 Task: Look for space in Blankenberge, Belgium from 9th June, 2023 to 16th June, 2023 for 2 adults in price range Rs.8000 to Rs.16000. Place can be entire place with 2 bedrooms having 2 beds and 1 bathroom. Property type can be flat. Amenities needed are: heating, . Booking option can be shelf check-in. Required host language is English.
Action: Mouse moved to (493, 133)
Screenshot: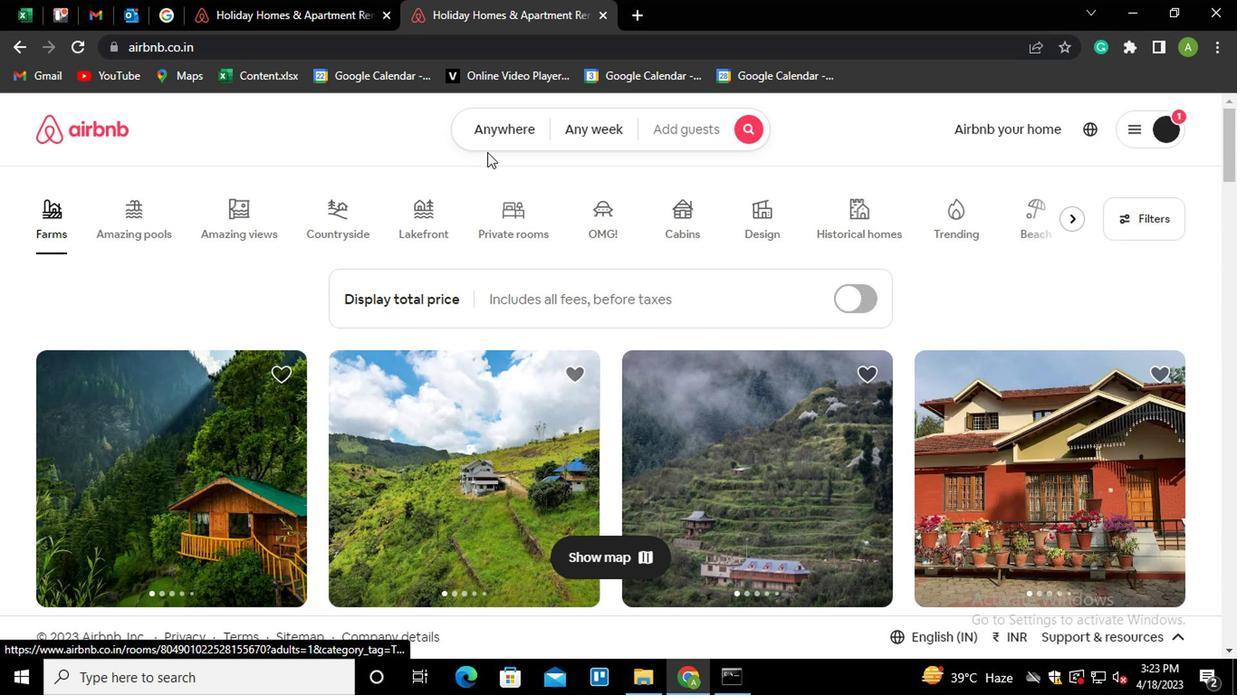 
Action: Mouse pressed left at (493, 133)
Screenshot: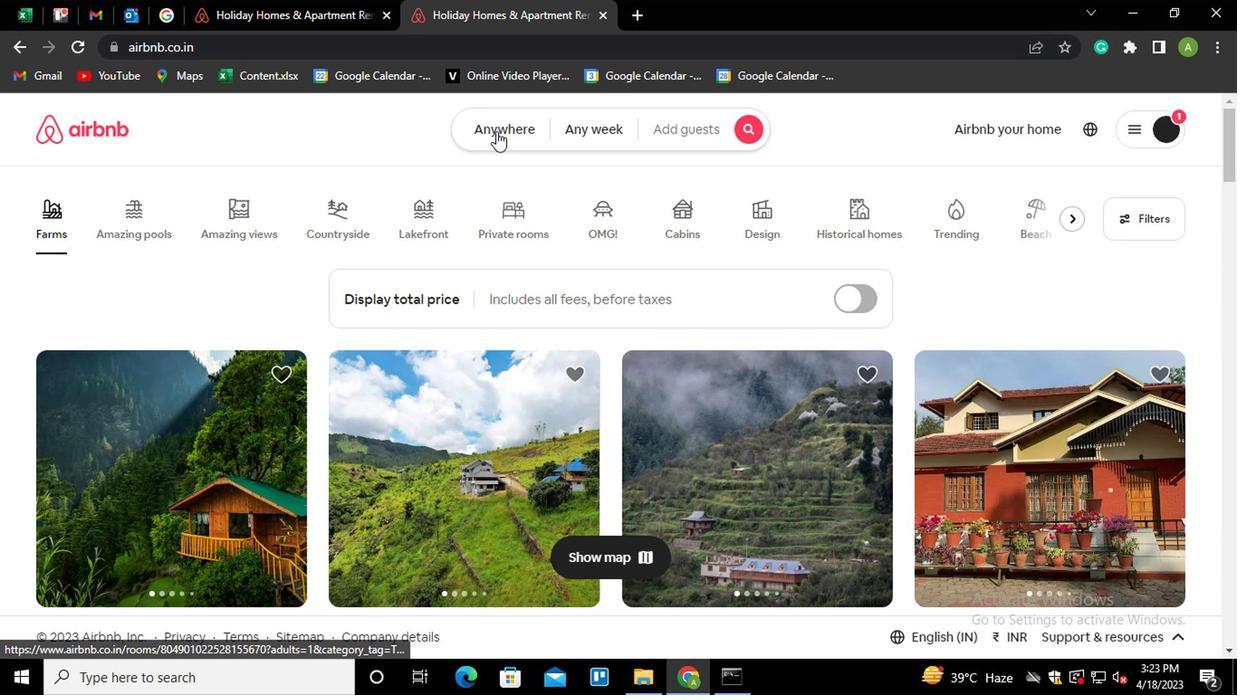
Action: Mouse moved to (335, 204)
Screenshot: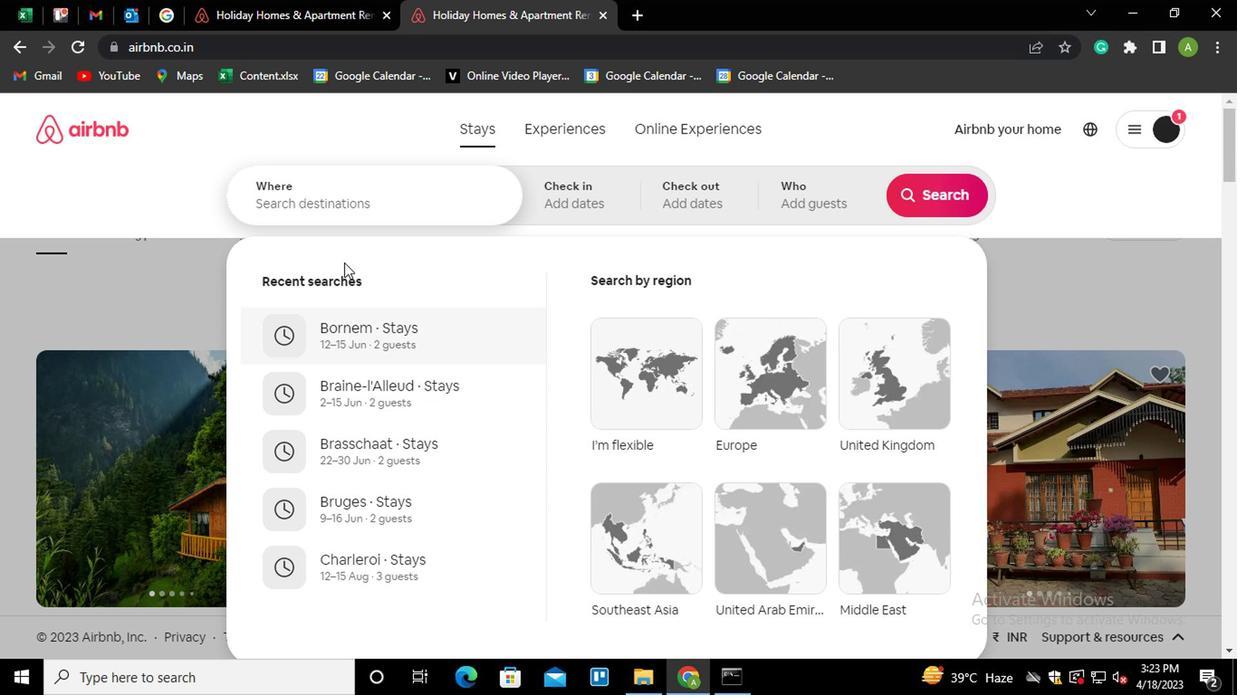 
Action: Mouse pressed left at (335, 204)
Screenshot: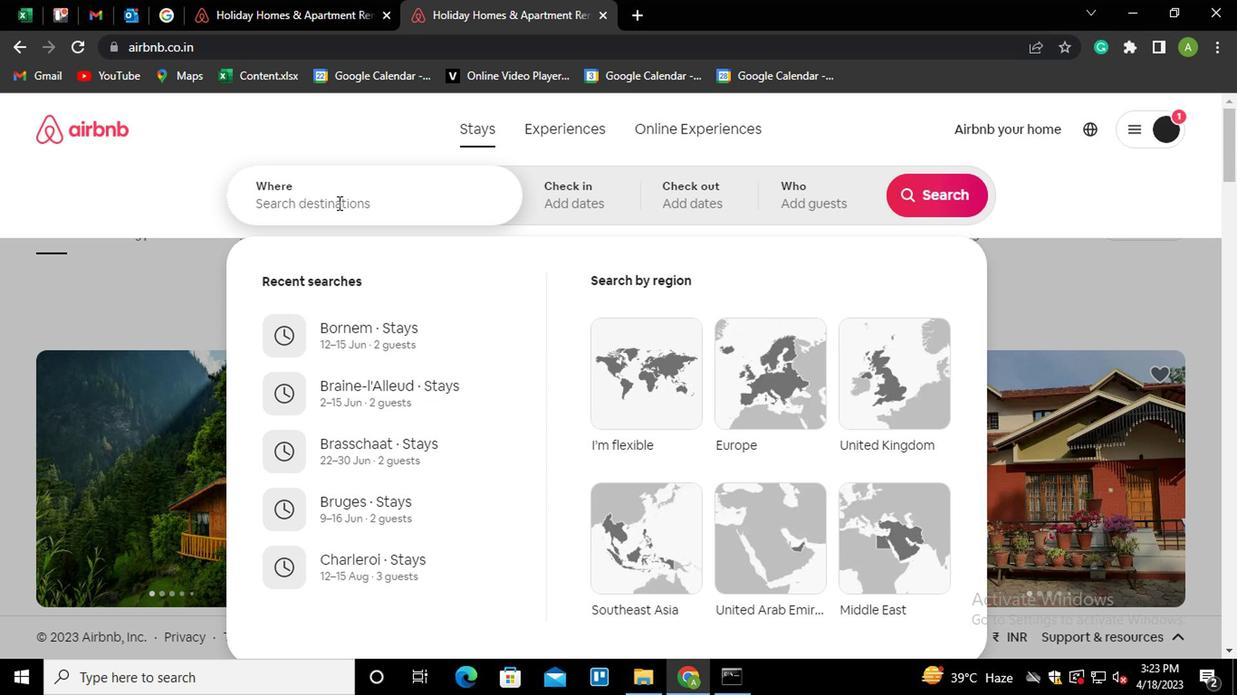 
Action: Key pressed <Key.shift_r>Blankenberge,<Key.space><Key.shift_r>Belgiu<Key.down><Key.enter>
Screenshot: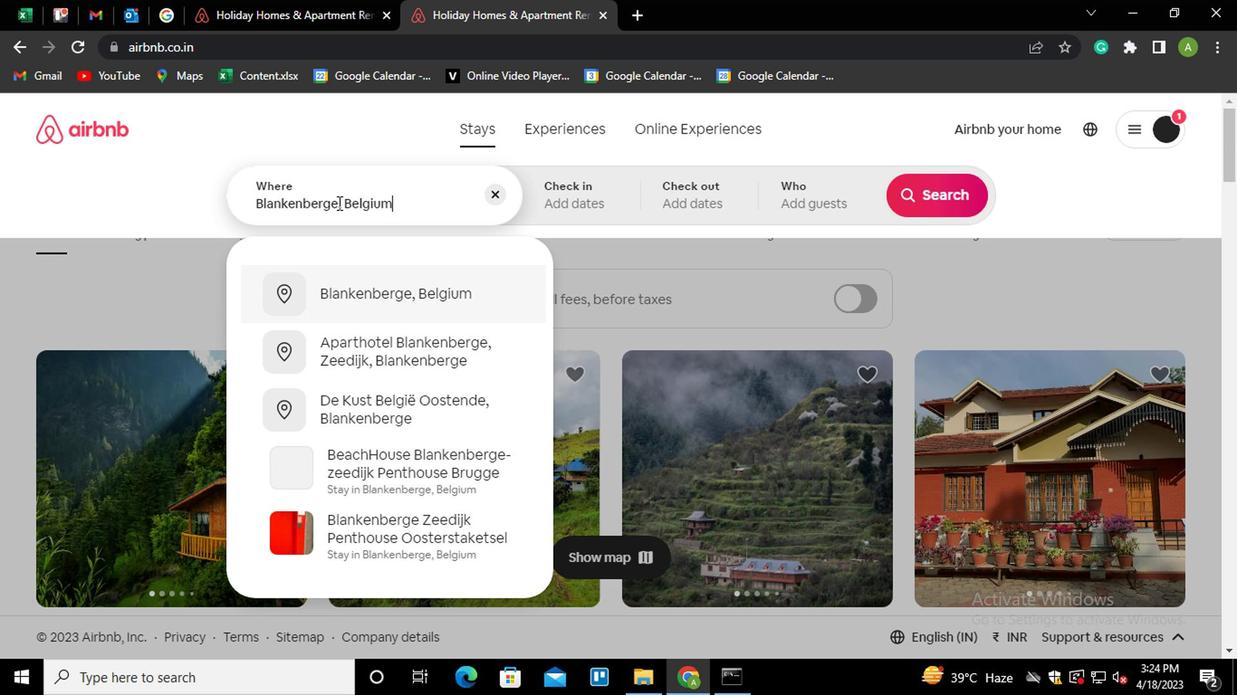 
Action: Mouse moved to (924, 340)
Screenshot: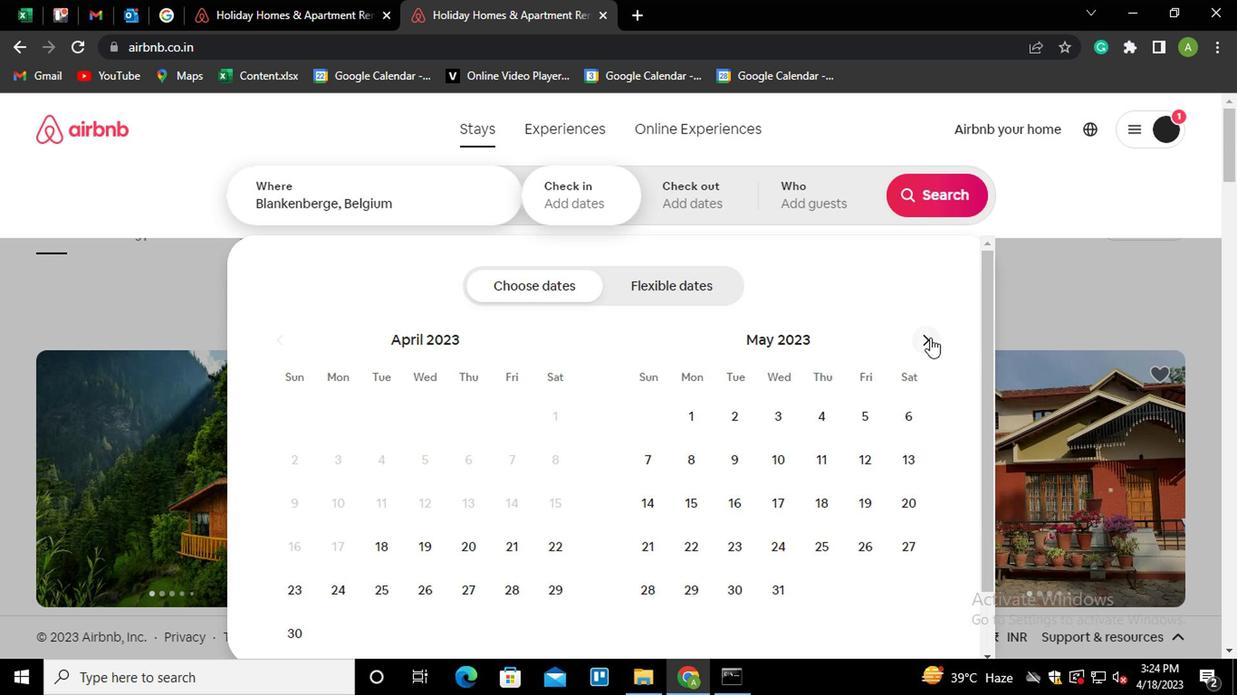 
Action: Mouse pressed left at (924, 340)
Screenshot: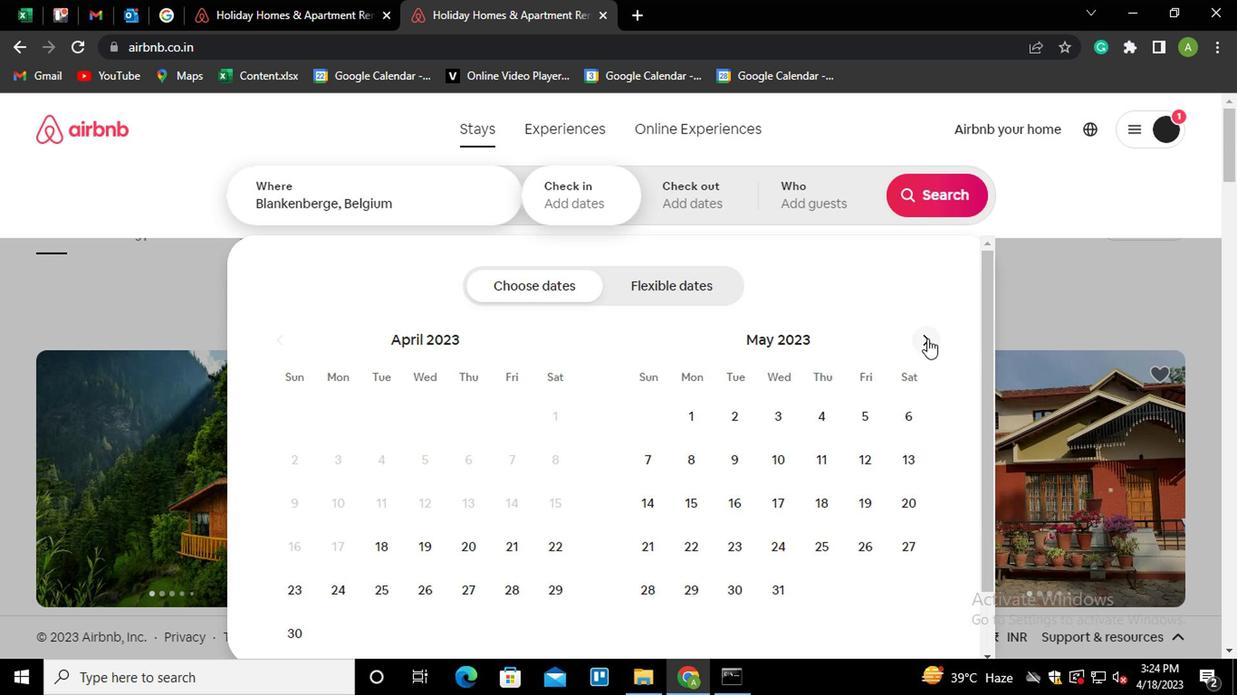 
Action: Mouse pressed left at (924, 340)
Screenshot: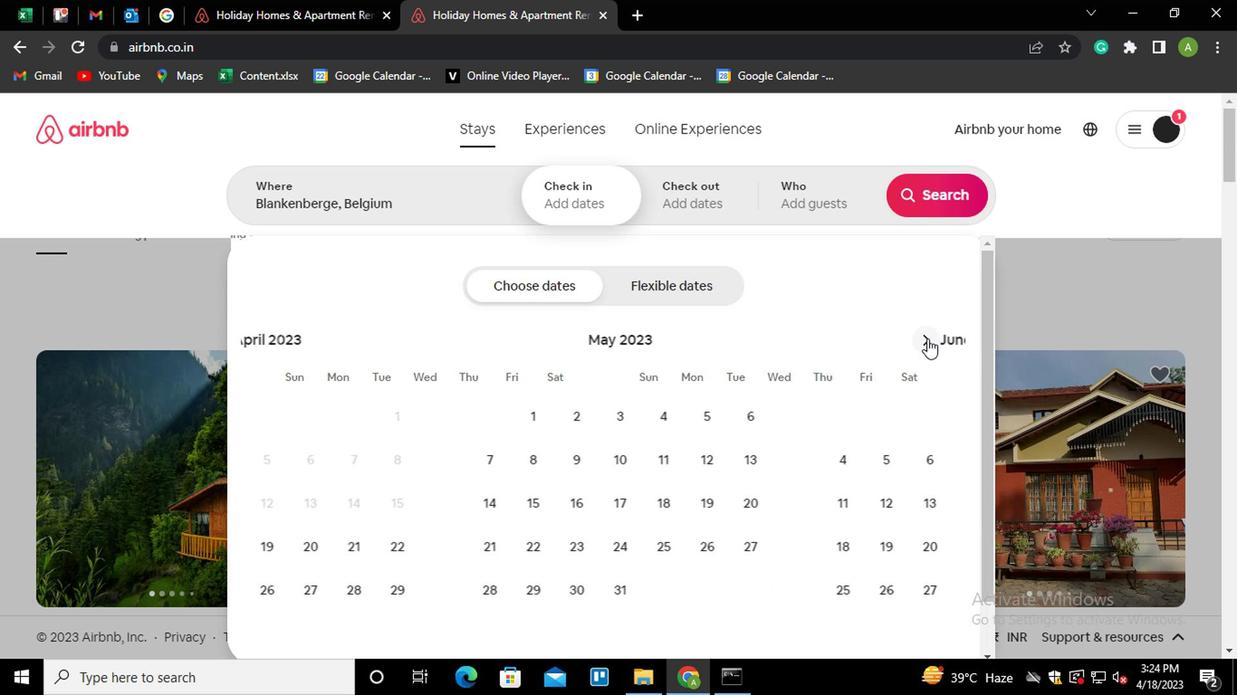 
Action: Mouse moved to (505, 460)
Screenshot: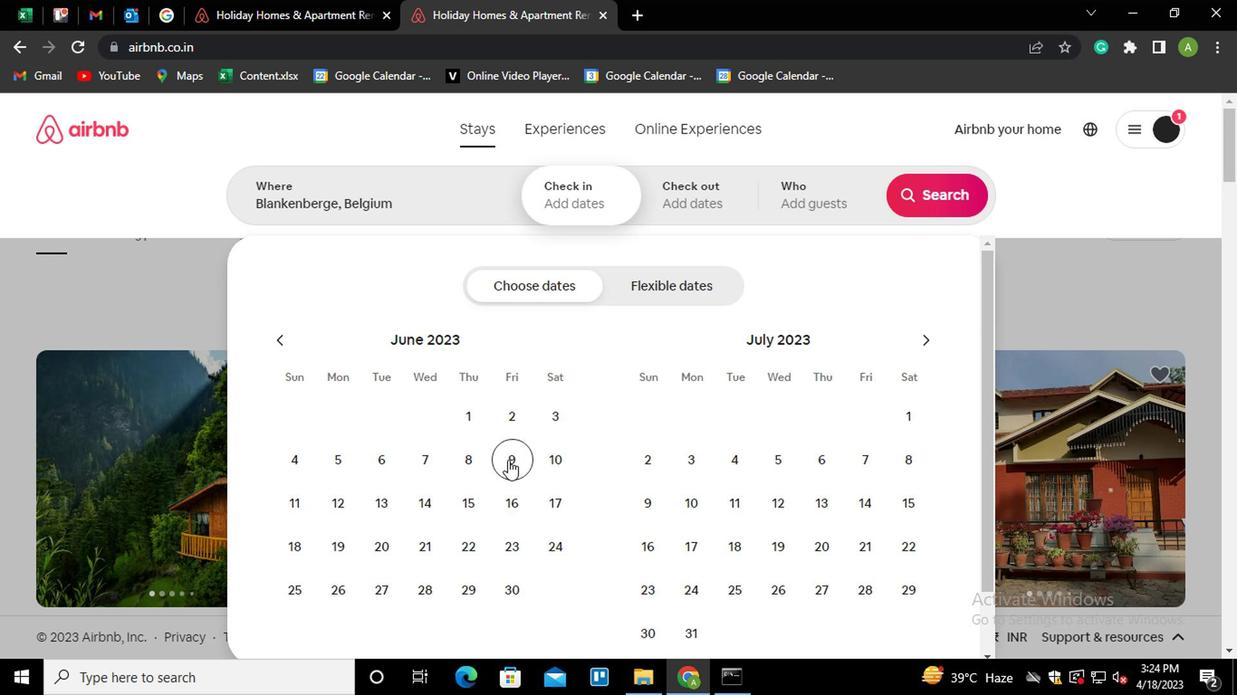 
Action: Mouse pressed left at (505, 460)
Screenshot: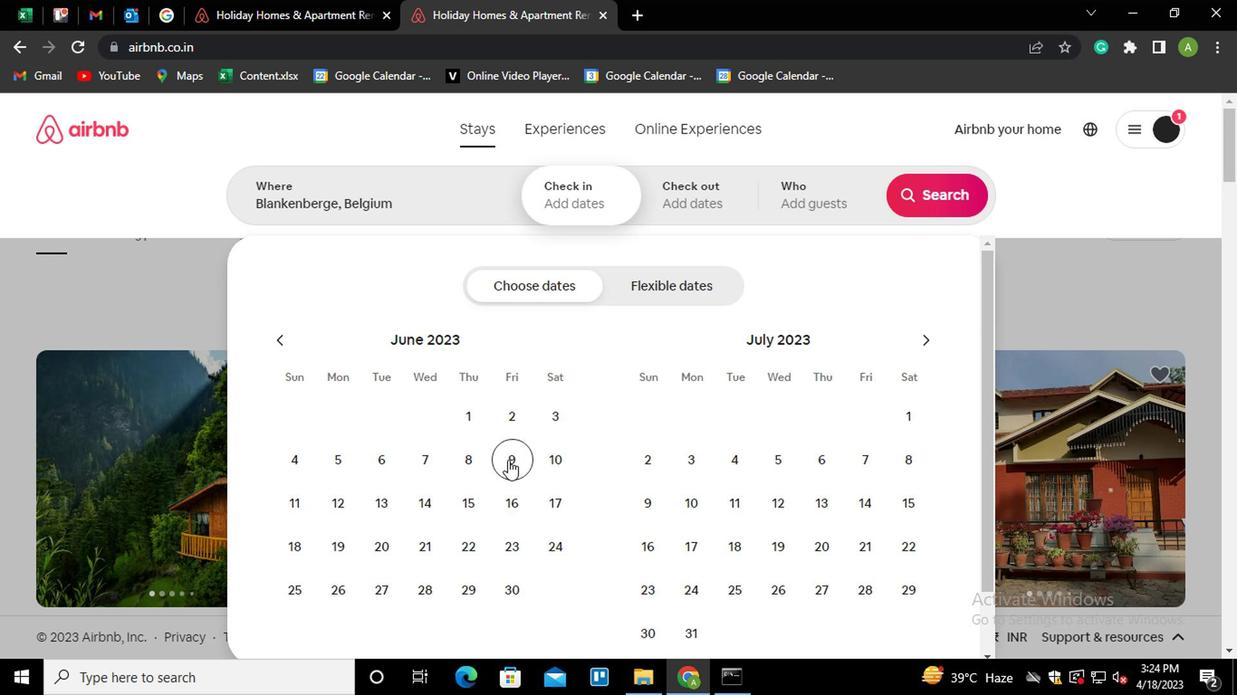 
Action: Mouse moved to (506, 502)
Screenshot: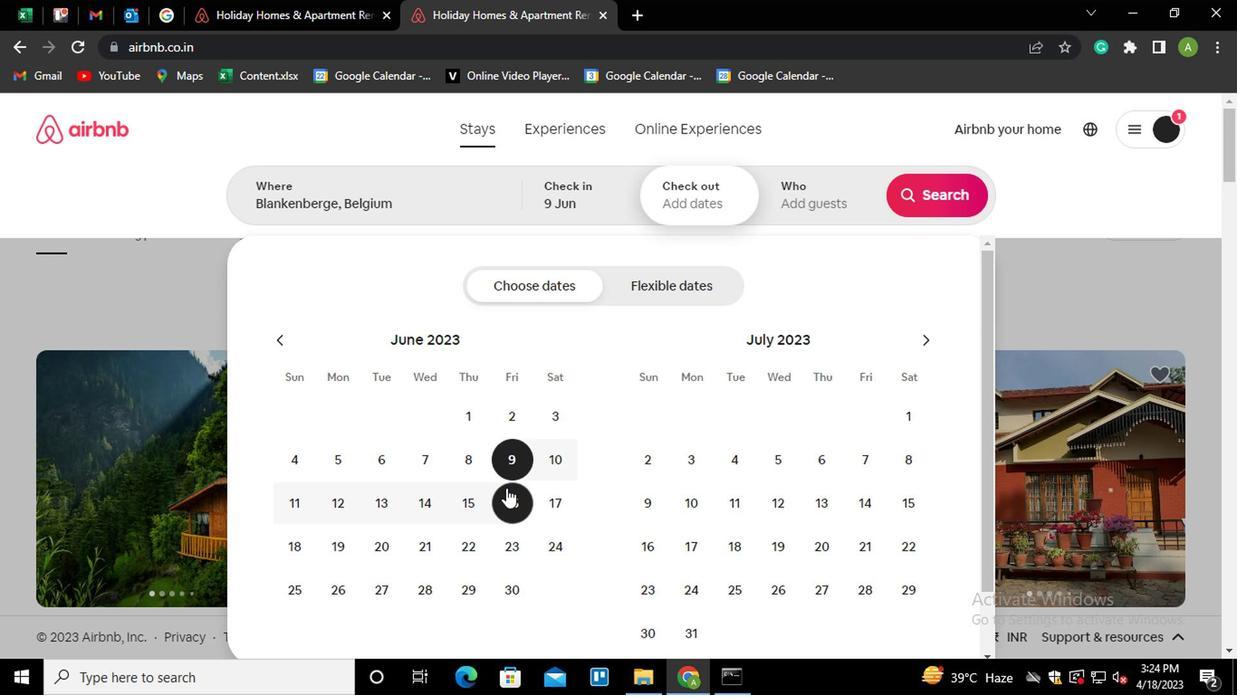 
Action: Mouse pressed left at (506, 502)
Screenshot: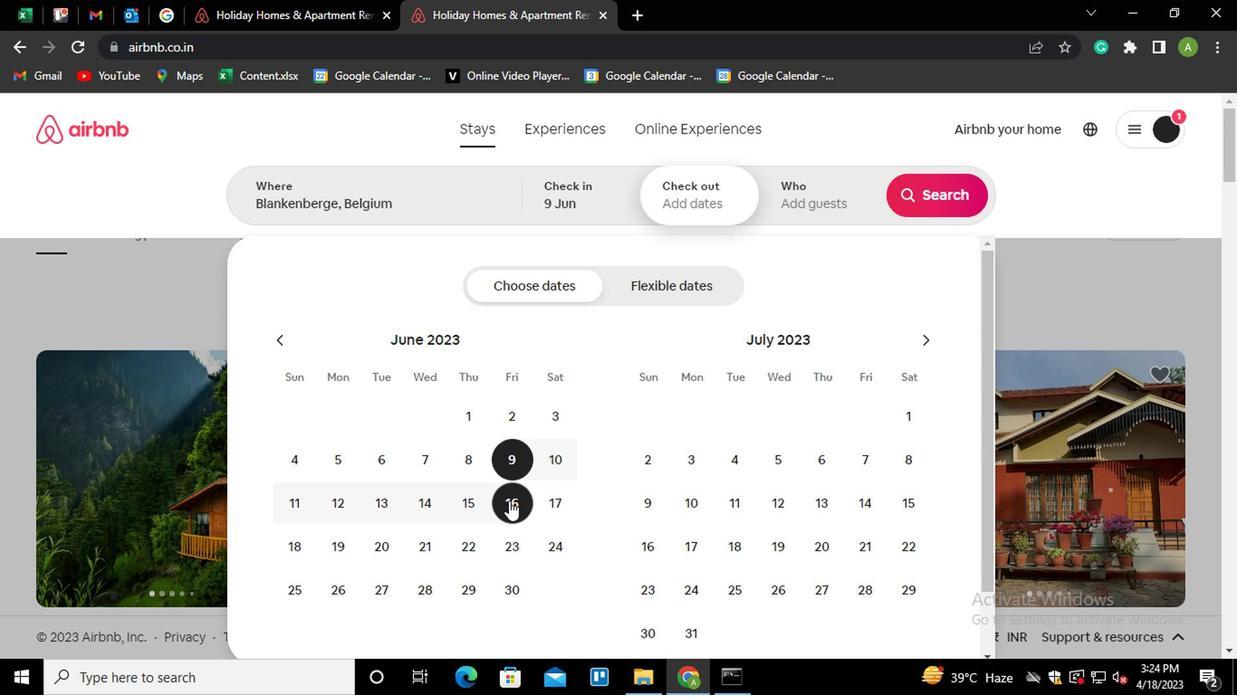 
Action: Mouse moved to (816, 206)
Screenshot: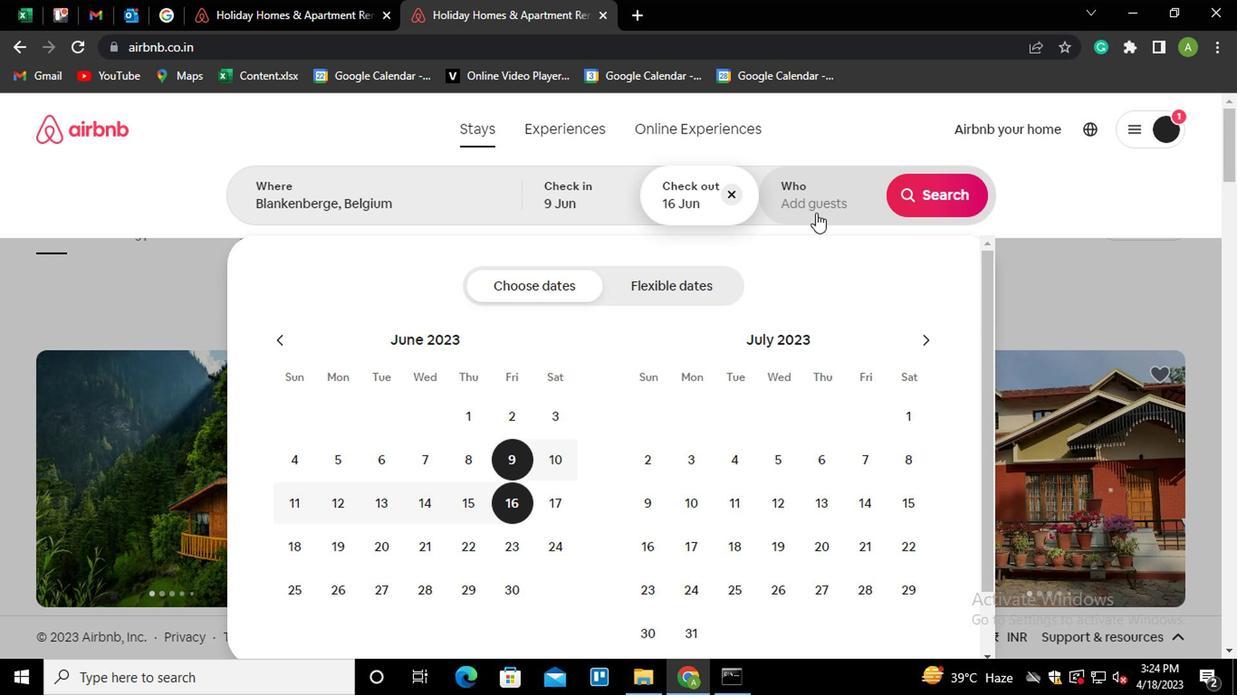 
Action: Mouse pressed left at (816, 206)
Screenshot: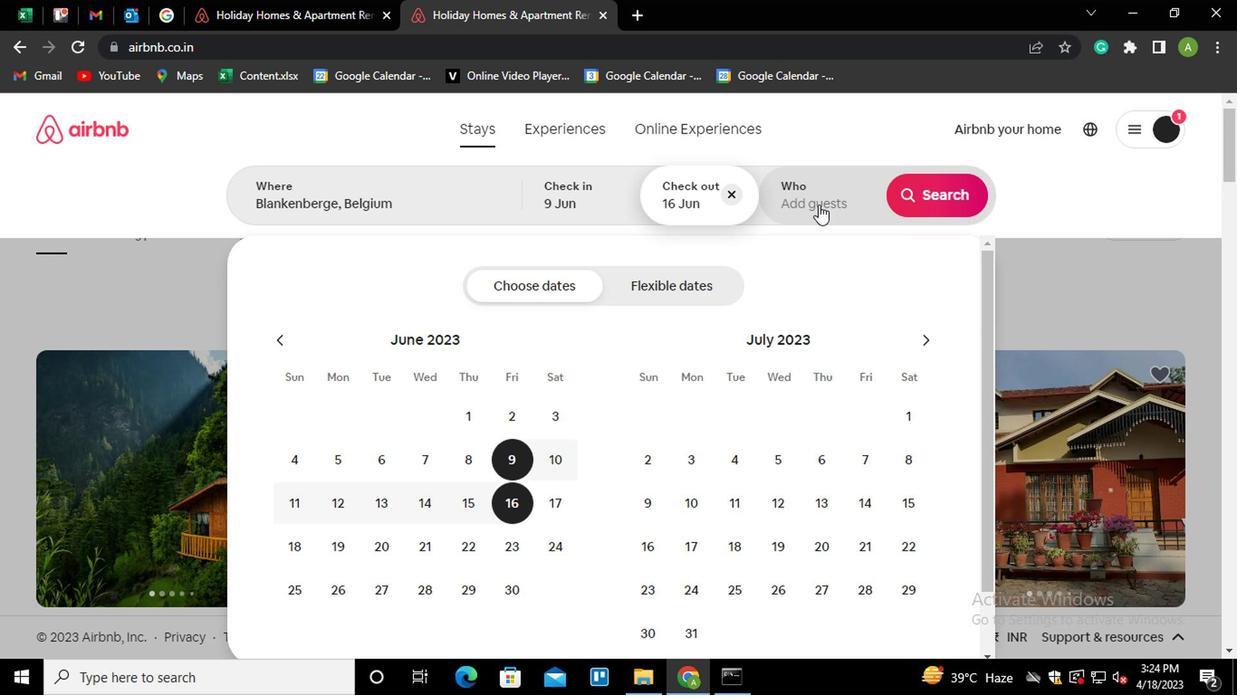
Action: Mouse moved to (937, 288)
Screenshot: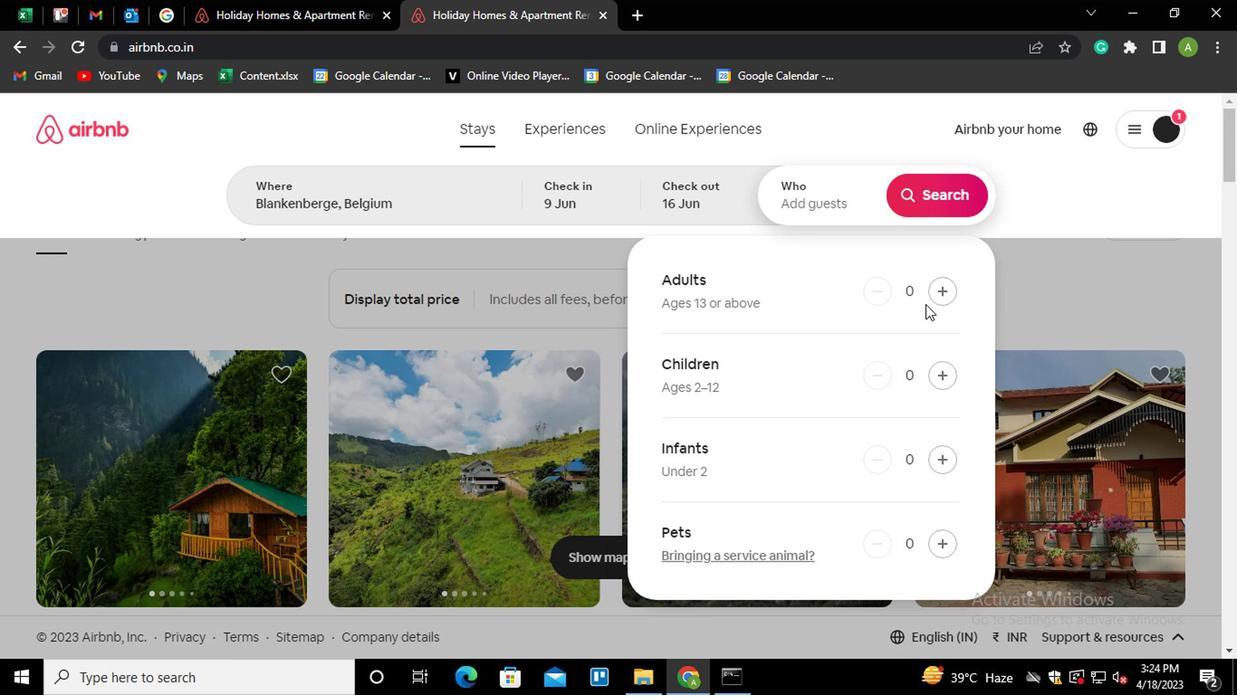 
Action: Mouse pressed left at (937, 288)
Screenshot: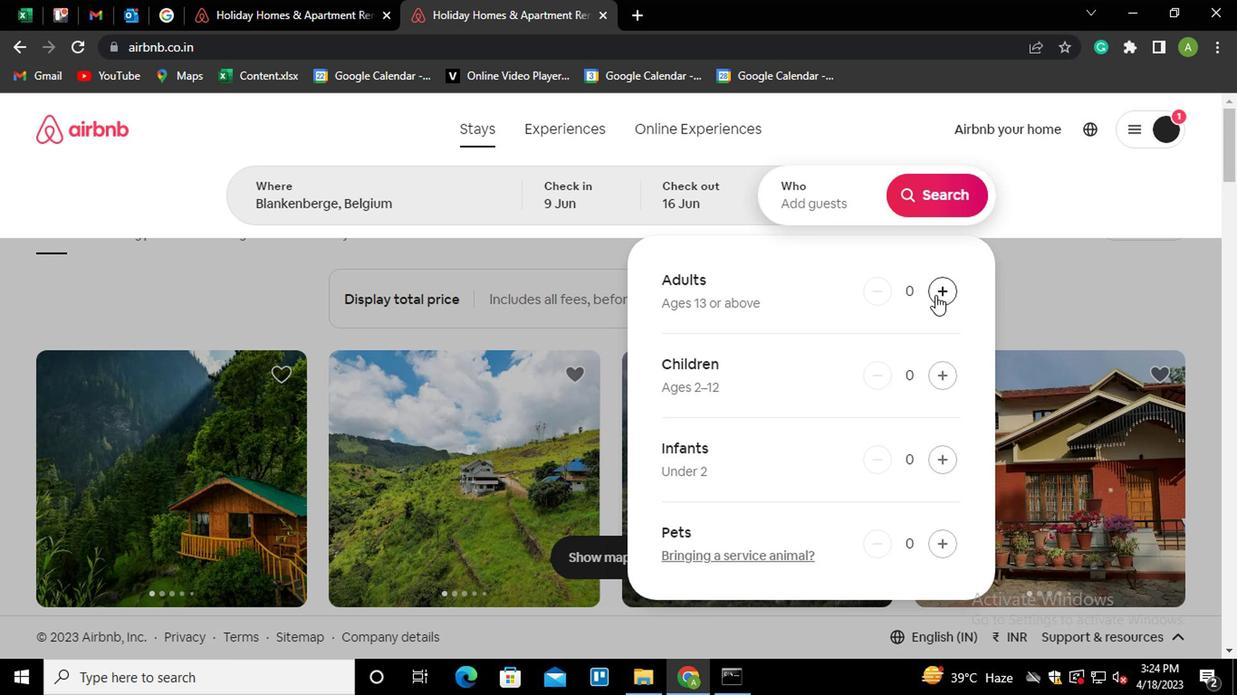 
Action: Mouse pressed left at (937, 288)
Screenshot: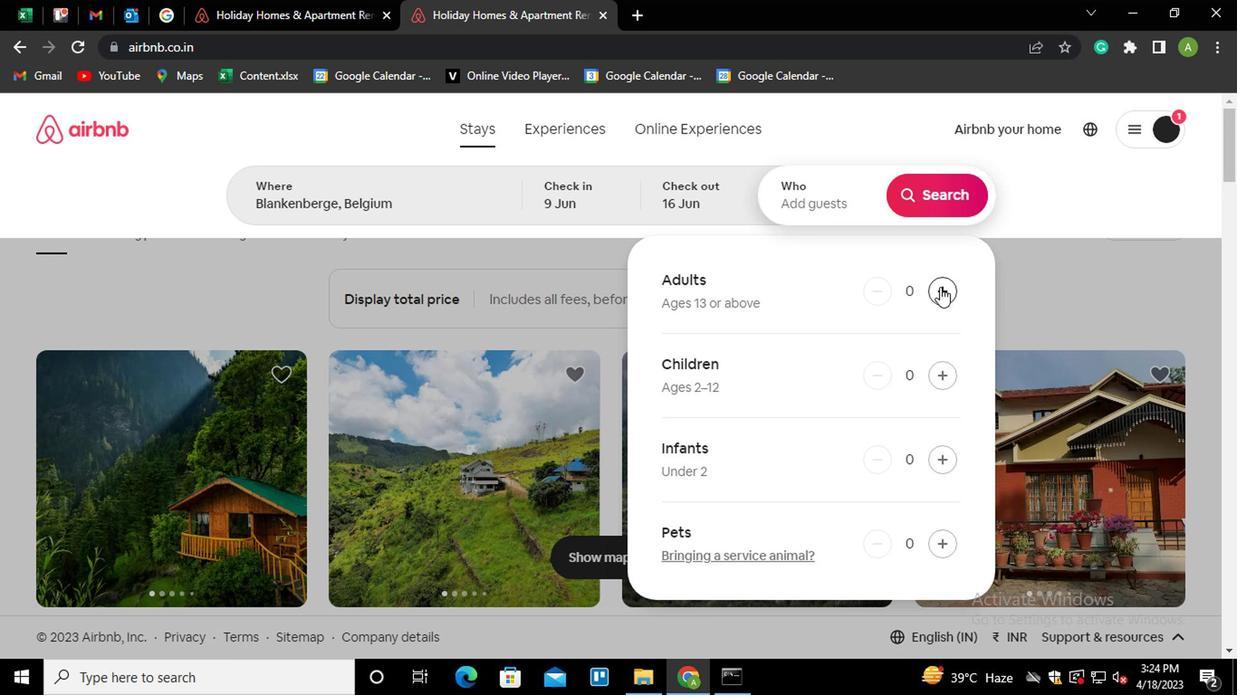 
Action: Mouse moved to (928, 201)
Screenshot: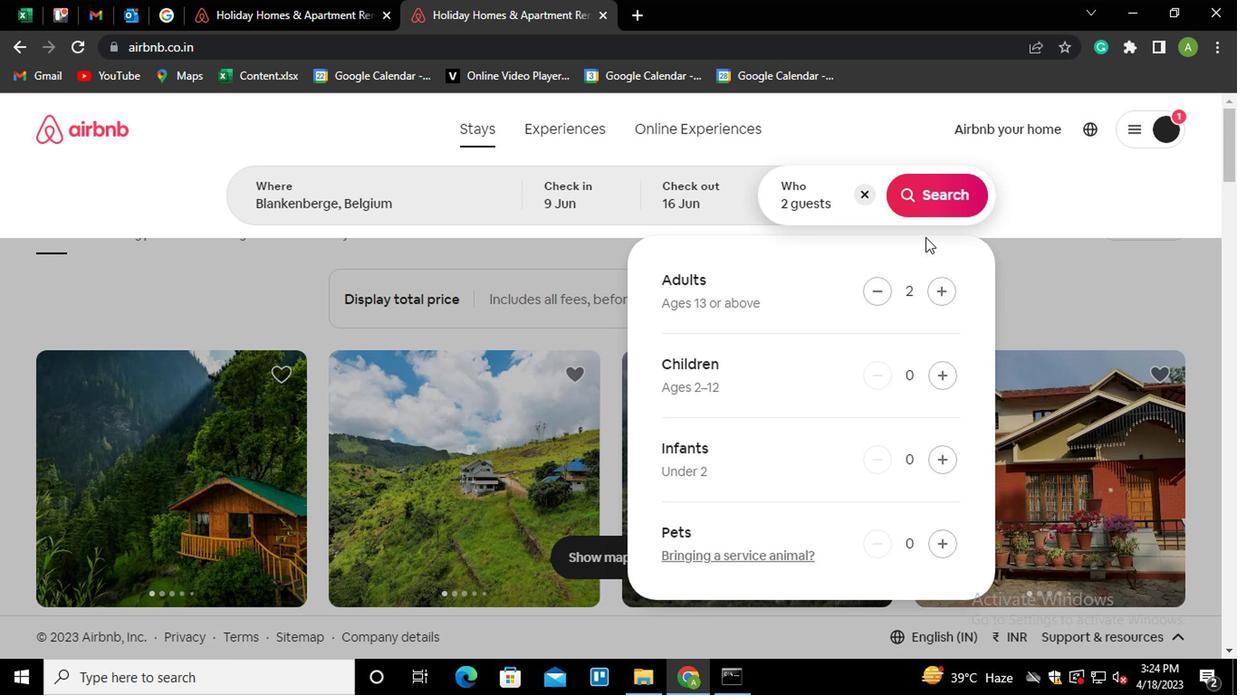 
Action: Mouse pressed left at (928, 201)
Screenshot: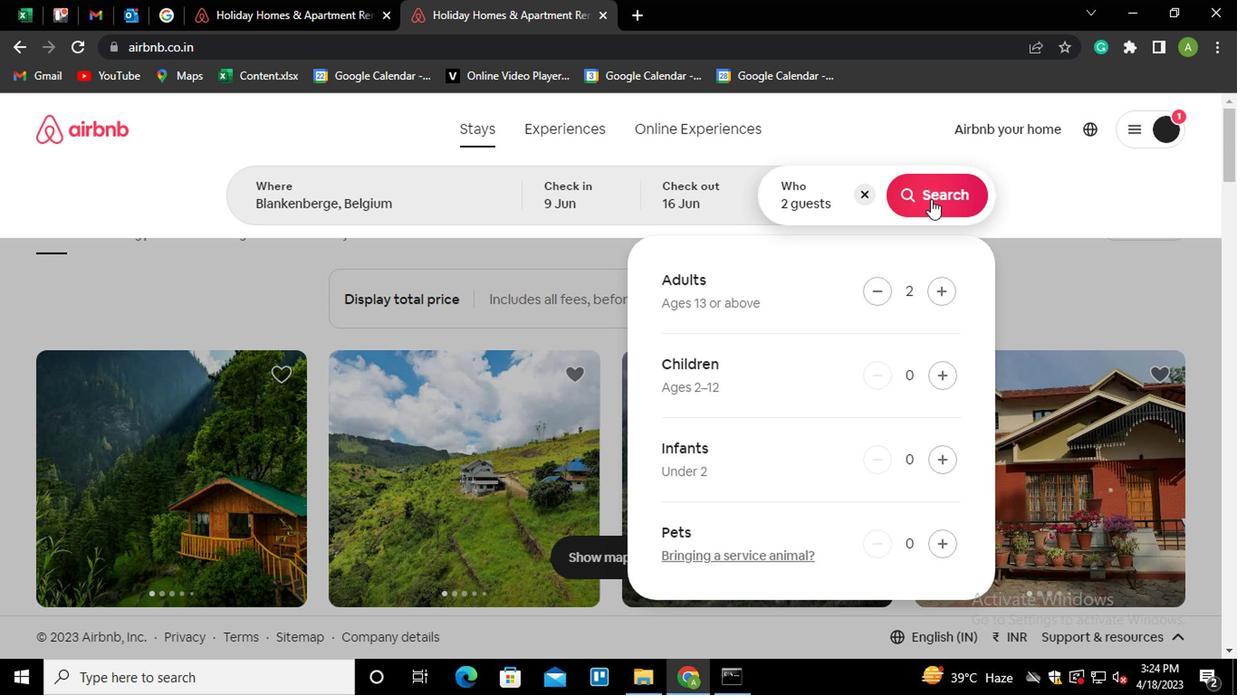 
Action: Mouse moved to (1149, 205)
Screenshot: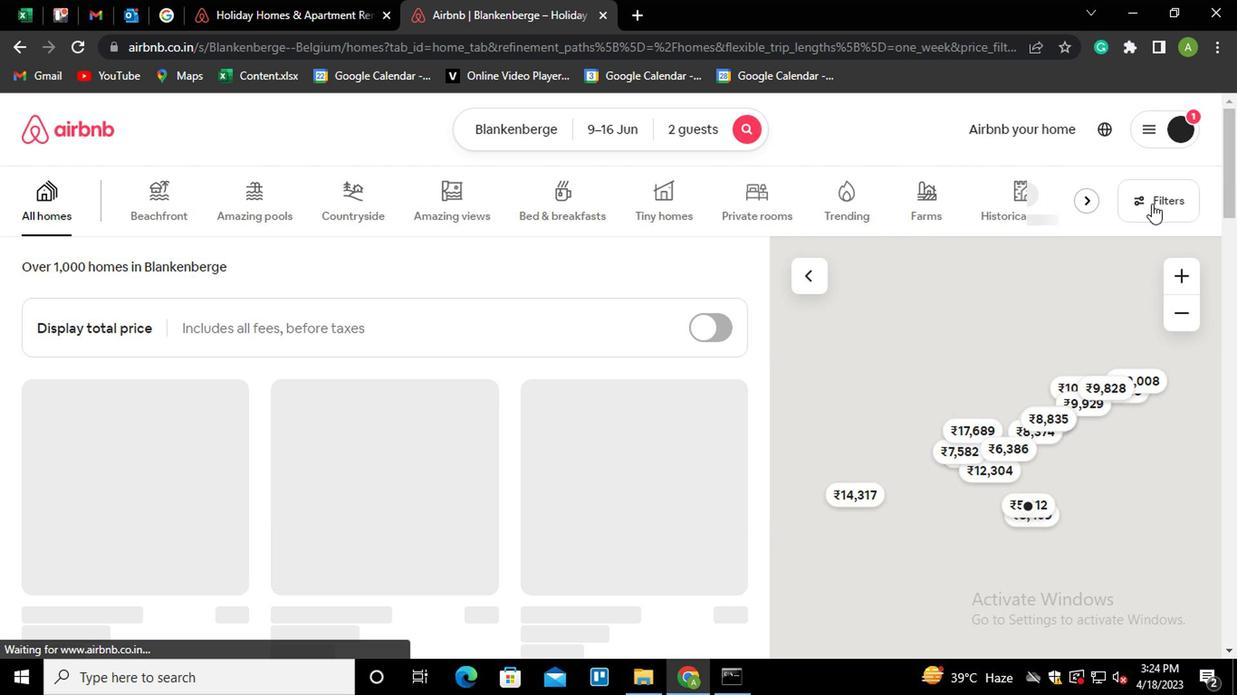 
Action: Mouse pressed left at (1149, 205)
Screenshot: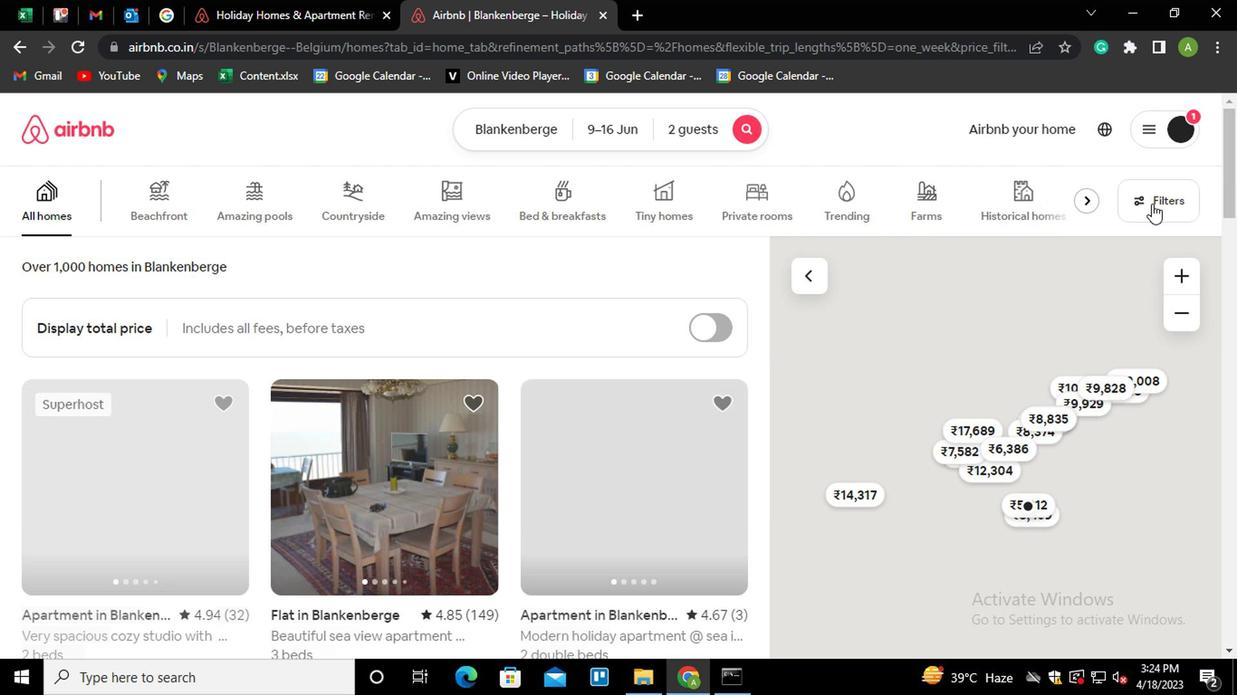 
Action: Mouse moved to (519, 429)
Screenshot: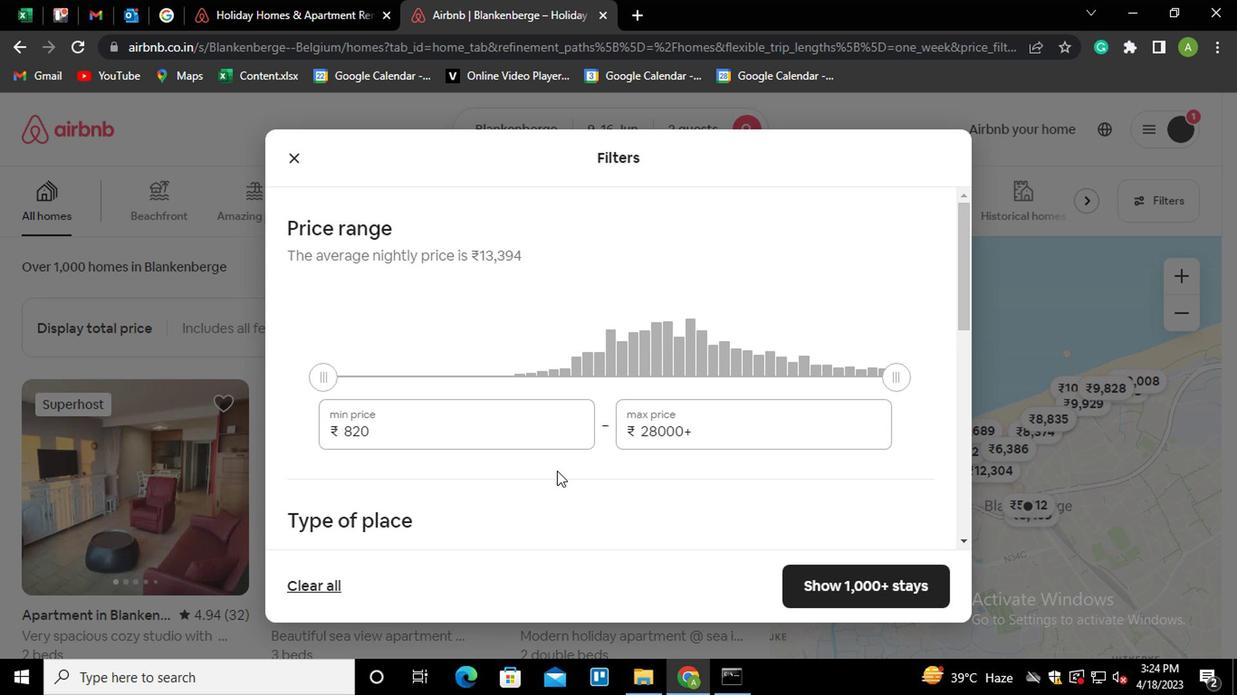 
Action: Mouse pressed left at (519, 429)
Screenshot: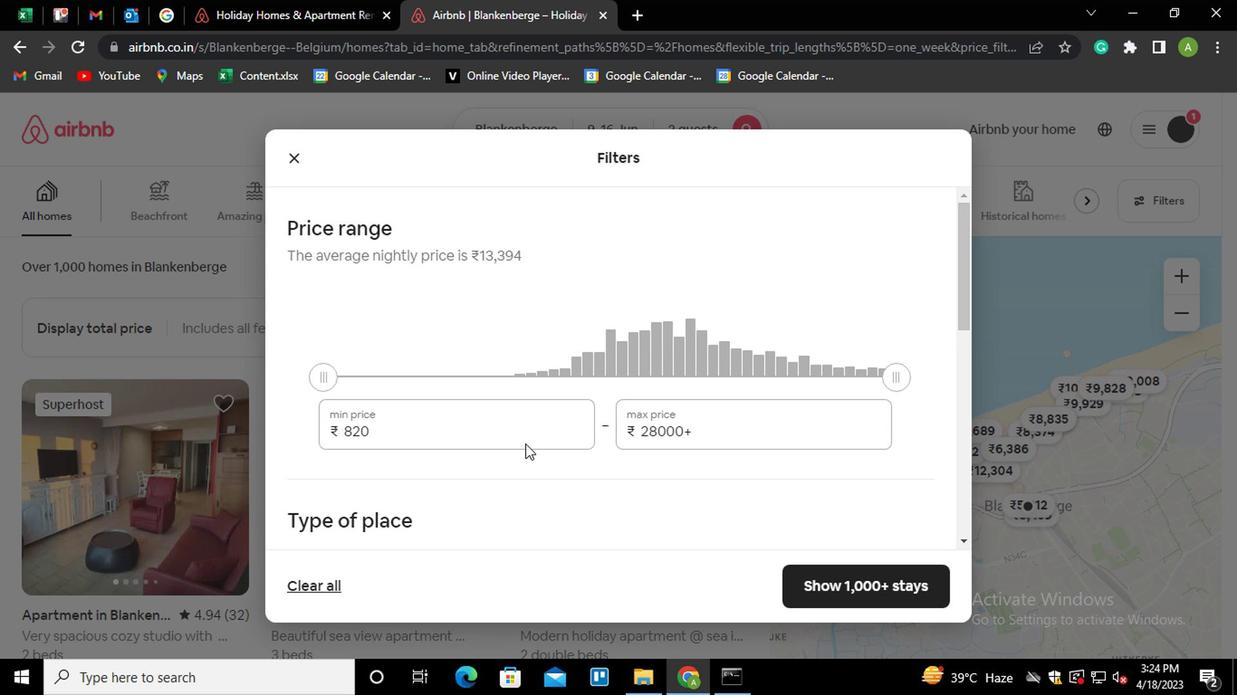 
Action: Key pressed <Key.shift_r><Key.home>8000
Screenshot: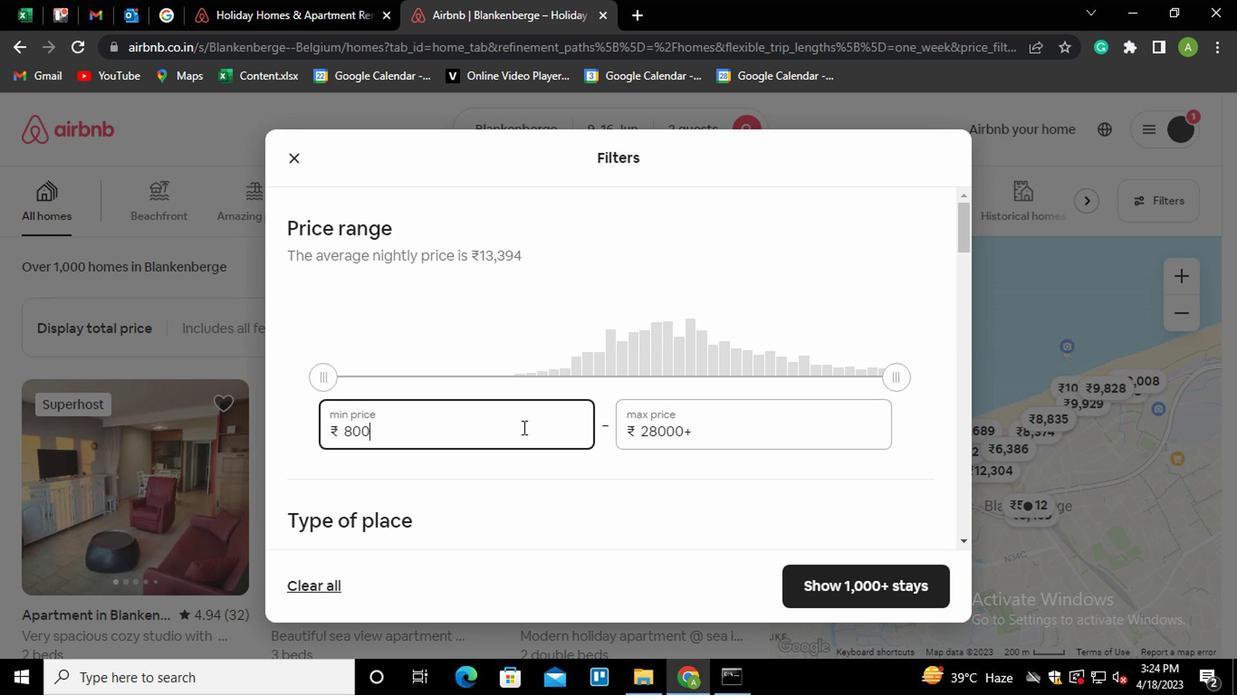 
Action: Mouse moved to (733, 438)
Screenshot: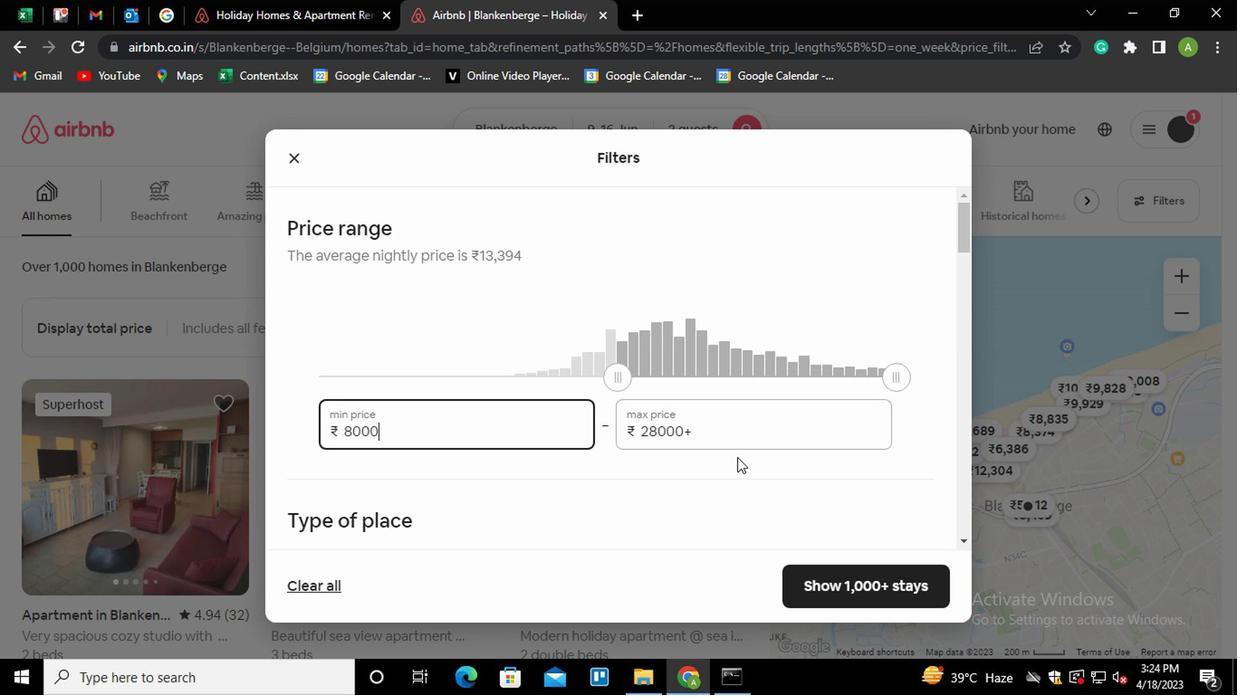 
Action: Mouse pressed left at (733, 438)
Screenshot: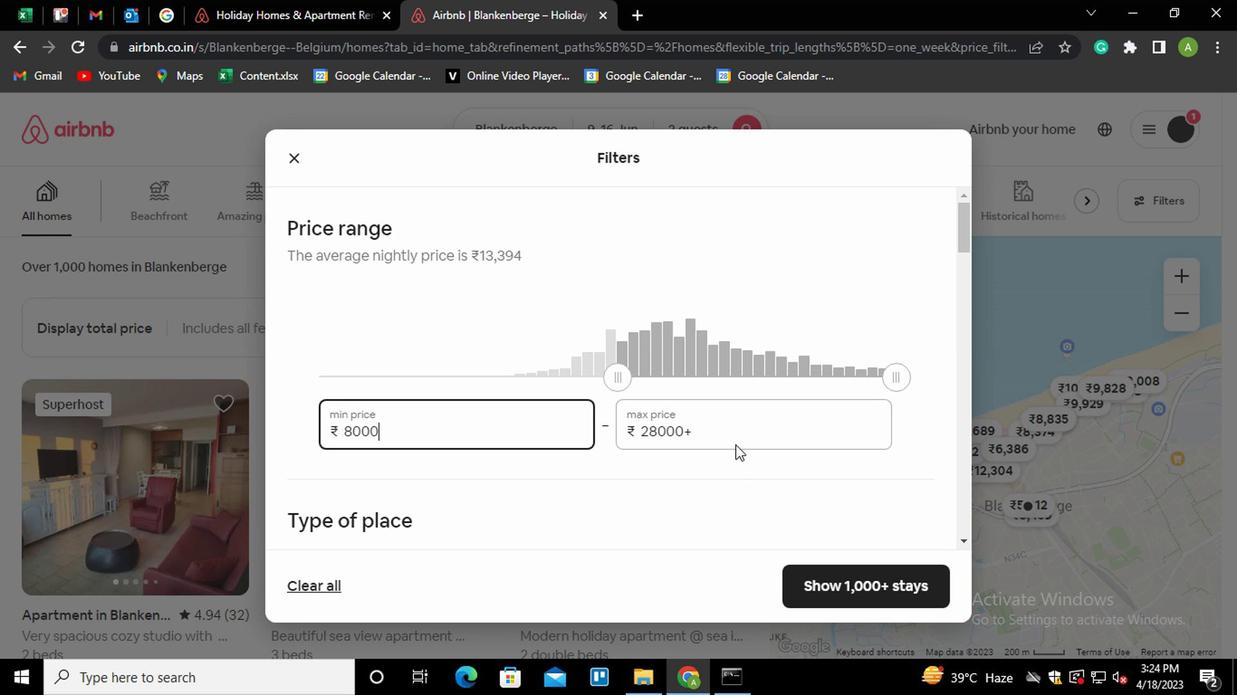 
Action: Key pressed <Key.shift_r><Key.home>16000
Screenshot: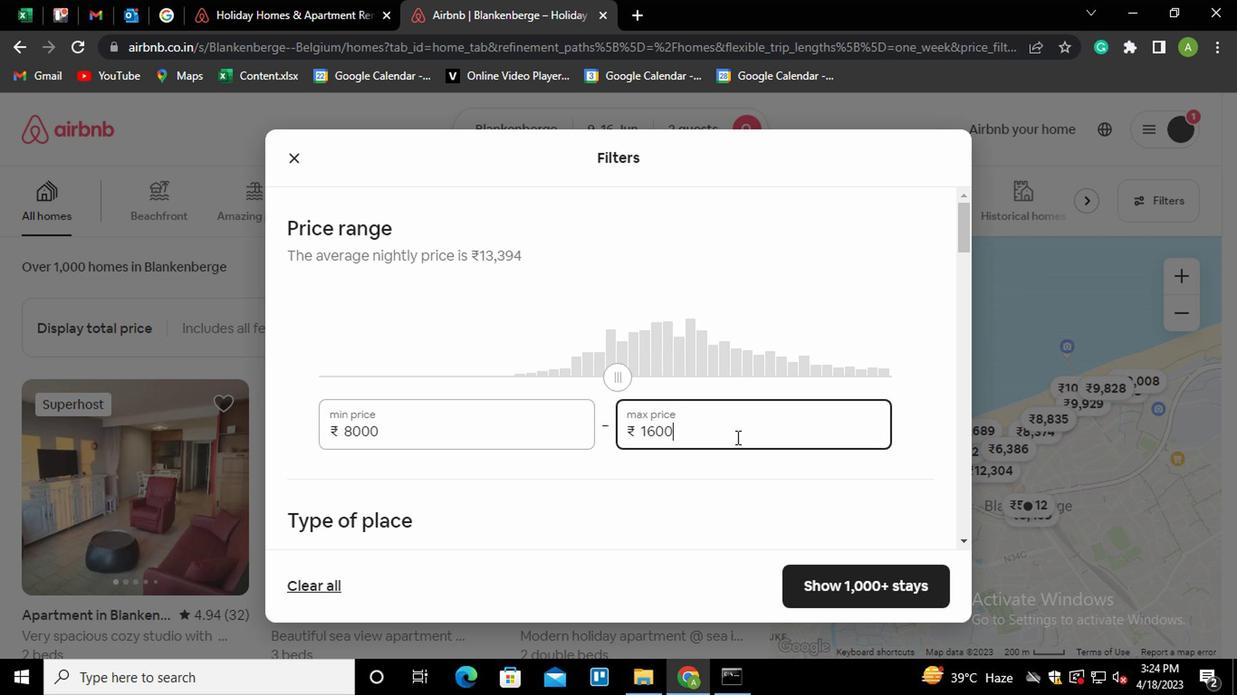 
Action: Mouse moved to (528, 554)
Screenshot: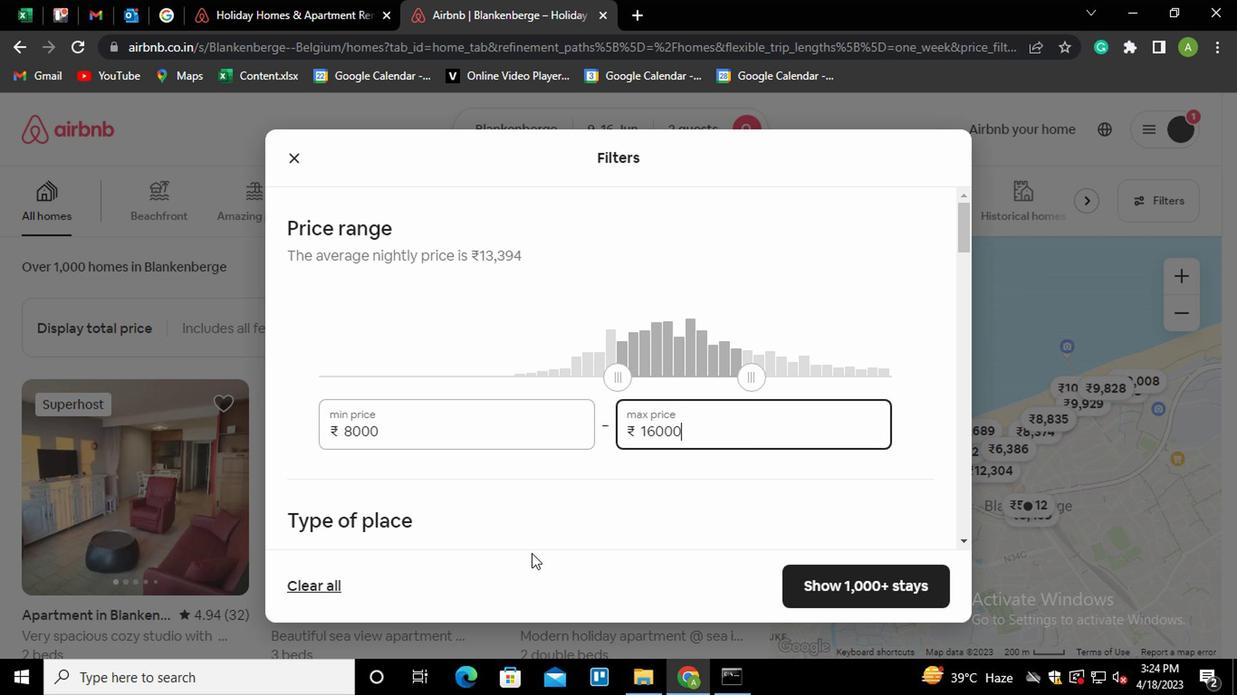 
Action: Mouse scrolled (528, 554) with delta (0, 0)
Screenshot: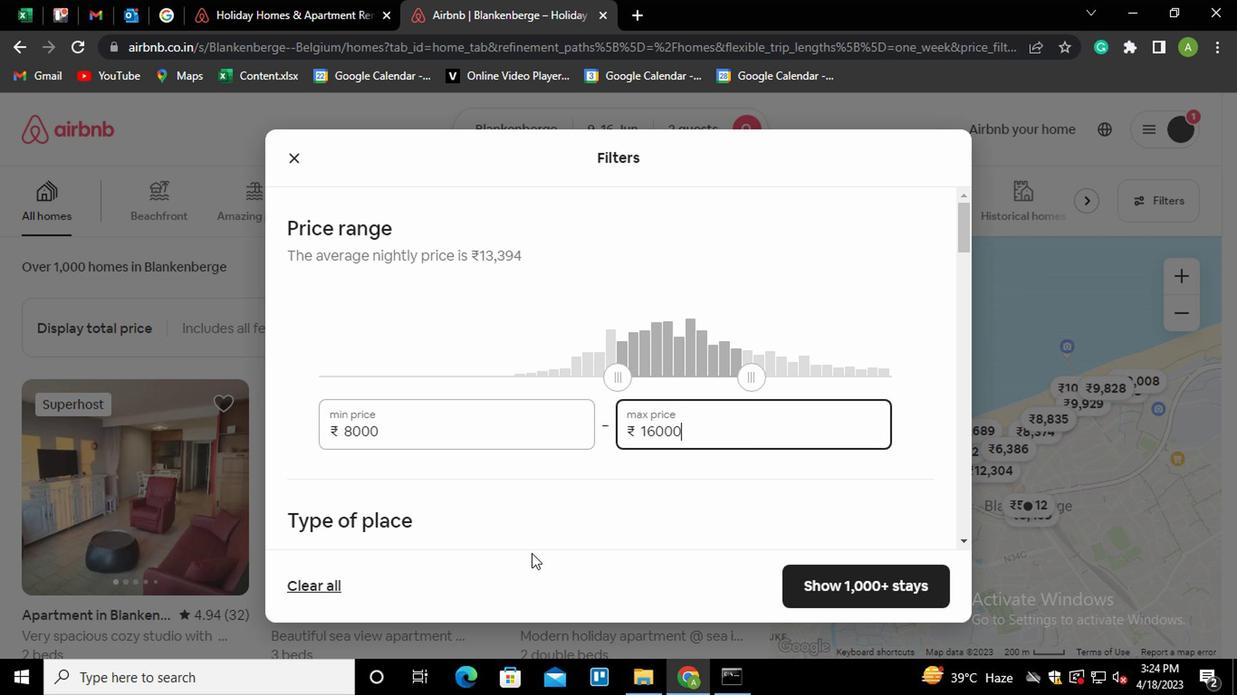 
Action: Mouse moved to (528, 554)
Screenshot: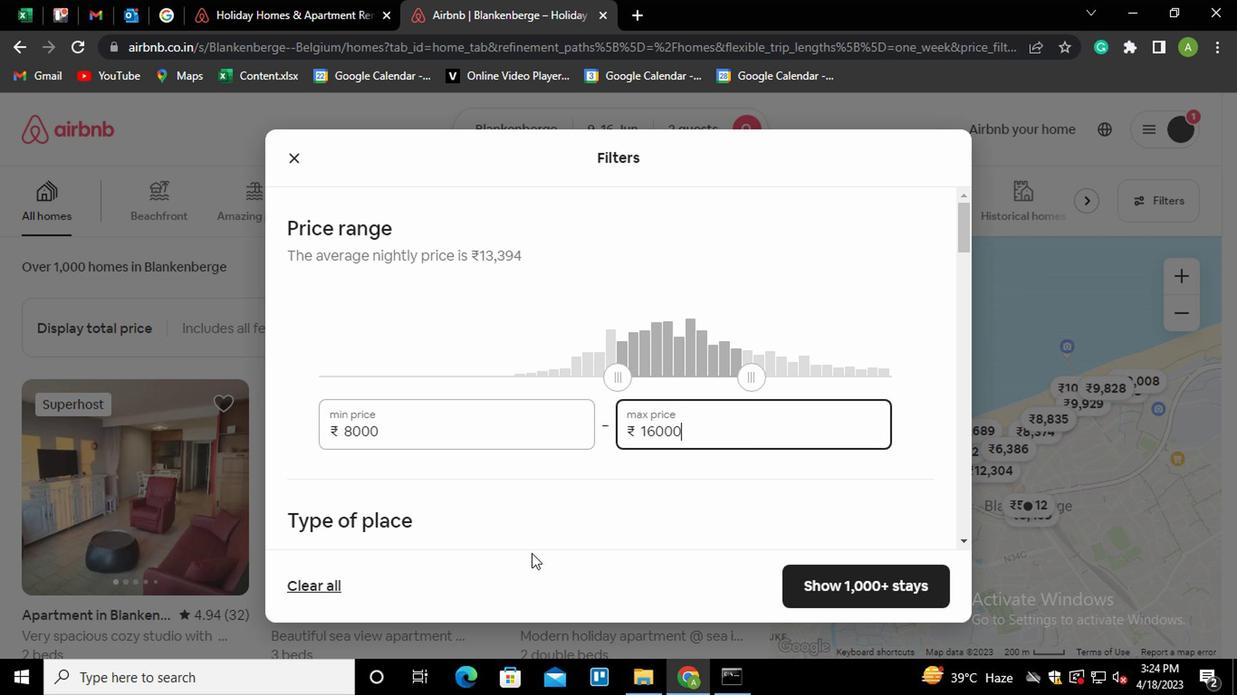
Action: Mouse scrolled (528, 554) with delta (0, 0)
Screenshot: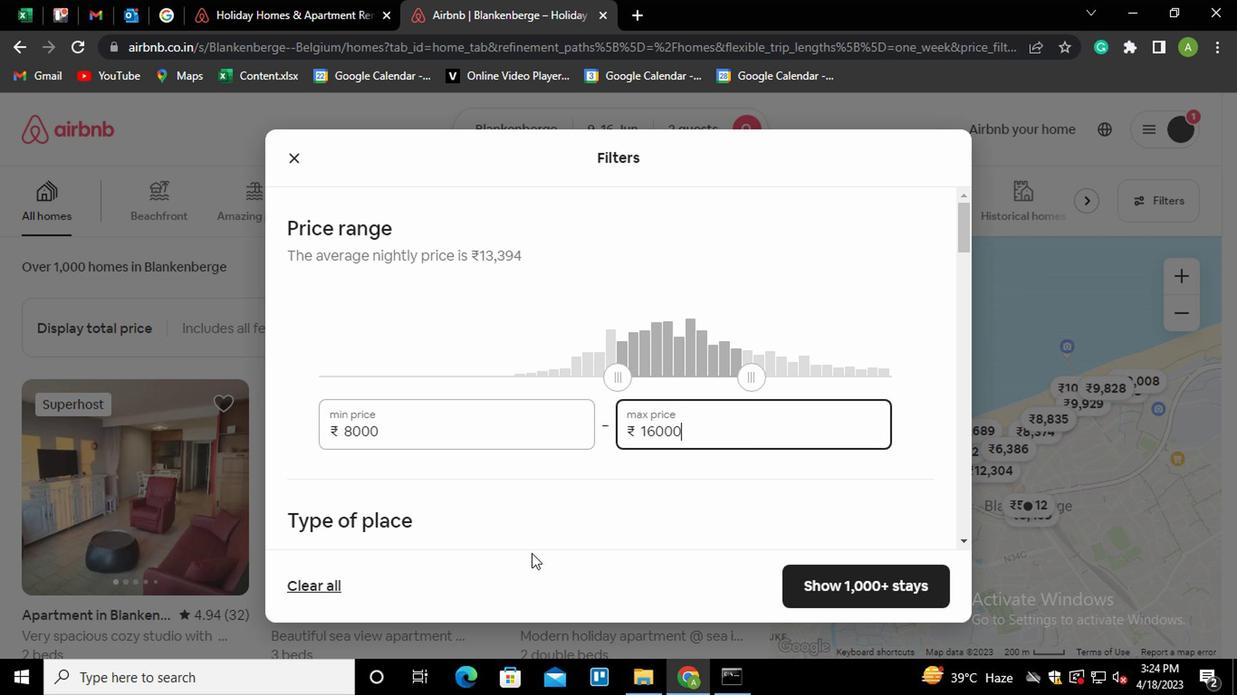
Action: Mouse moved to (530, 554)
Screenshot: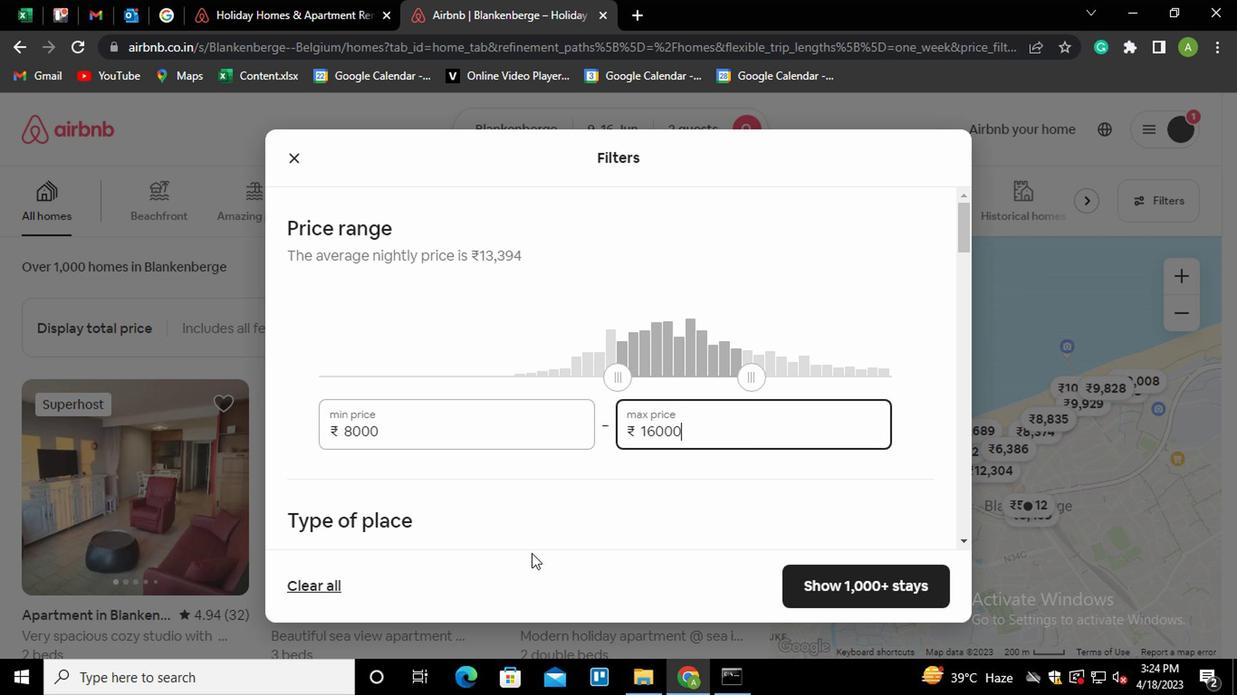 
Action: Mouse scrolled (530, 554) with delta (0, 0)
Screenshot: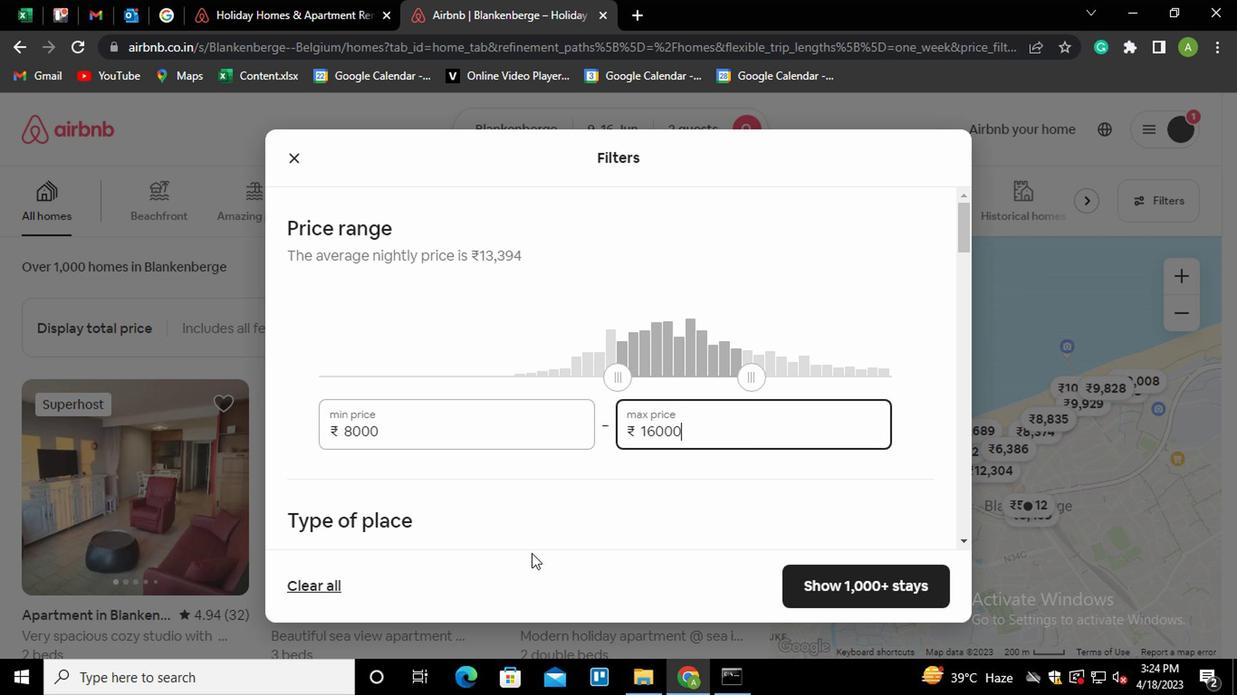 
Action: Mouse scrolled (530, 554) with delta (0, 0)
Screenshot: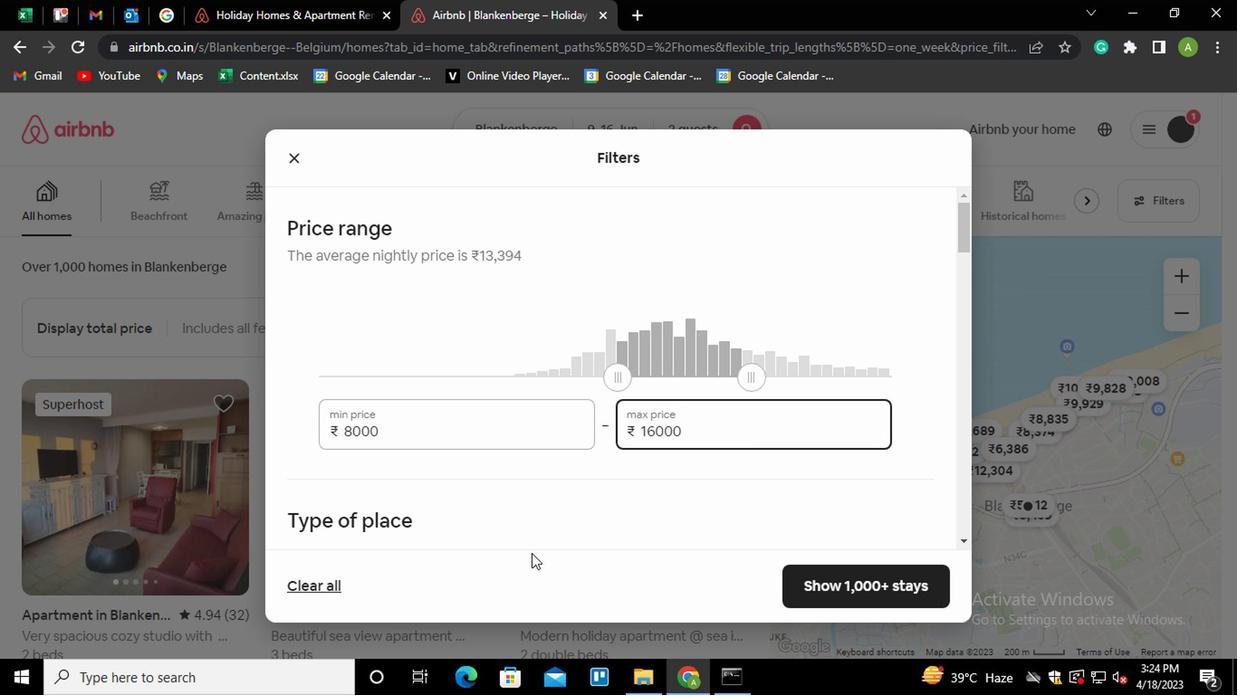 
Action: Mouse moved to (639, 489)
Screenshot: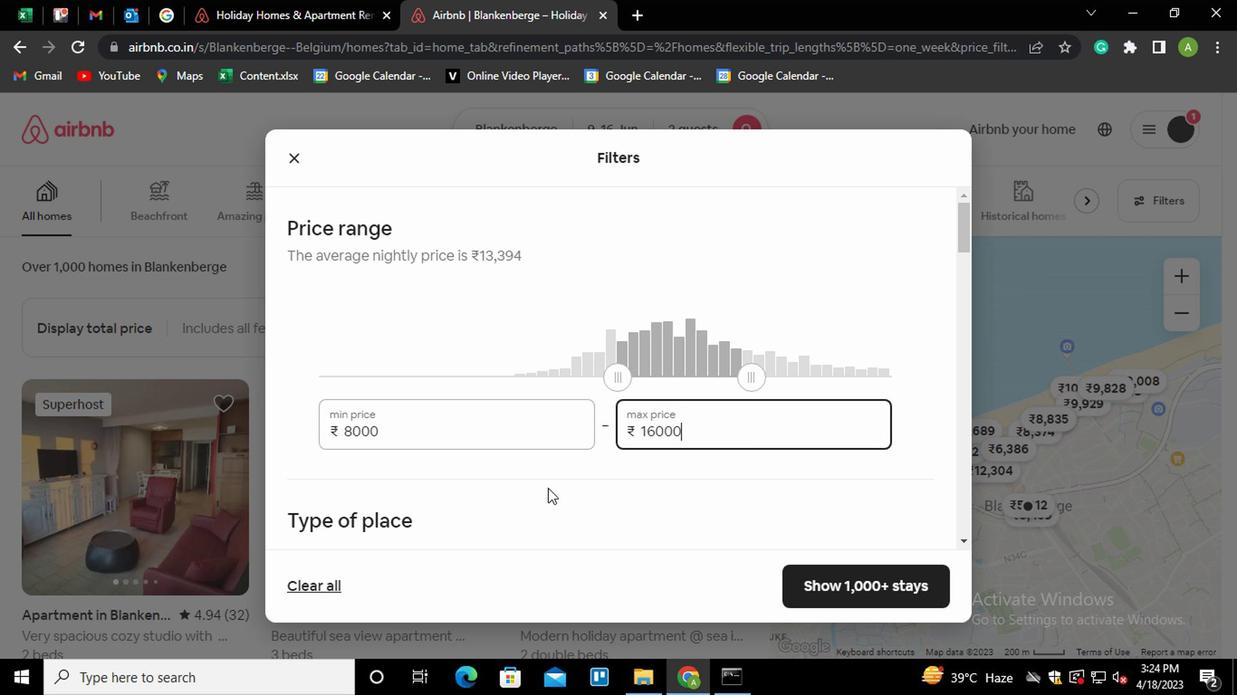 
Action: Mouse pressed left at (639, 489)
Screenshot: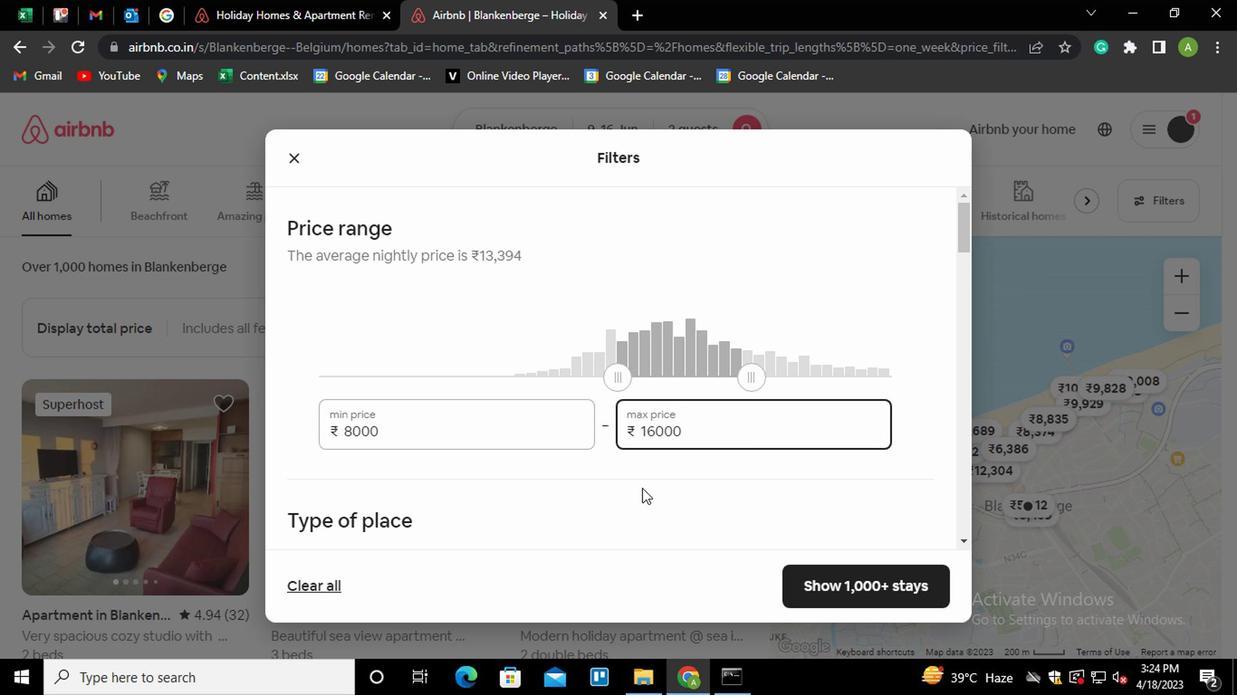
Action: Mouse scrolled (639, 489) with delta (0, 0)
Screenshot: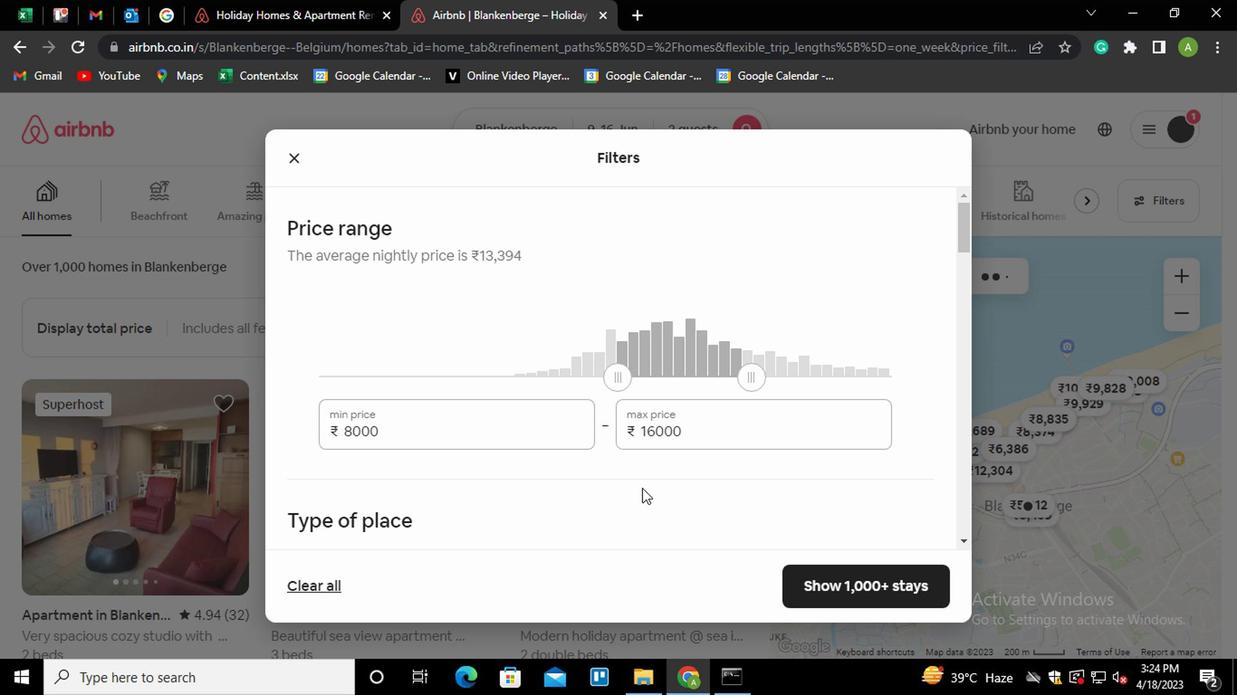 
Action: Mouse scrolled (639, 489) with delta (0, 0)
Screenshot: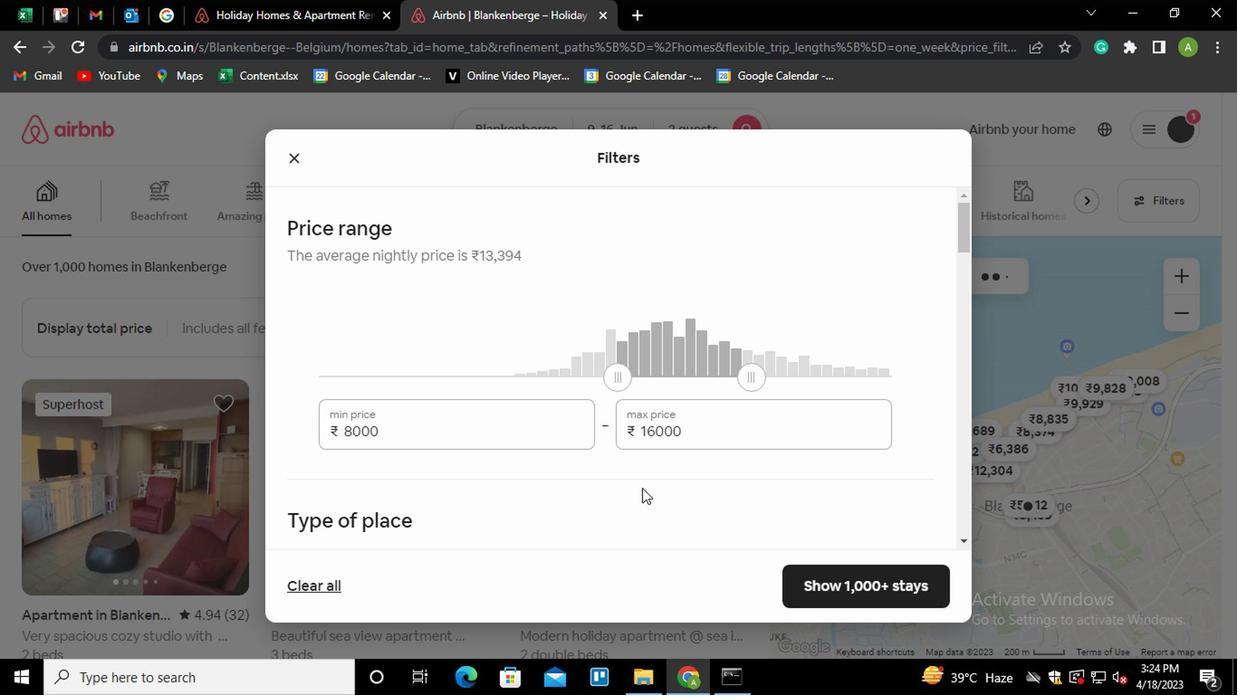 
Action: Mouse moved to (307, 402)
Screenshot: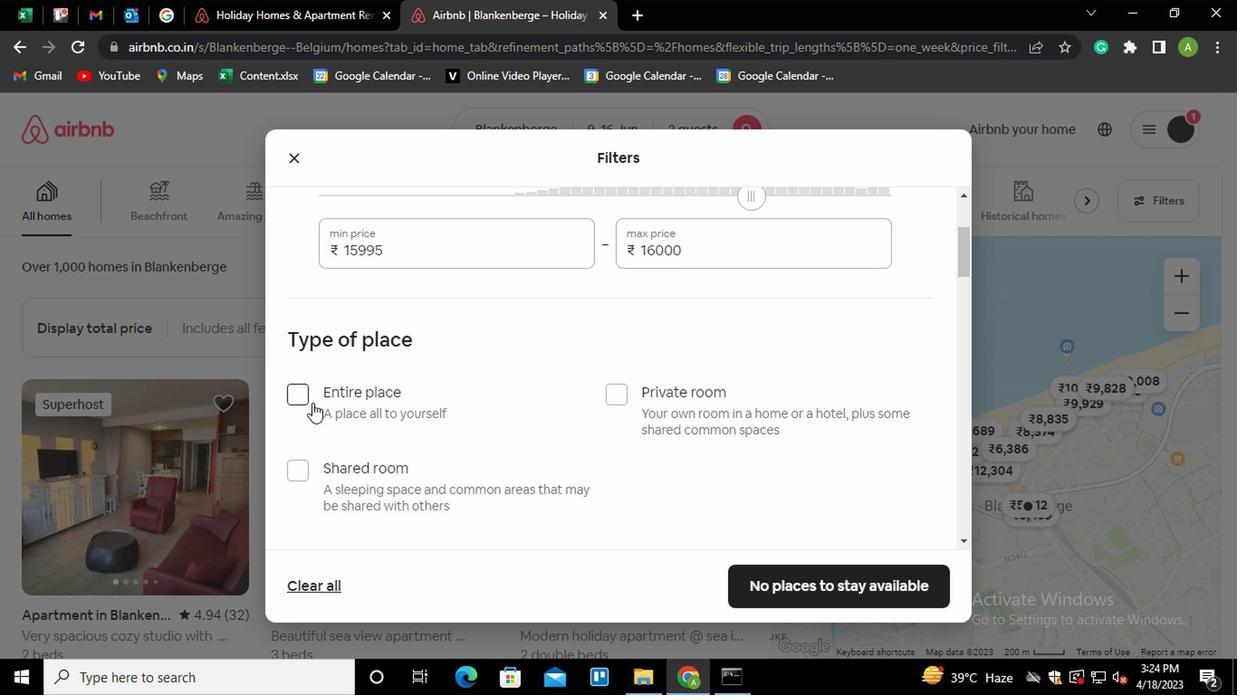 
Action: Mouse pressed left at (307, 402)
Screenshot: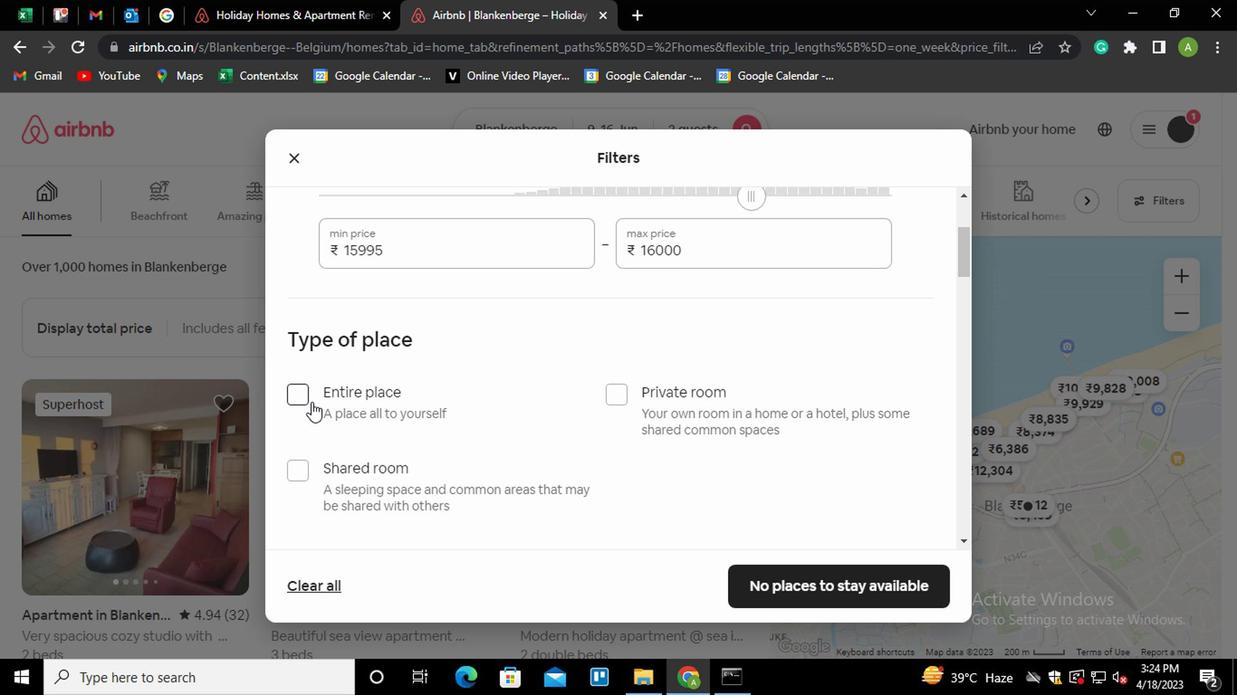 
Action: Mouse moved to (437, 446)
Screenshot: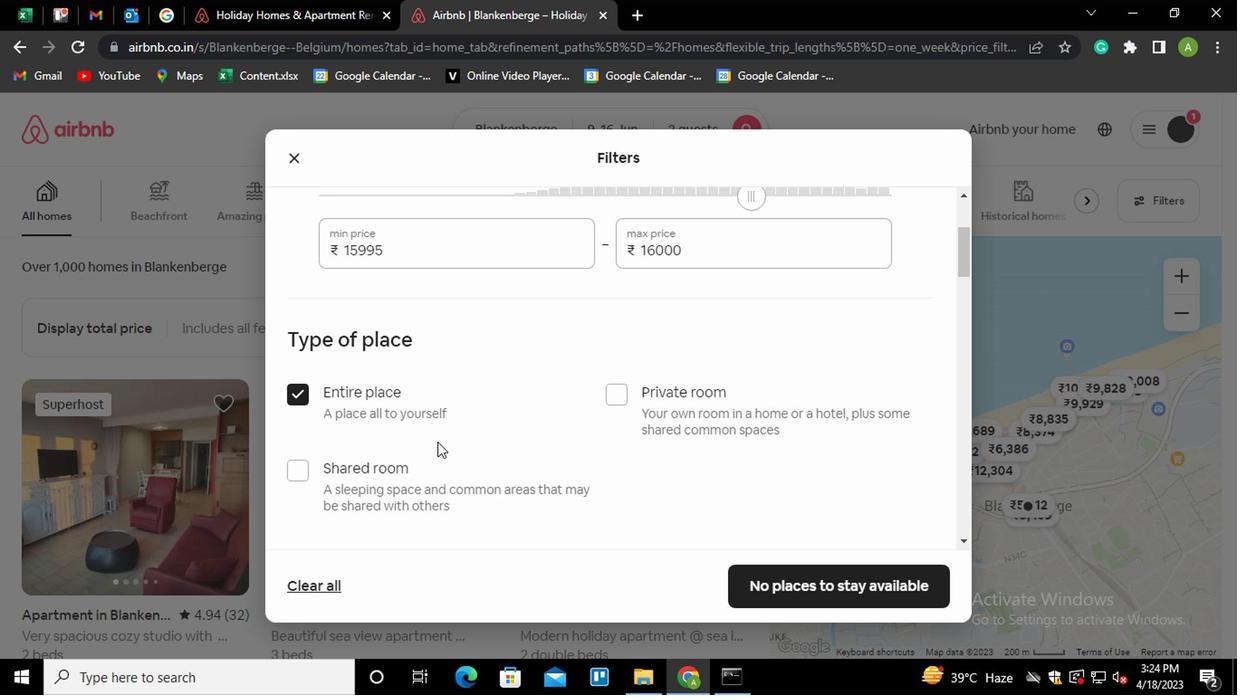 
Action: Mouse scrolled (437, 445) with delta (0, -1)
Screenshot: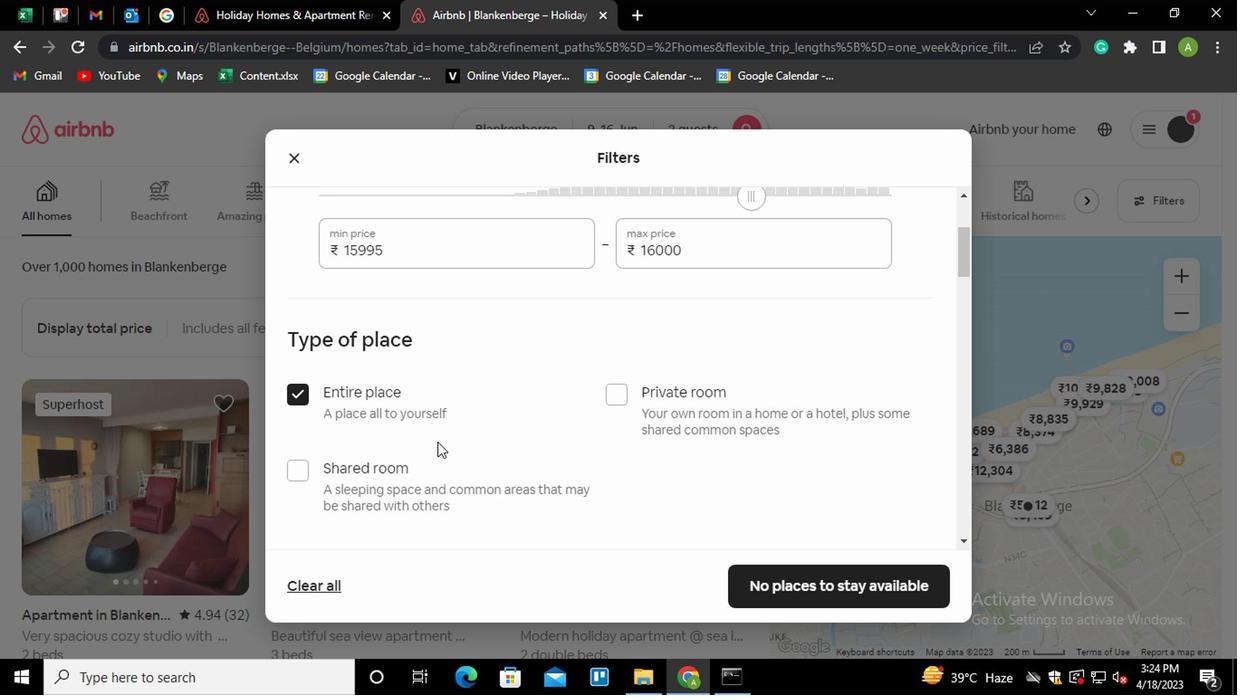 
Action: Mouse moved to (438, 446)
Screenshot: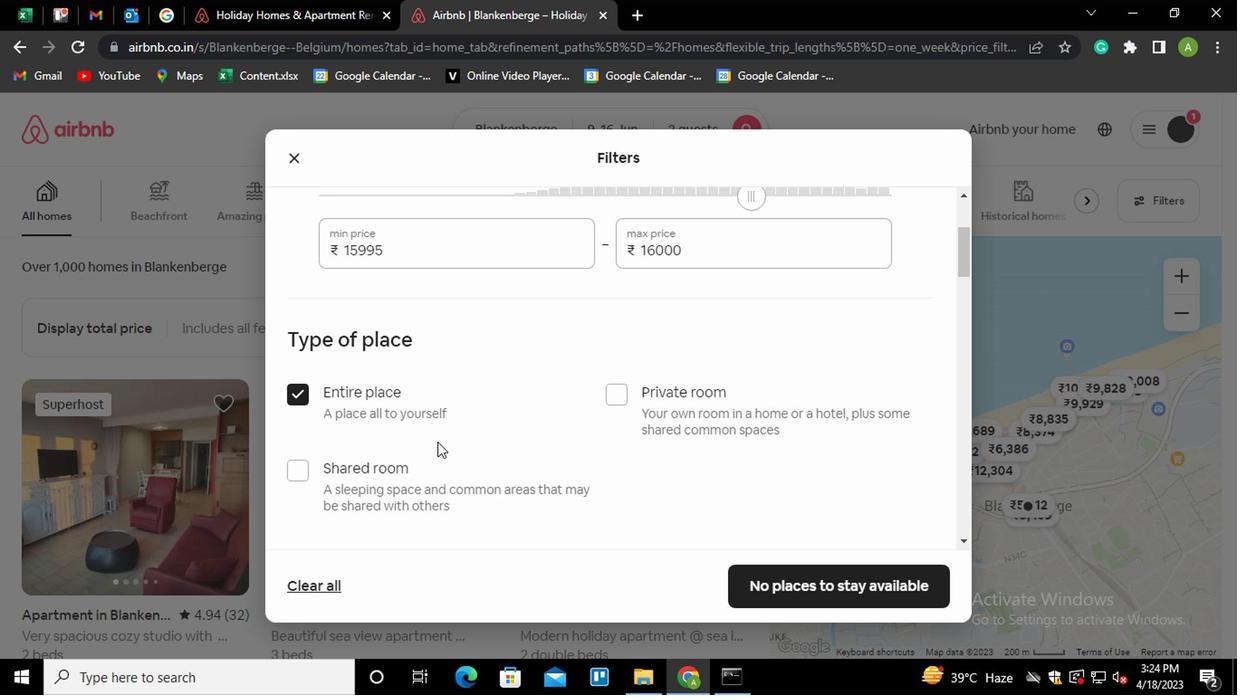 
Action: Mouse scrolled (438, 445) with delta (0, -1)
Screenshot: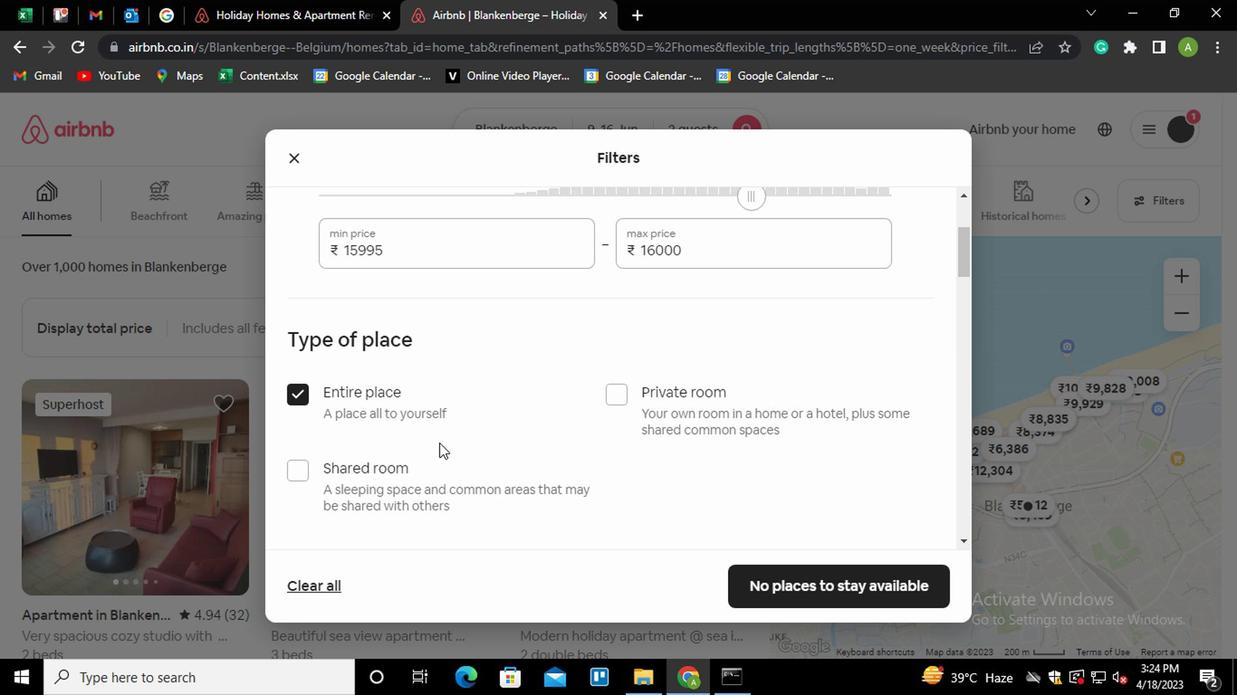 
Action: Mouse scrolled (438, 445) with delta (0, -1)
Screenshot: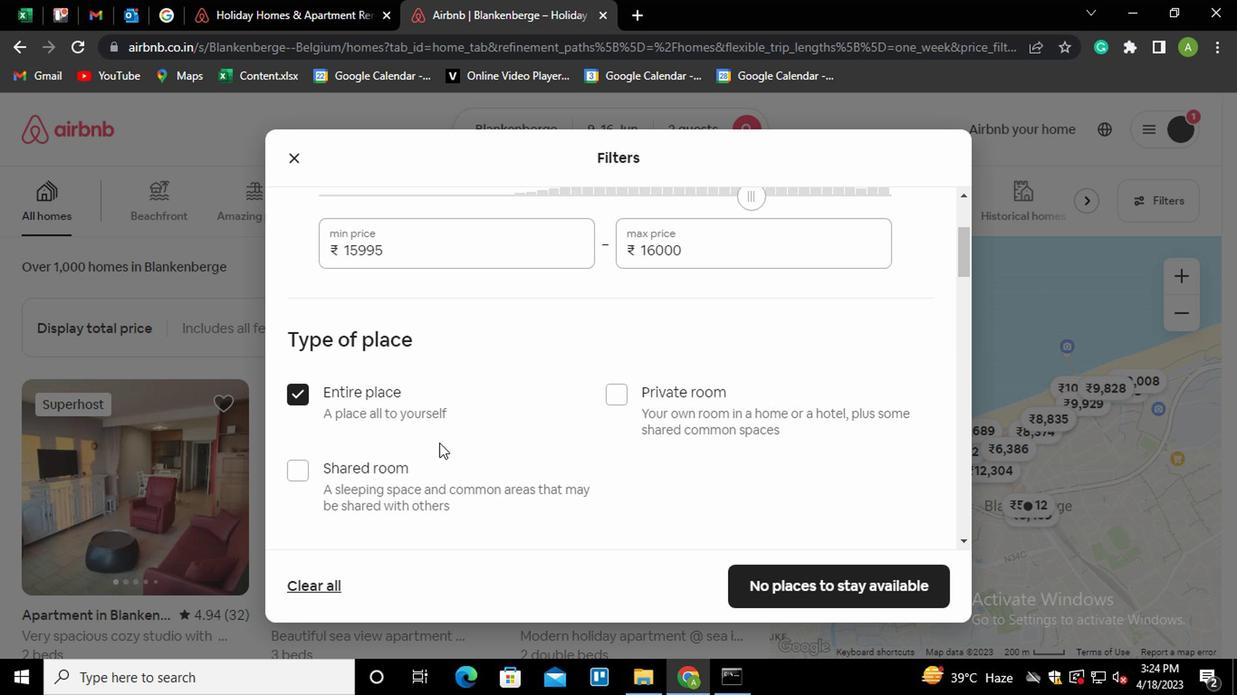 
Action: Mouse moved to (455, 432)
Screenshot: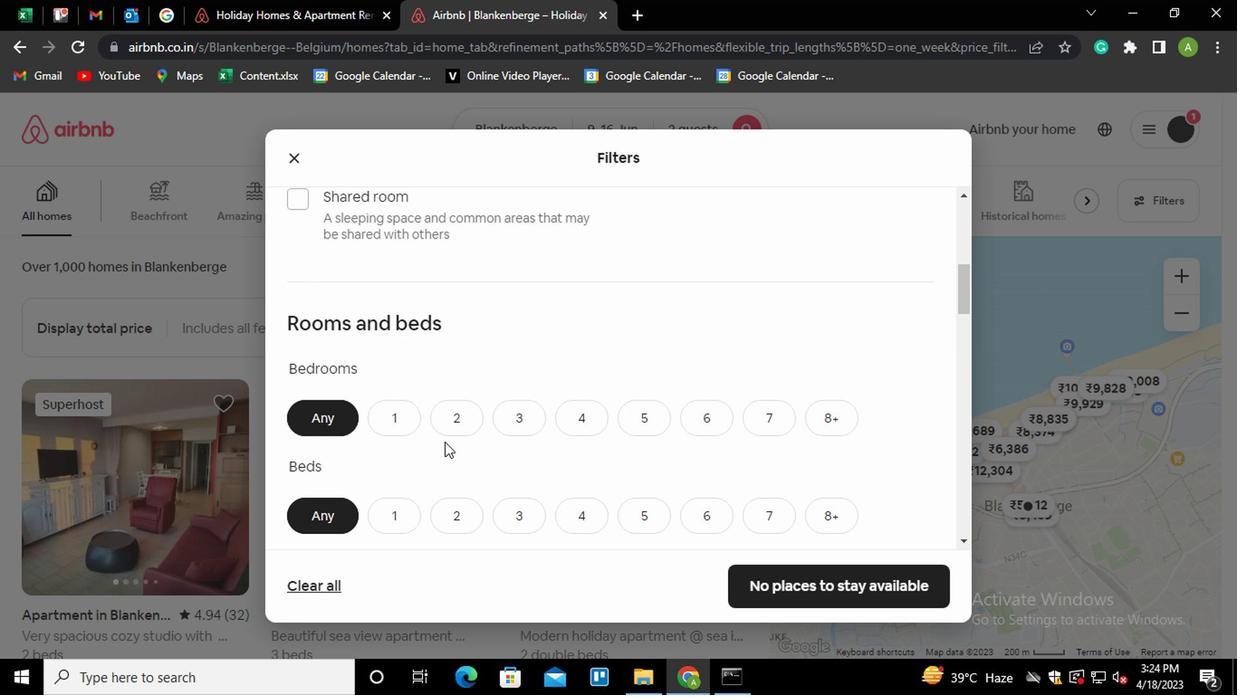 
Action: Mouse pressed left at (455, 432)
Screenshot: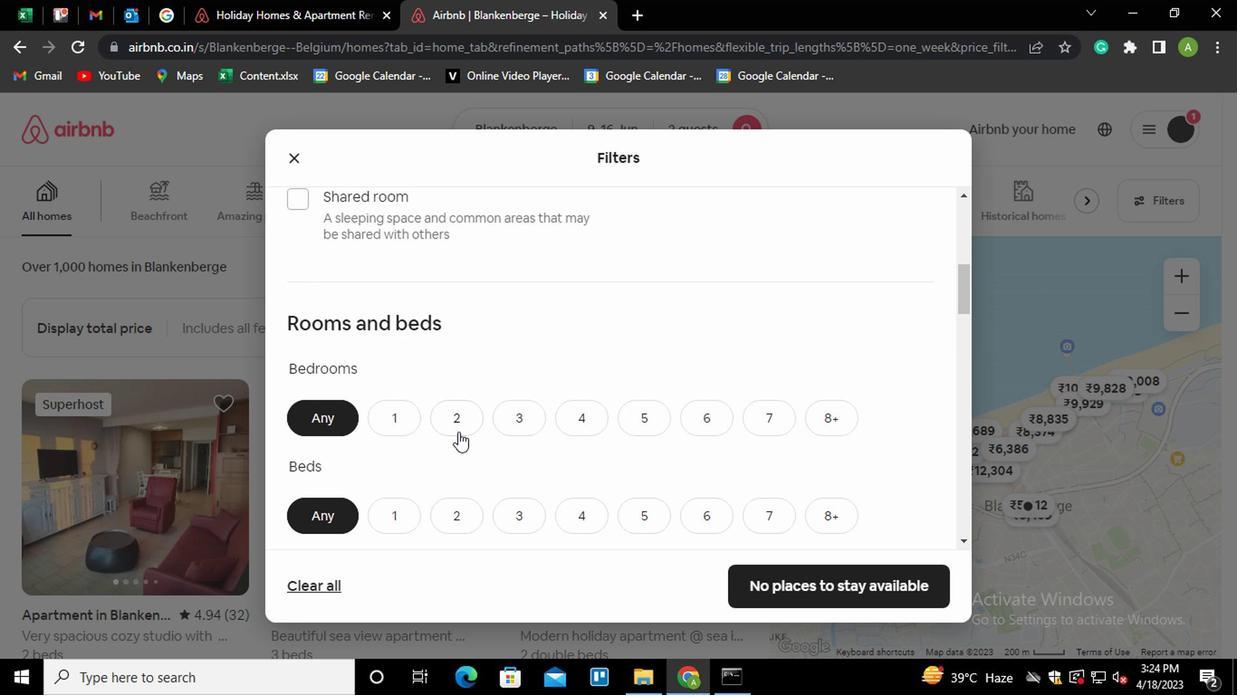 
Action: Mouse moved to (452, 505)
Screenshot: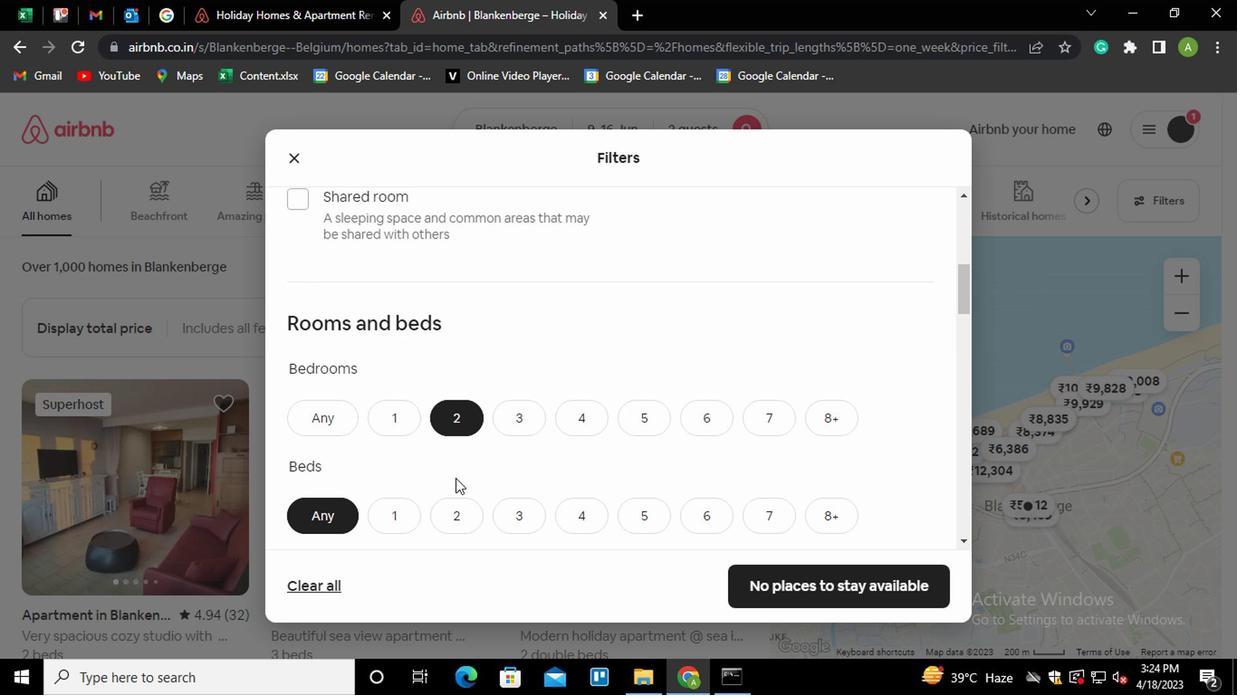 
Action: Mouse pressed left at (452, 505)
Screenshot: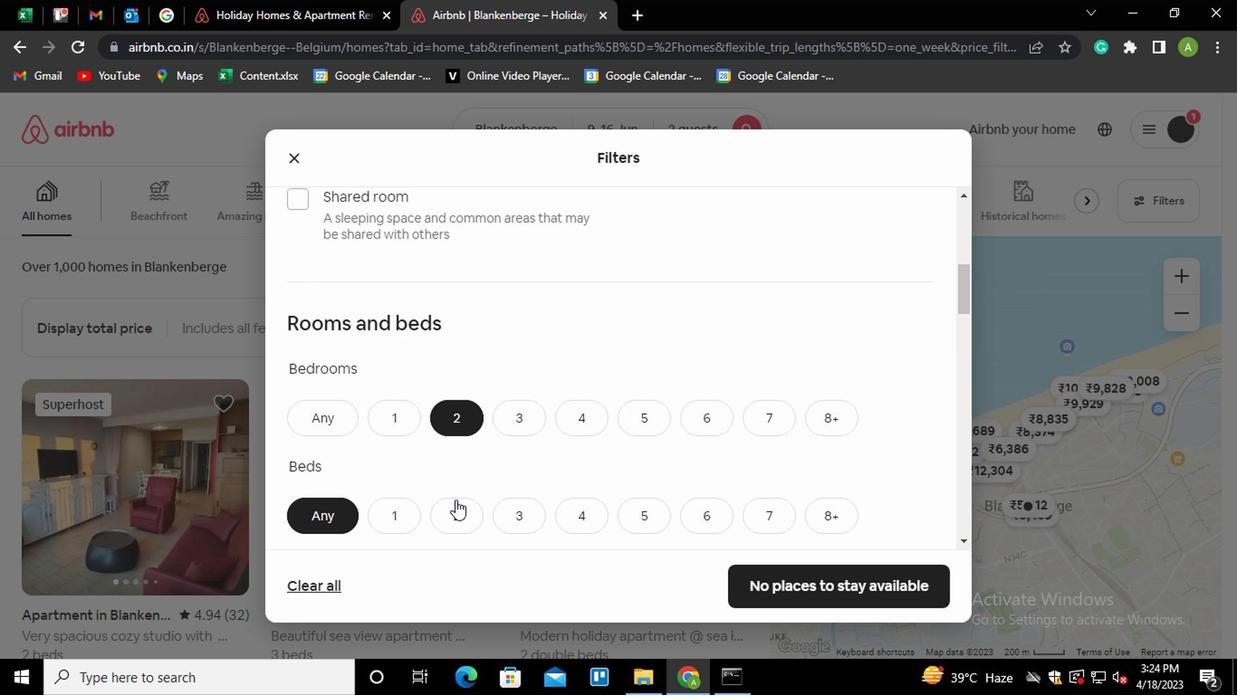 
Action: Mouse moved to (499, 476)
Screenshot: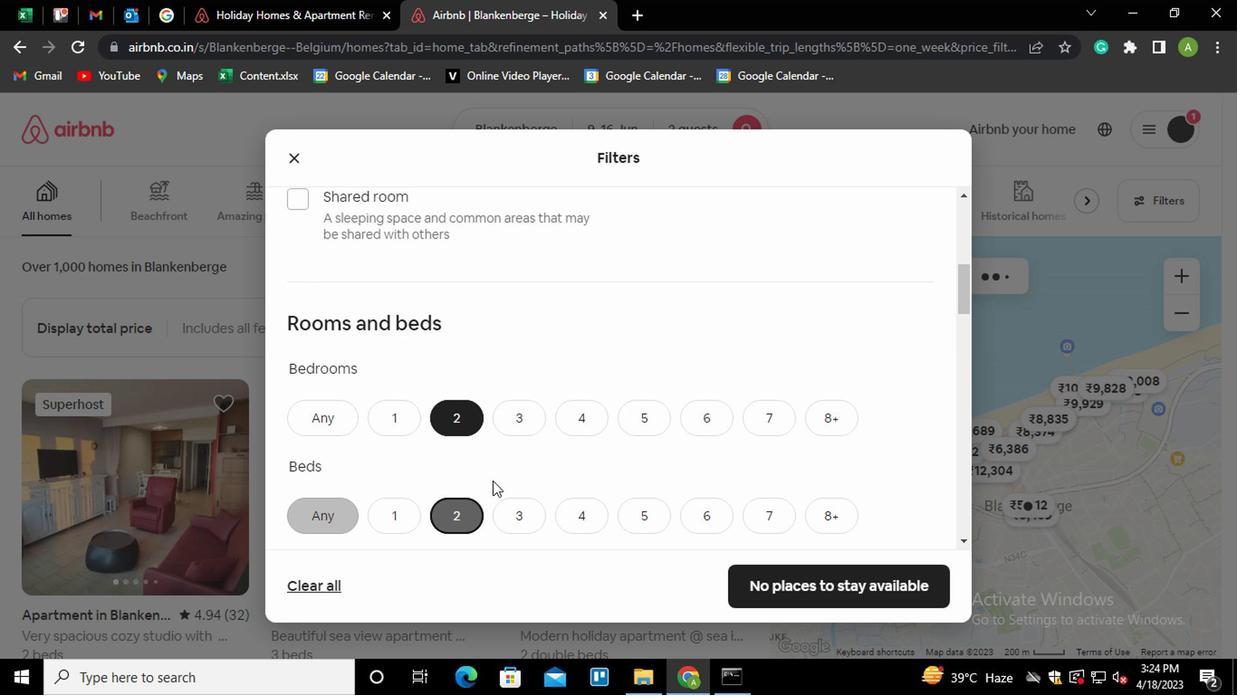 
Action: Mouse scrolled (499, 476) with delta (0, 0)
Screenshot: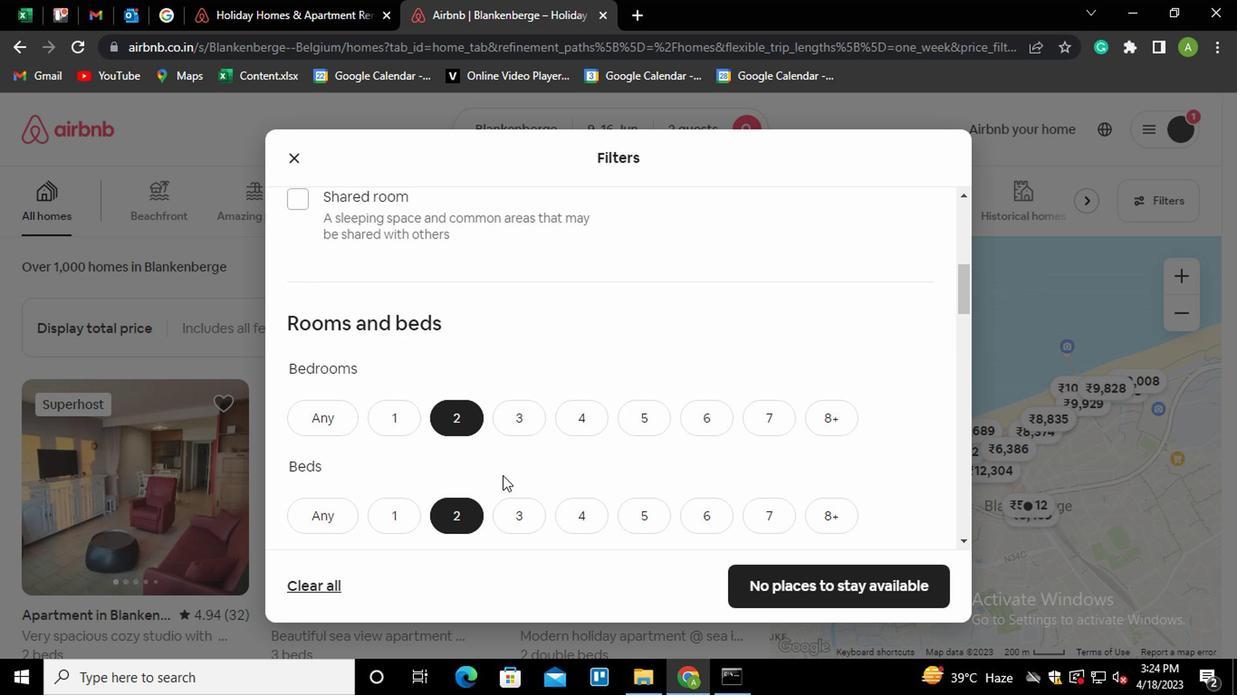 
Action: Mouse moved to (387, 520)
Screenshot: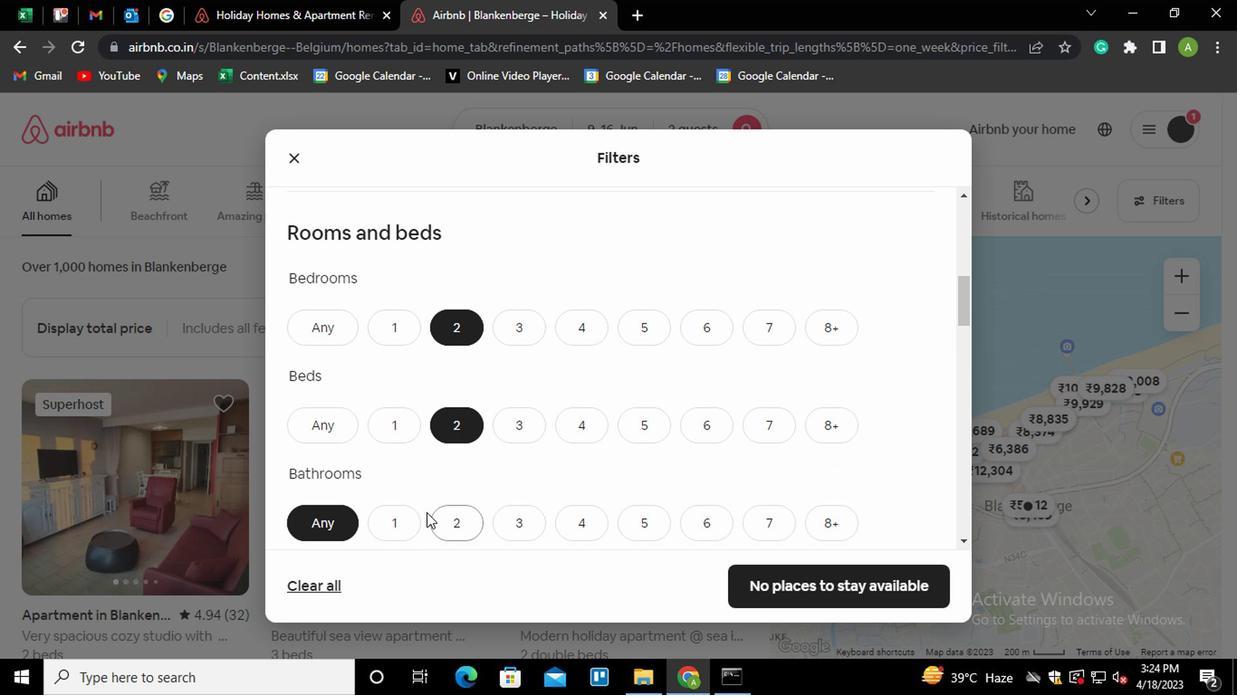 
Action: Mouse pressed left at (387, 520)
Screenshot: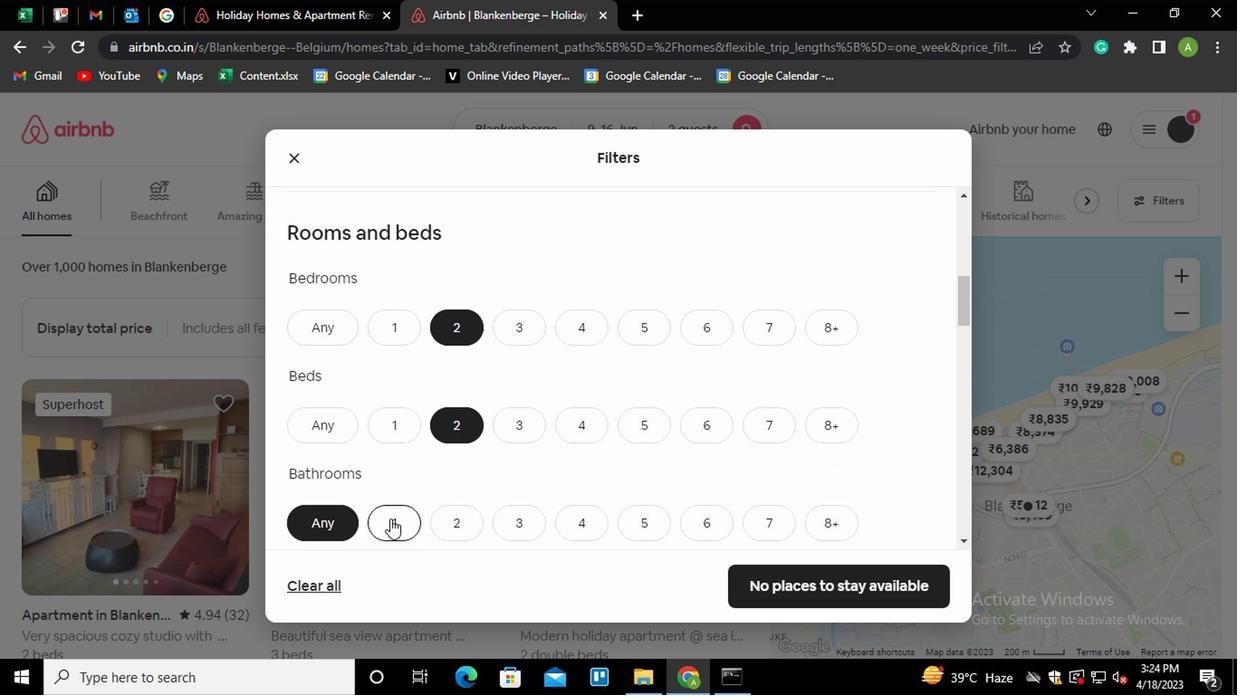 
Action: Mouse moved to (501, 457)
Screenshot: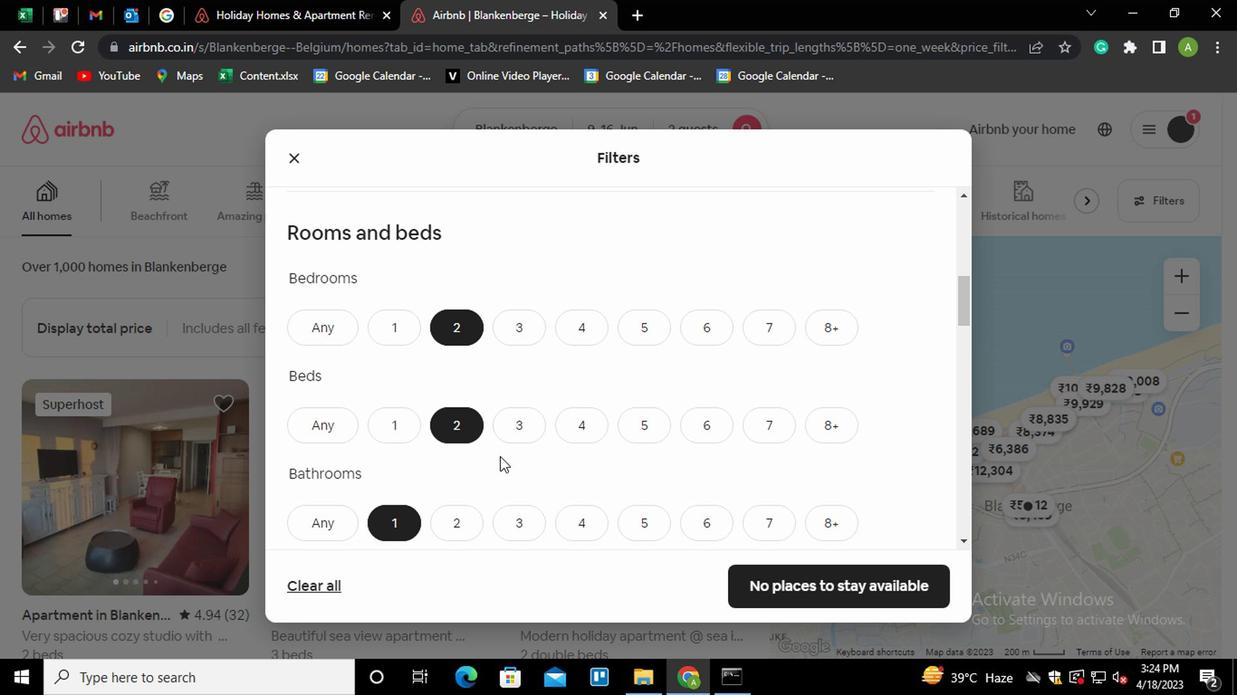 
Action: Mouse scrolled (501, 456) with delta (0, -1)
Screenshot: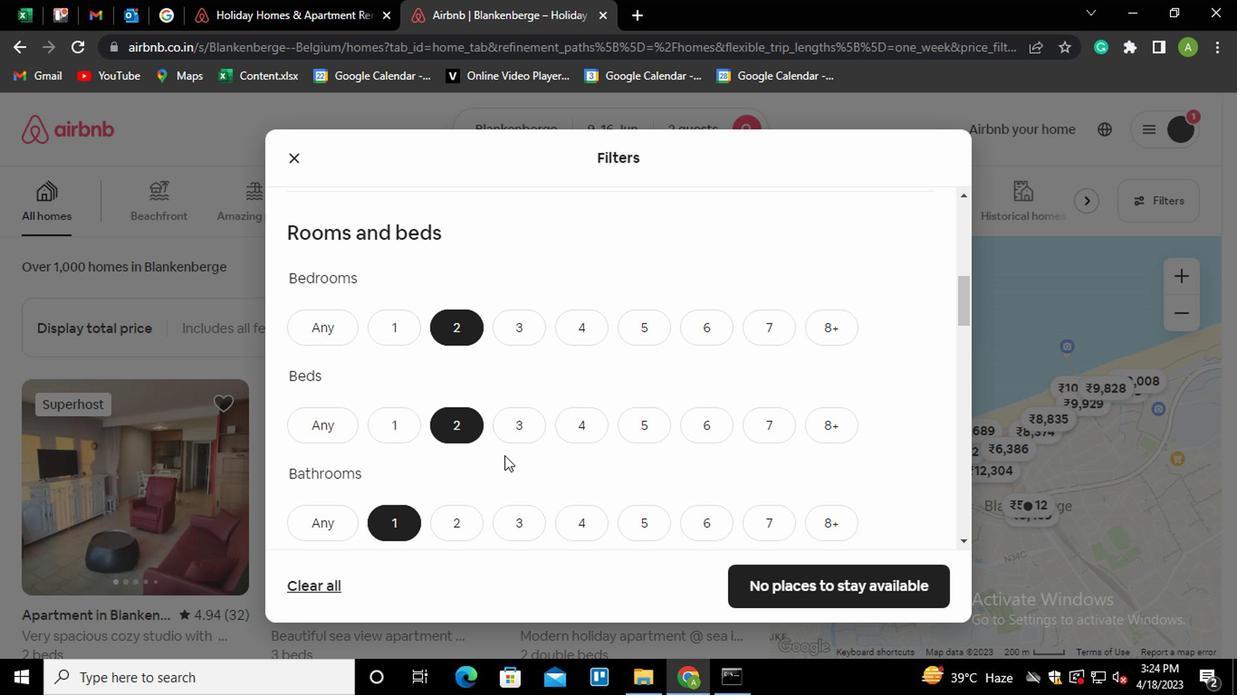 
Action: Mouse scrolled (501, 456) with delta (0, -1)
Screenshot: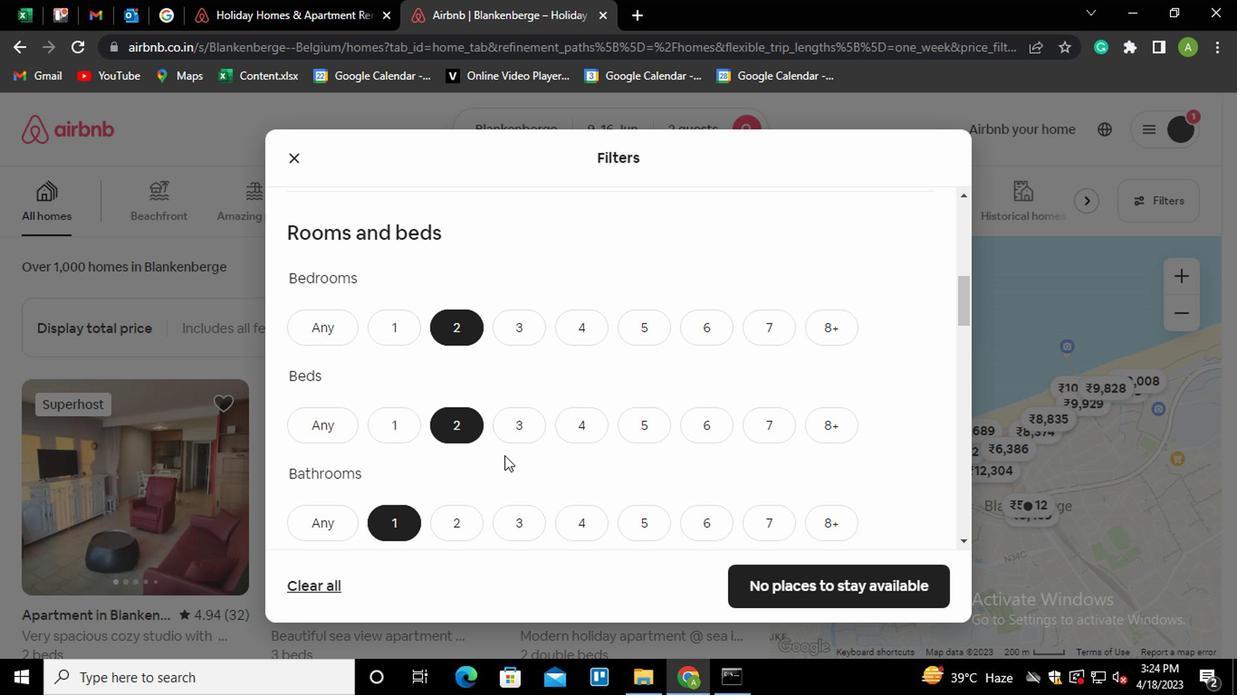 
Action: Mouse scrolled (501, 456) with delta (0, -1)
Screenshot: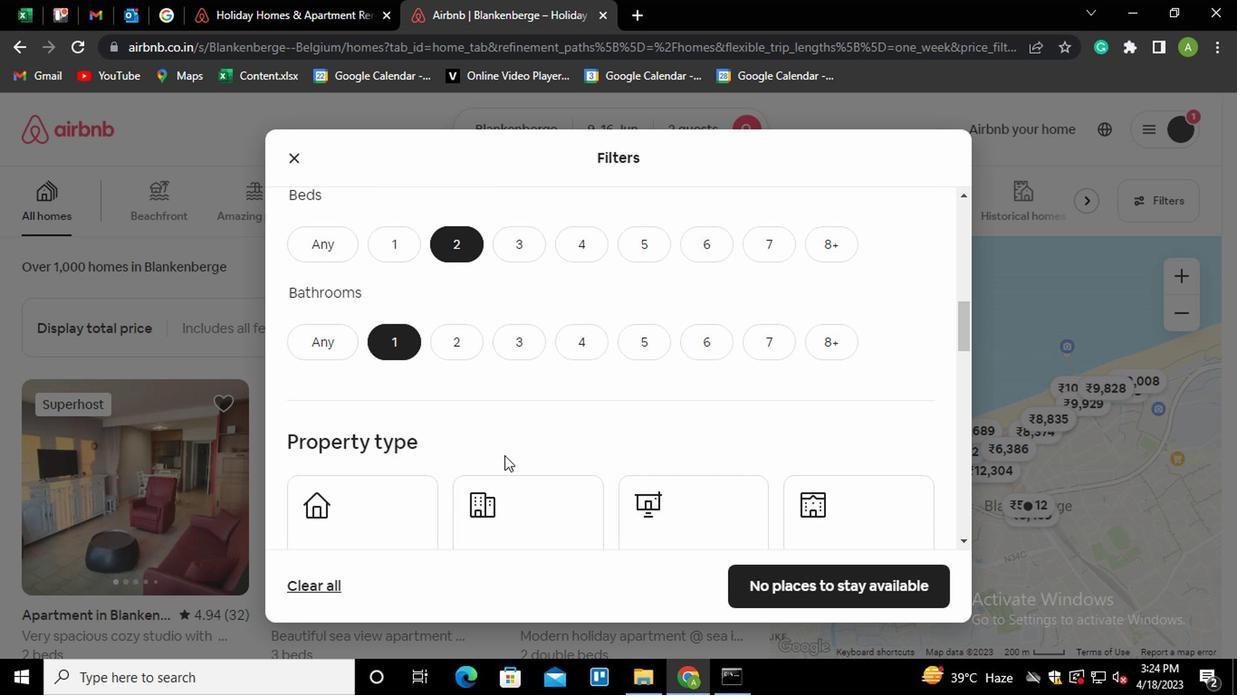 
Action: Mouse scrolled (501, 456) with delta (0, -1)
Screenshot: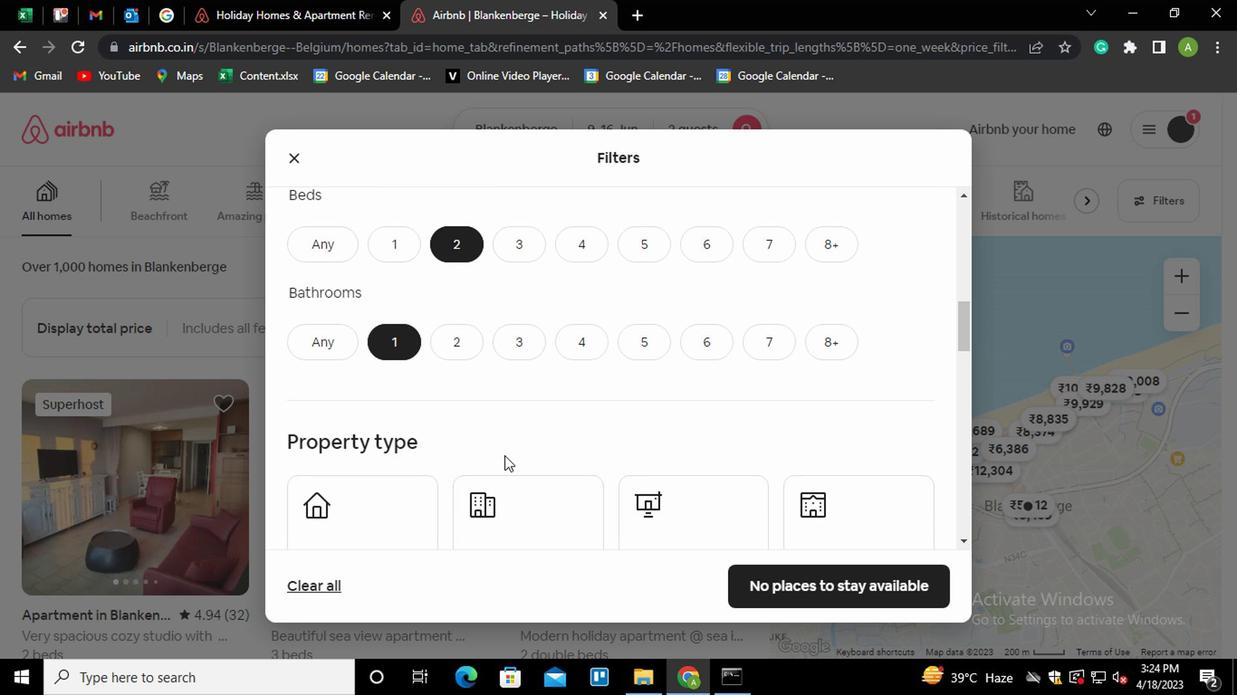 
Action: Mouse moved to (548, 403)
Screenshot: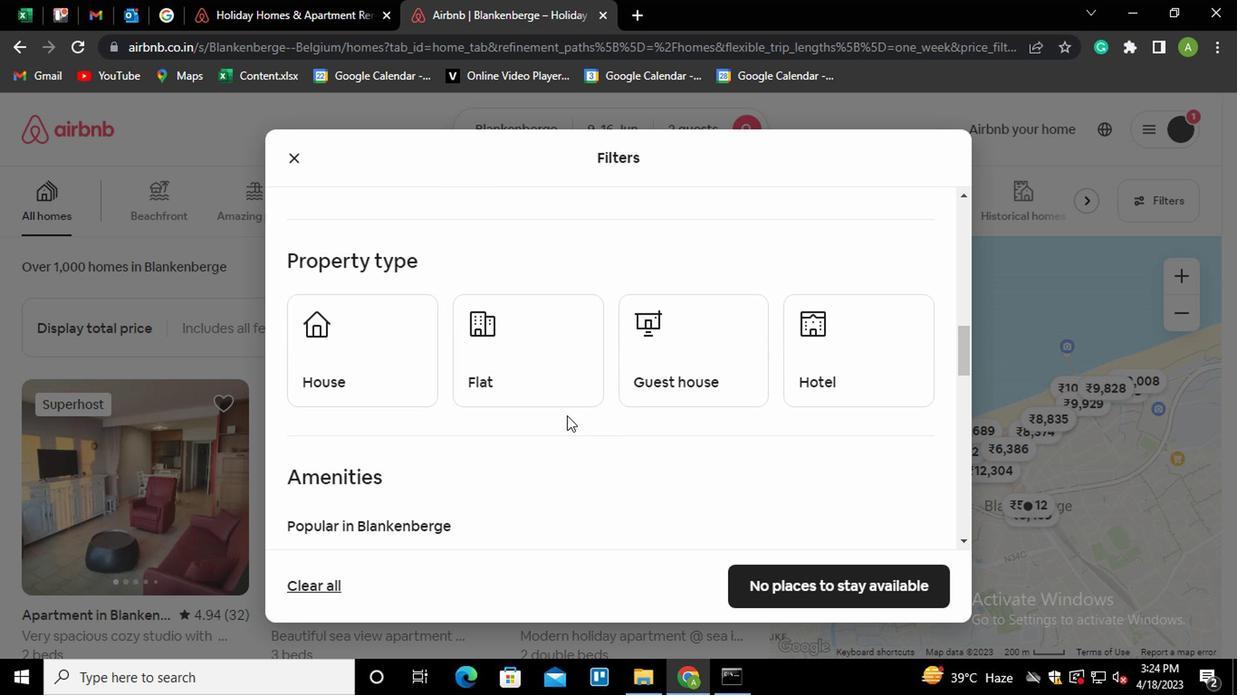 
Action: Mouse pressed left at (548, 403)
Screenshot: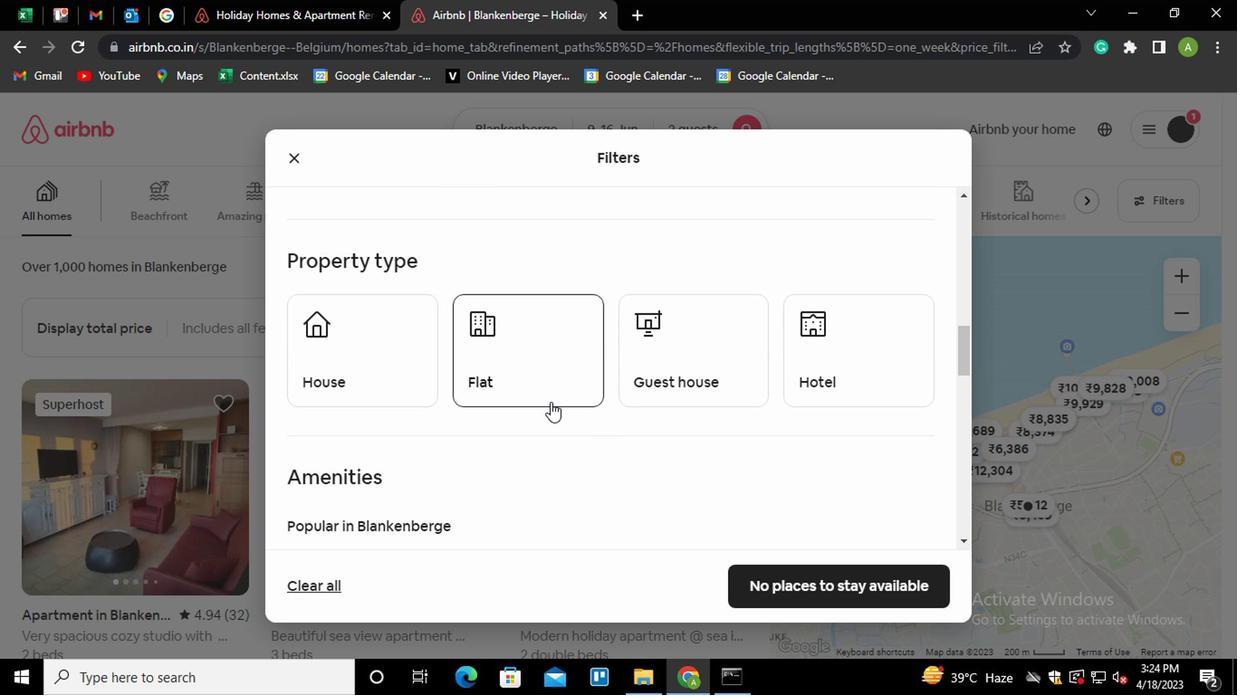 
Action: Mouse moved to (677, 419)
Screenshot: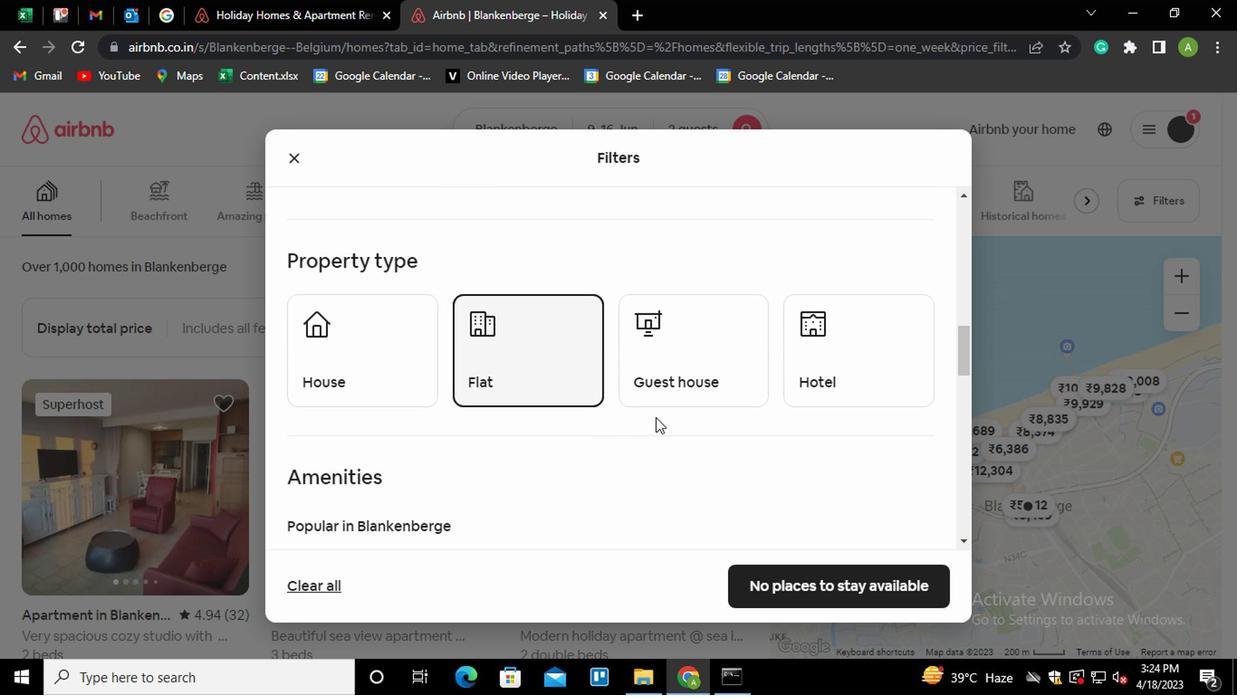 
Action: Mouse scrolled (677, 418) with delta (0, -1)
Screenshot: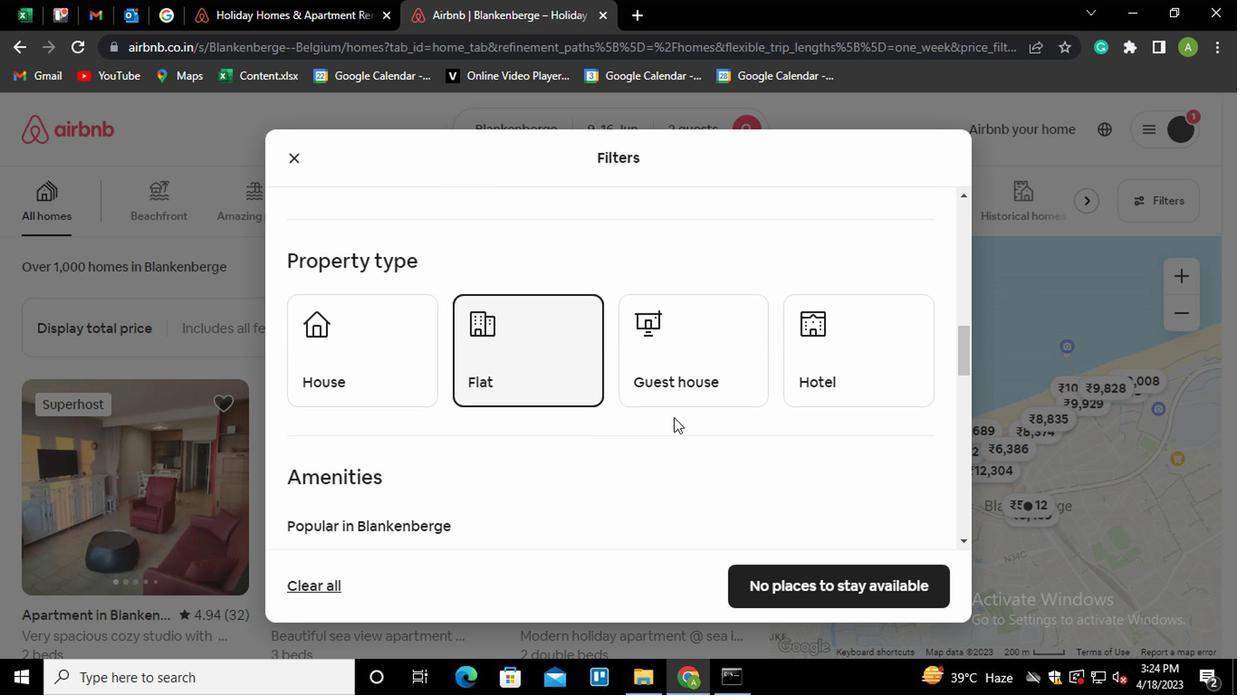 
Action: Mouse scrolled (677, 418) with delta (0, -1)
Screenshot: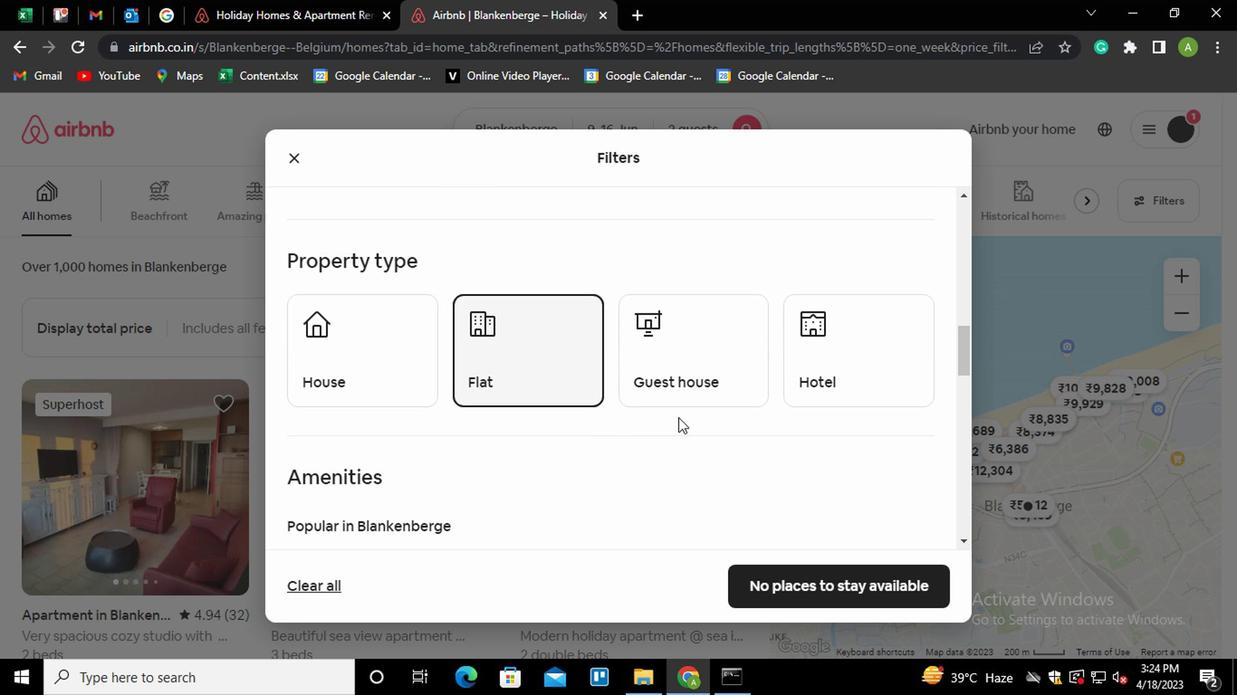 
Action: Mouse scrolled (677, 418) with delta (0, -1)
Screenshot: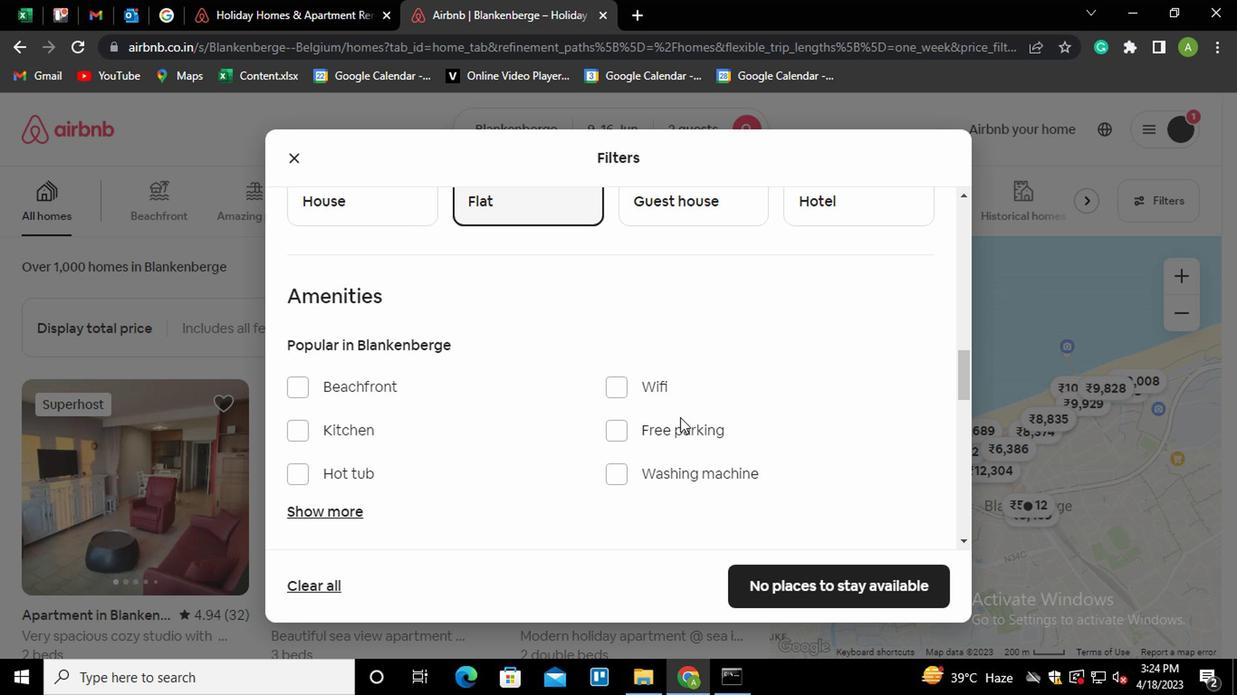 
Action: Mouse scrolled (677, 418) with delta (0, -1)
Screenshot: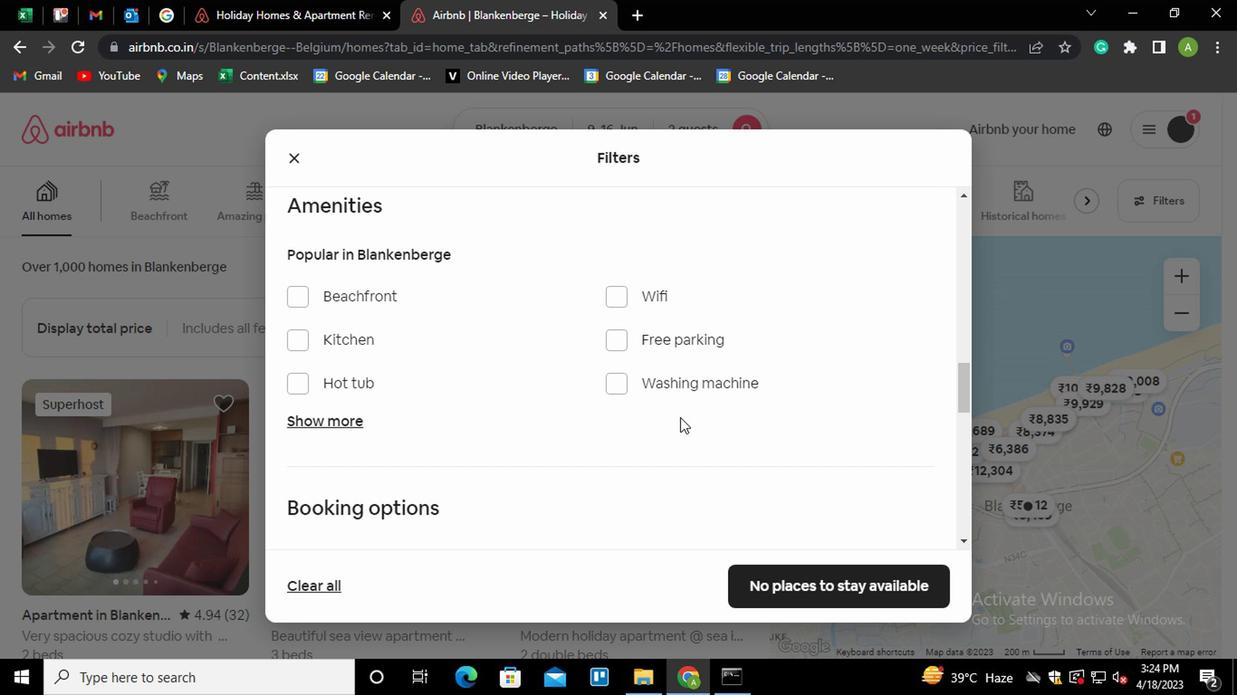 
Action: Mouse moved to (327, 324)
Screenshot: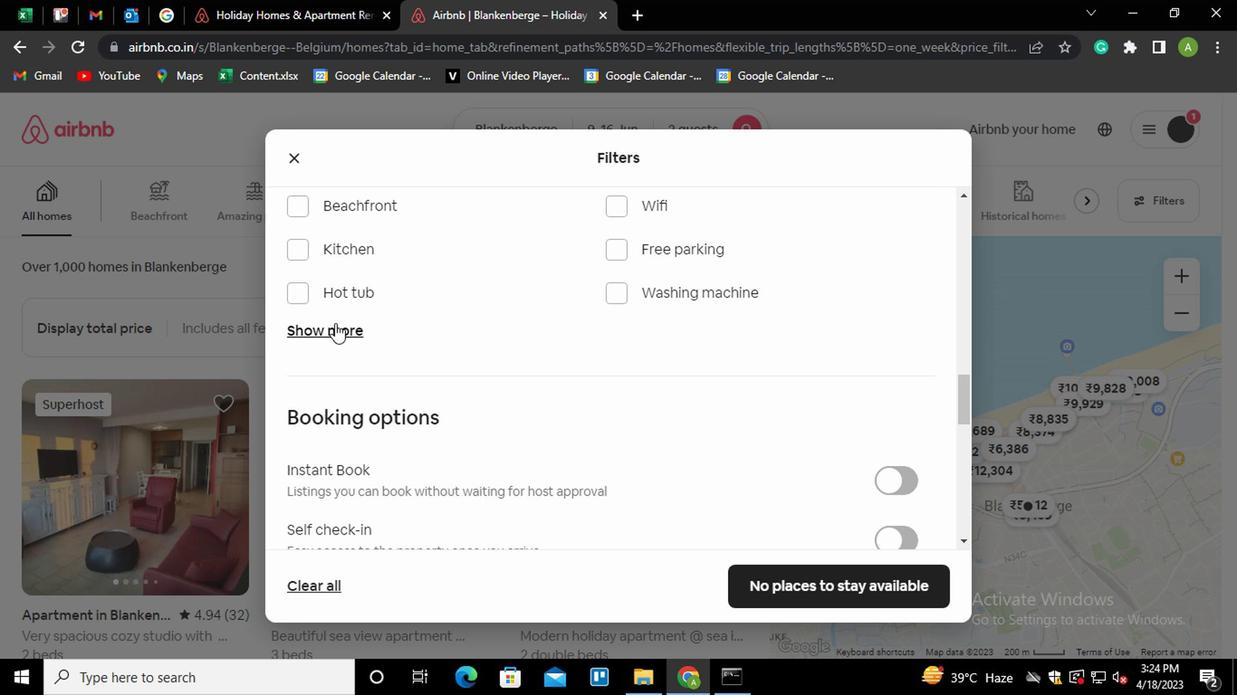 
Action: Mouse pressed left at (327, 324)
Screenshot: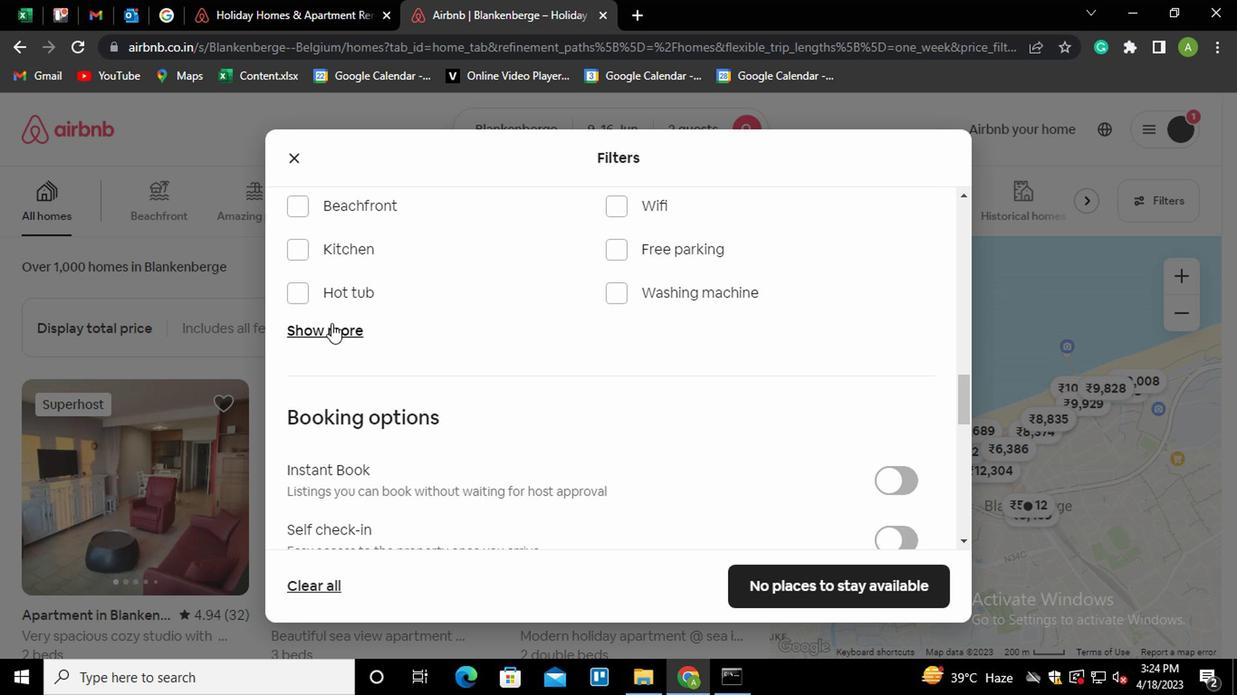 
Action: Mouse moved to (291, 437)
Screenshot: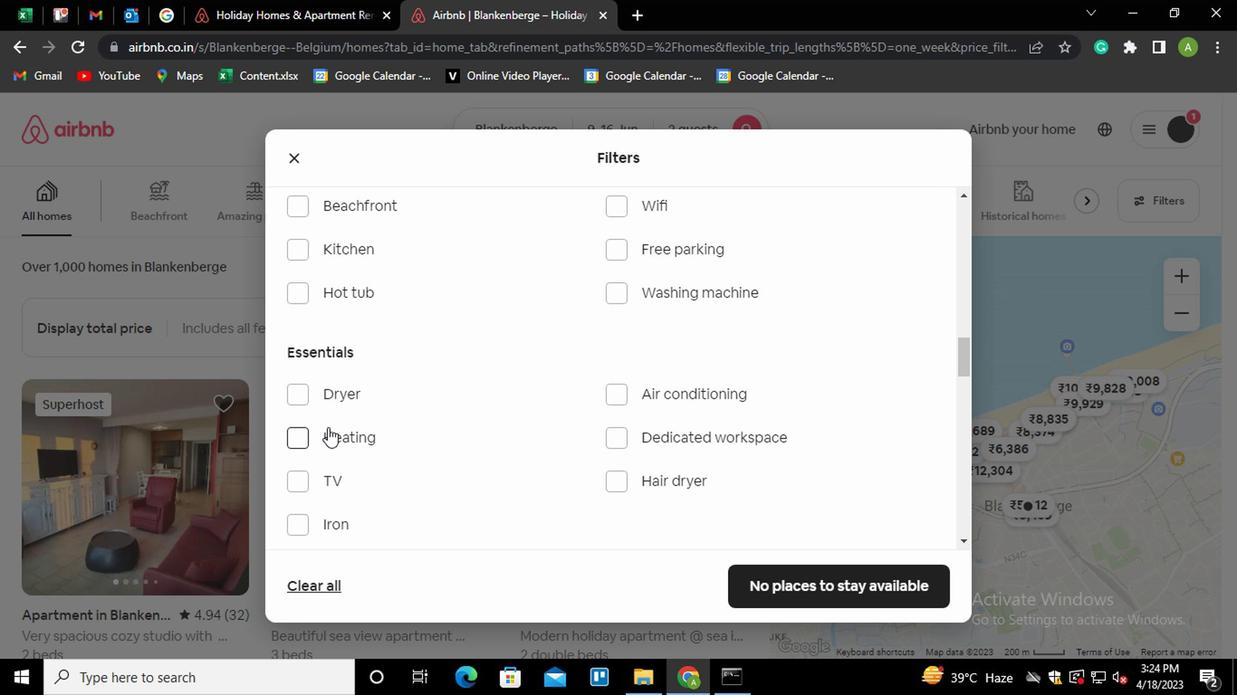 
Action: Mouse pressed left at (291, 437)
Screenshot: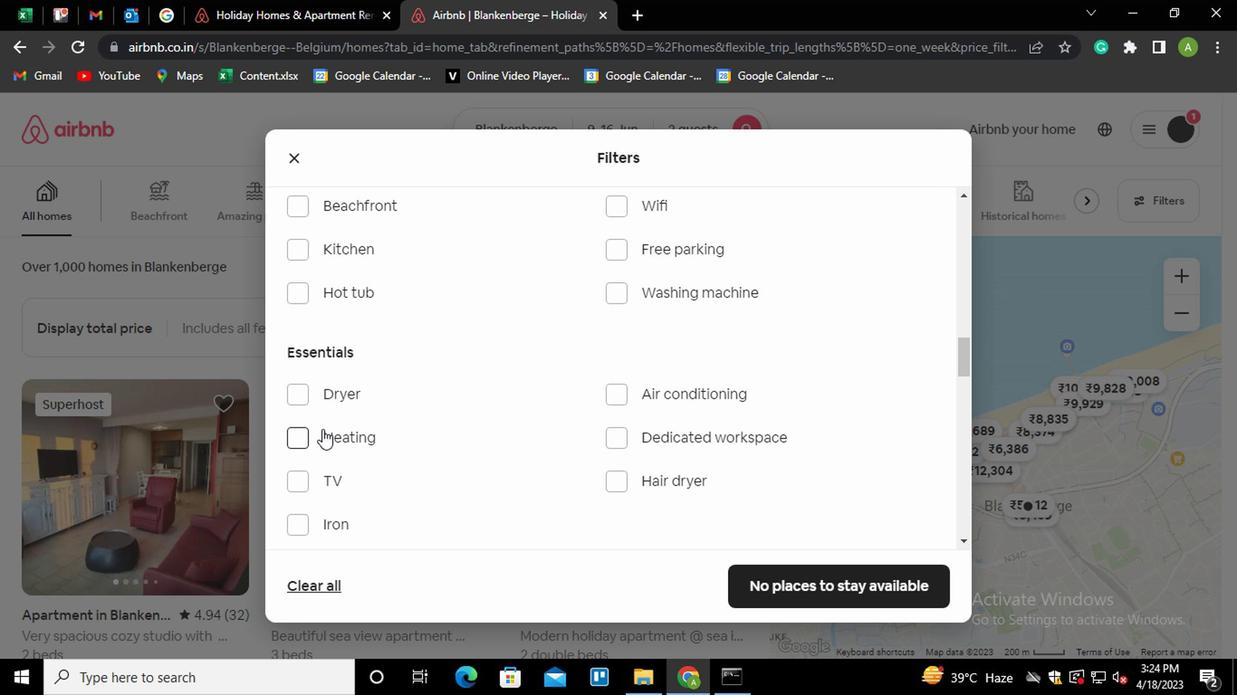 
Action: Mouse moved to (508, 452)
Screenshot: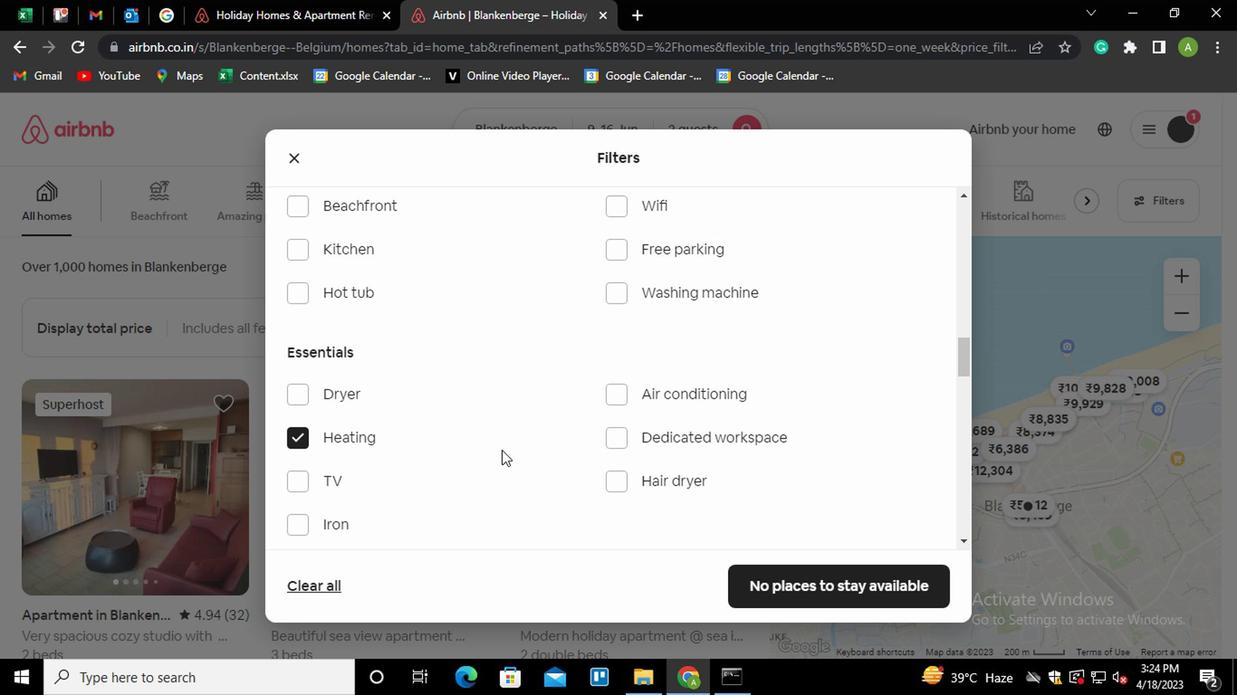 
Action: Mouse scrolled (508, 451) with delta (0, -1)
Screenshot: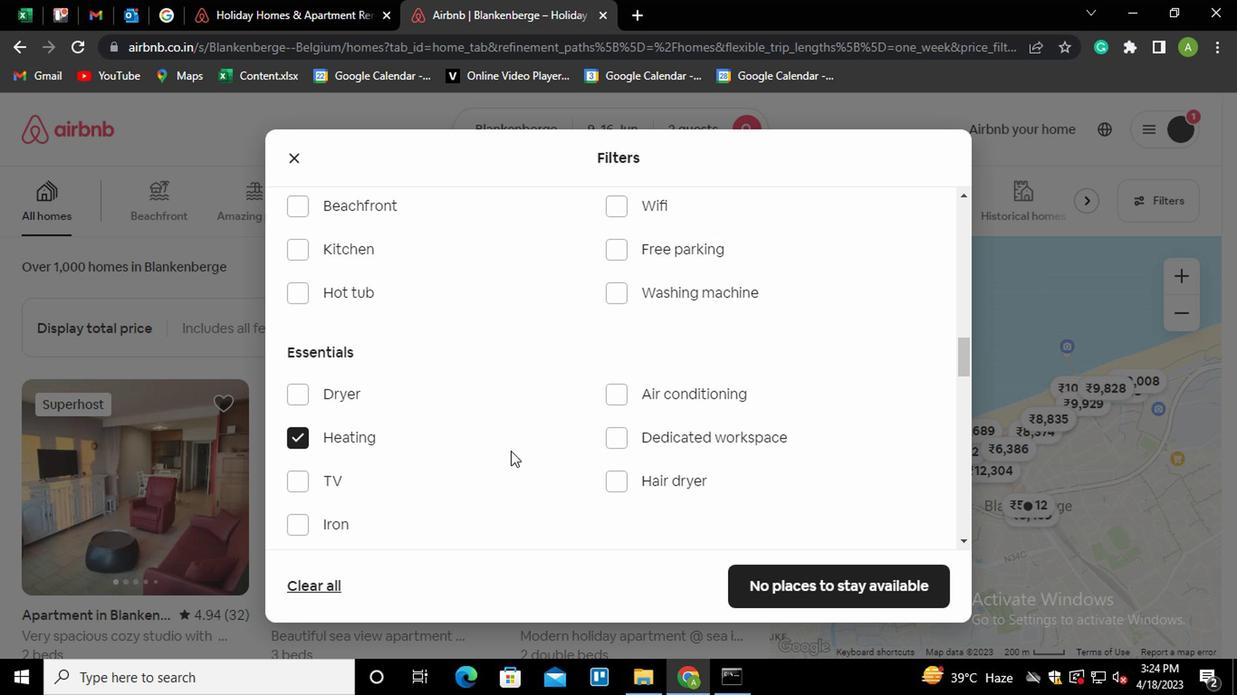 
Action: Mouse scrolled (508, 451) with delta (0, -1)
Screenshot: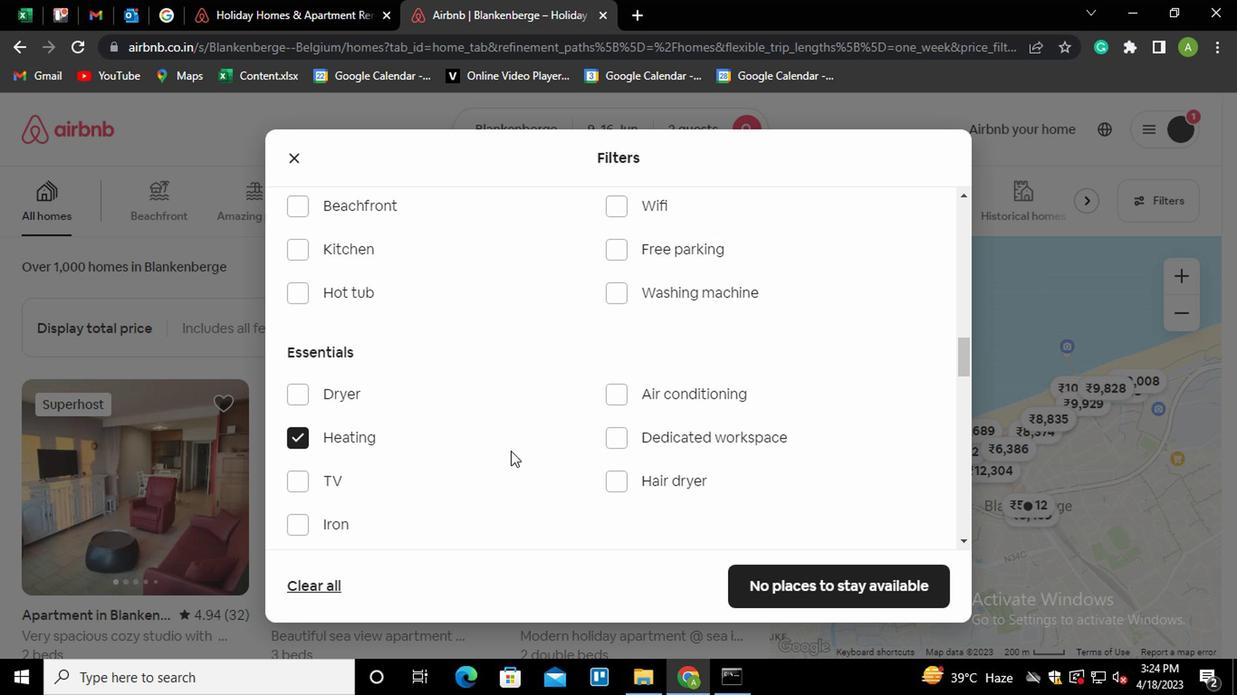
Action: Mouse scrolled (508, 451) with delta (0, -1)
Screenshot: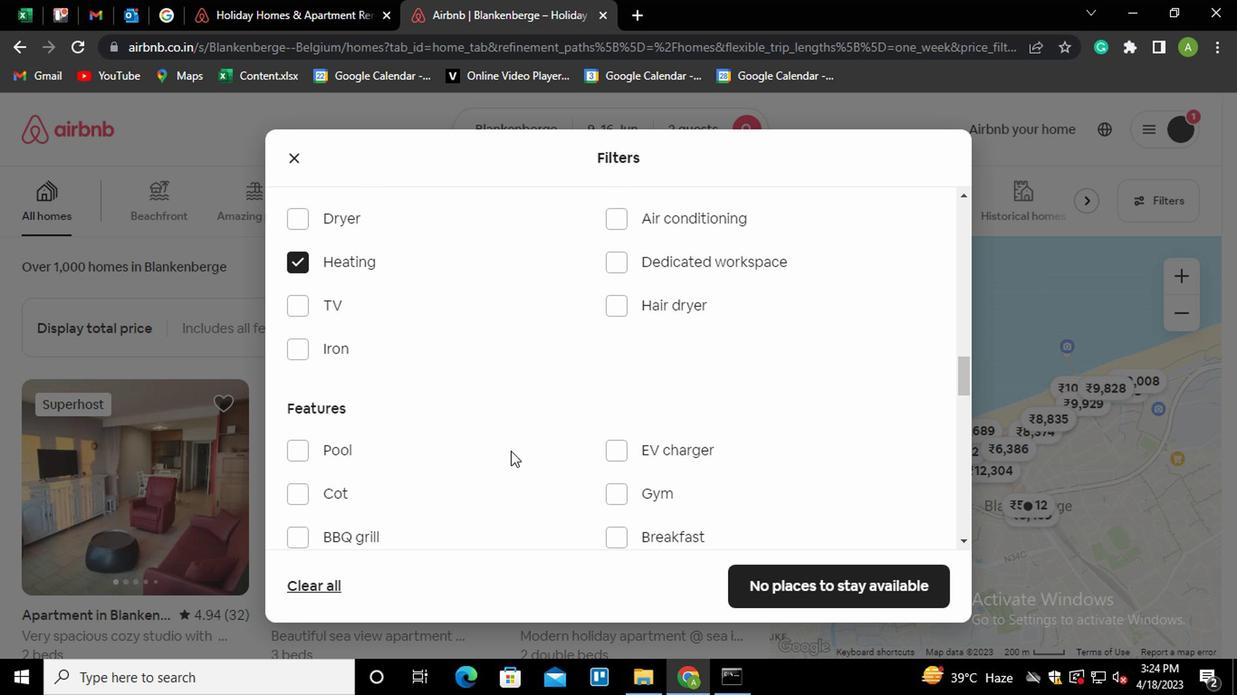 
Action: Mouse scrolled (508, 451) with delta (0, -1)
Screenshot: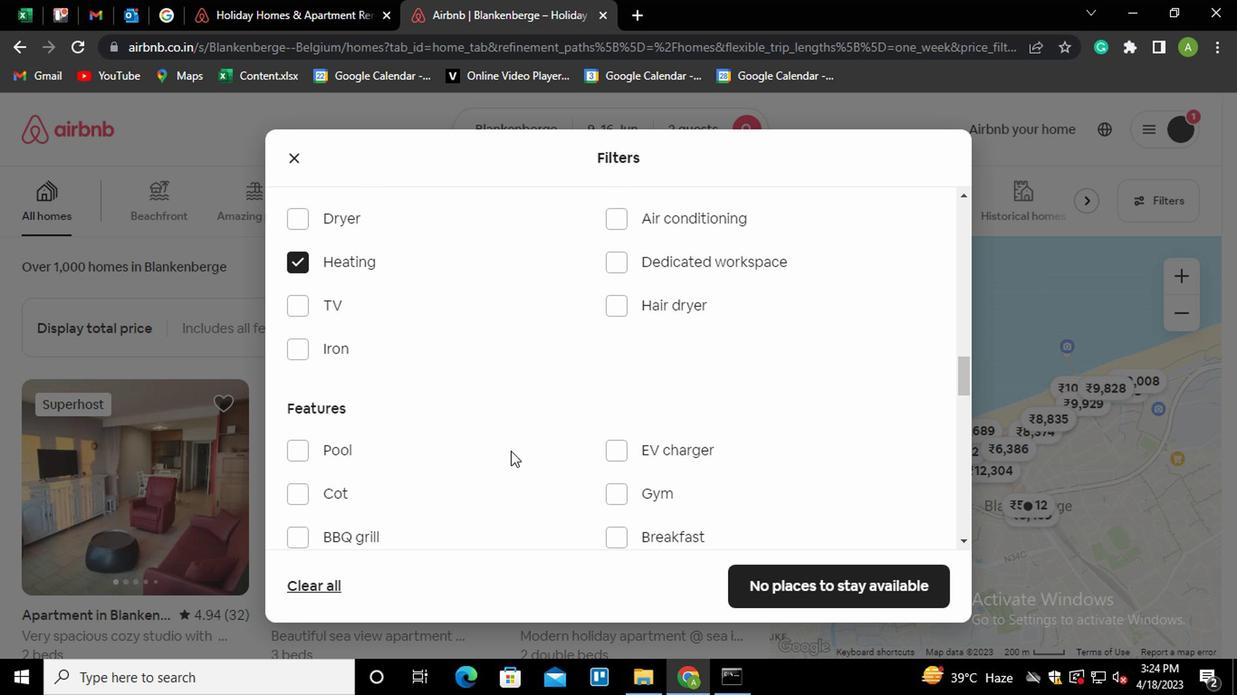 
Action: Mouse scrolled (508, 451) with delta (0, -1)
Screenshot: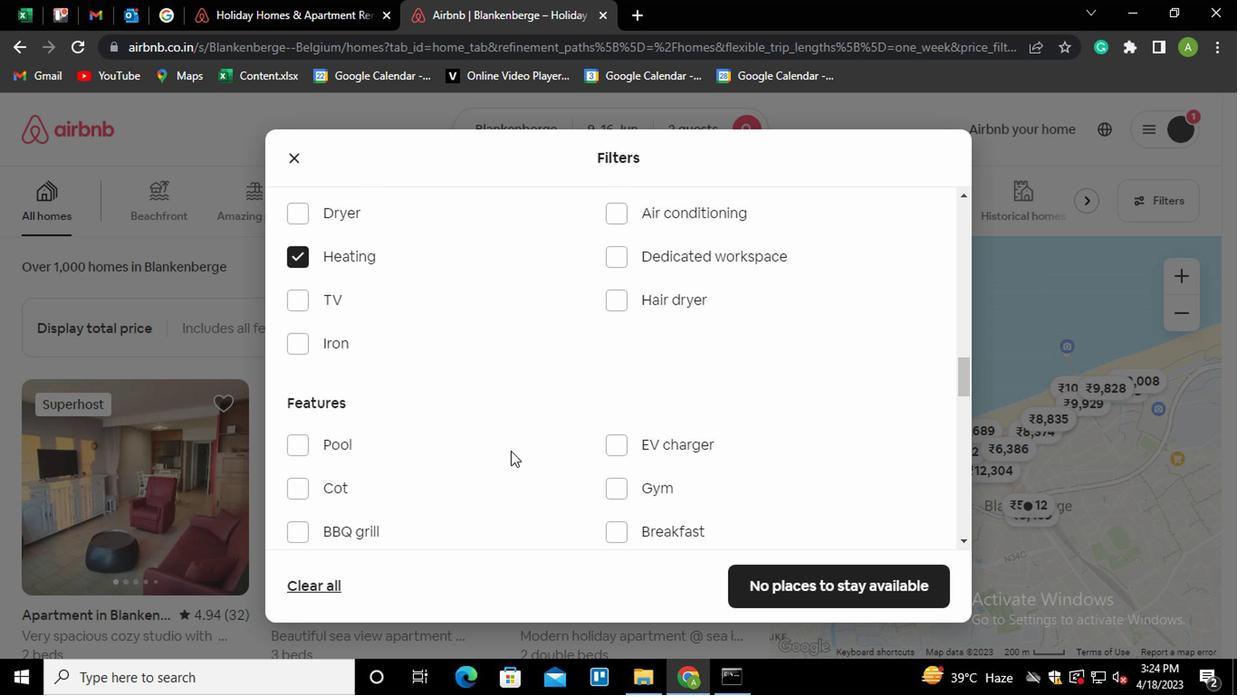 
Action: Mouse scrolled (508, 451) with delta (0, -1)
Screenshot: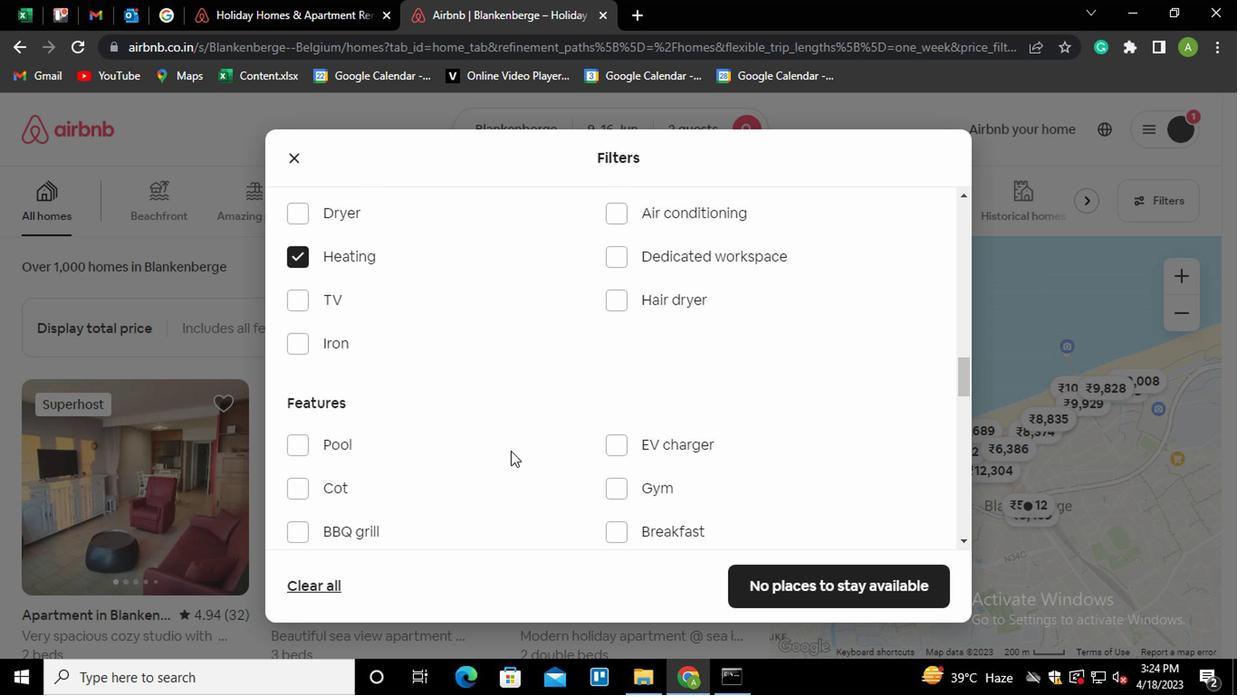 
Action: Mouse scrolled (508, 451) with delta (0, -1)
Screenshot: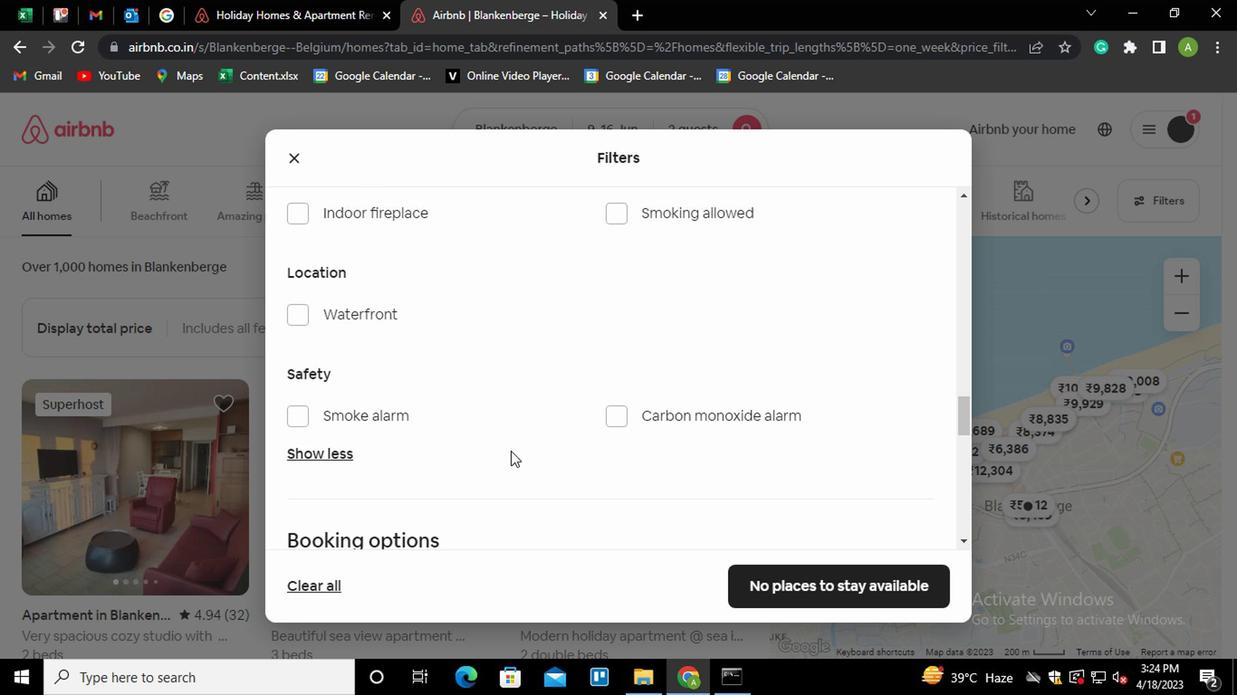 
Action: Mouse scrolled (508, 451) with delta (0, -1)
Screenshot: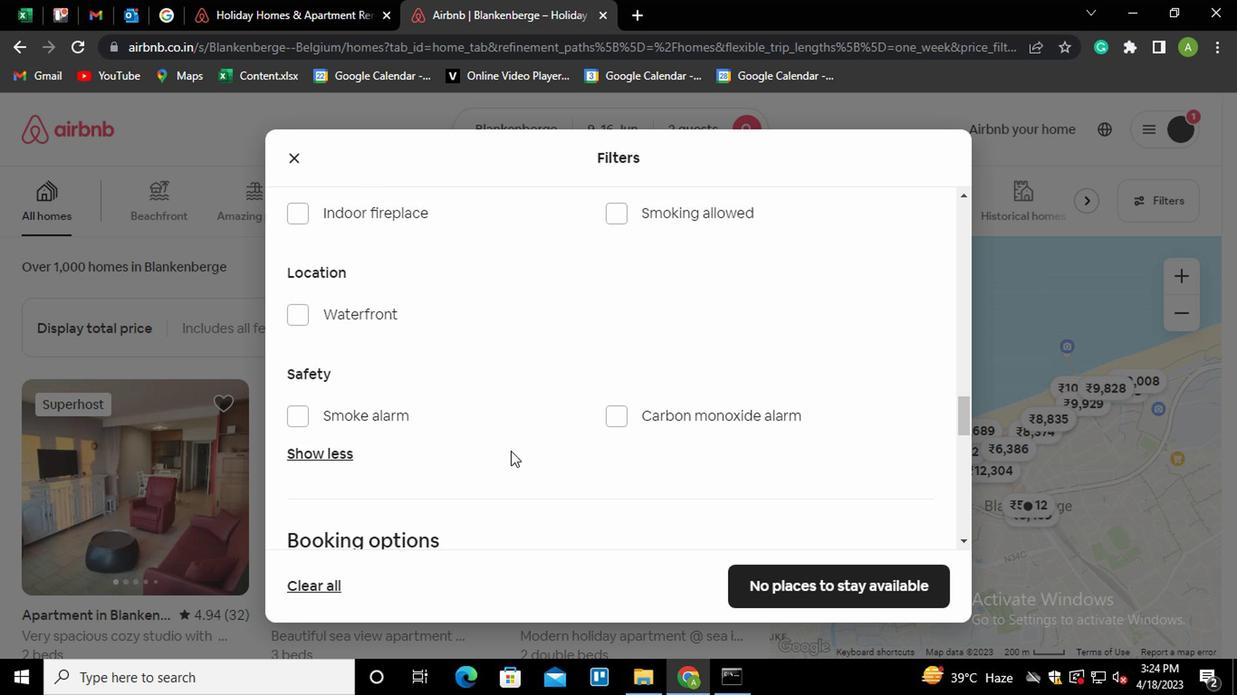 
Action: Mouse scrolled (508, 451) with delta (0, -1)
Screenshot: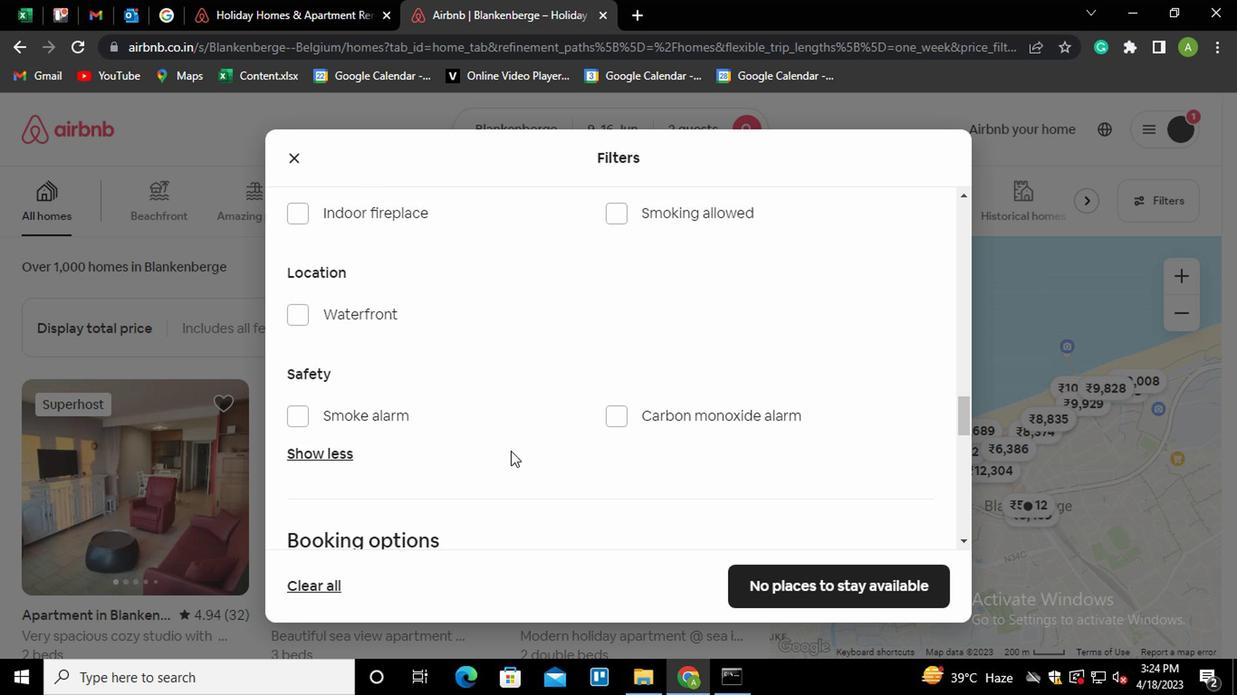 
Action: Mouse scrolled (508, 451) with delta (0, -1)
Screenshot: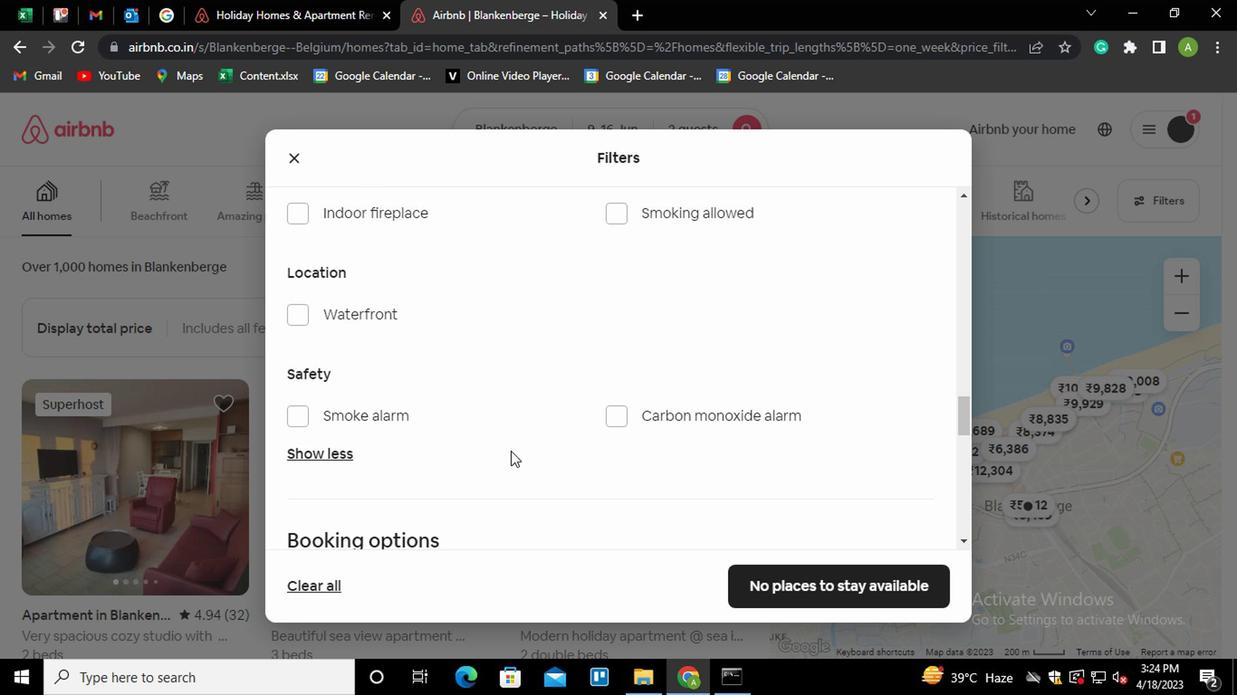 
Action: Mouse moved to (908, 293)
Screenshot: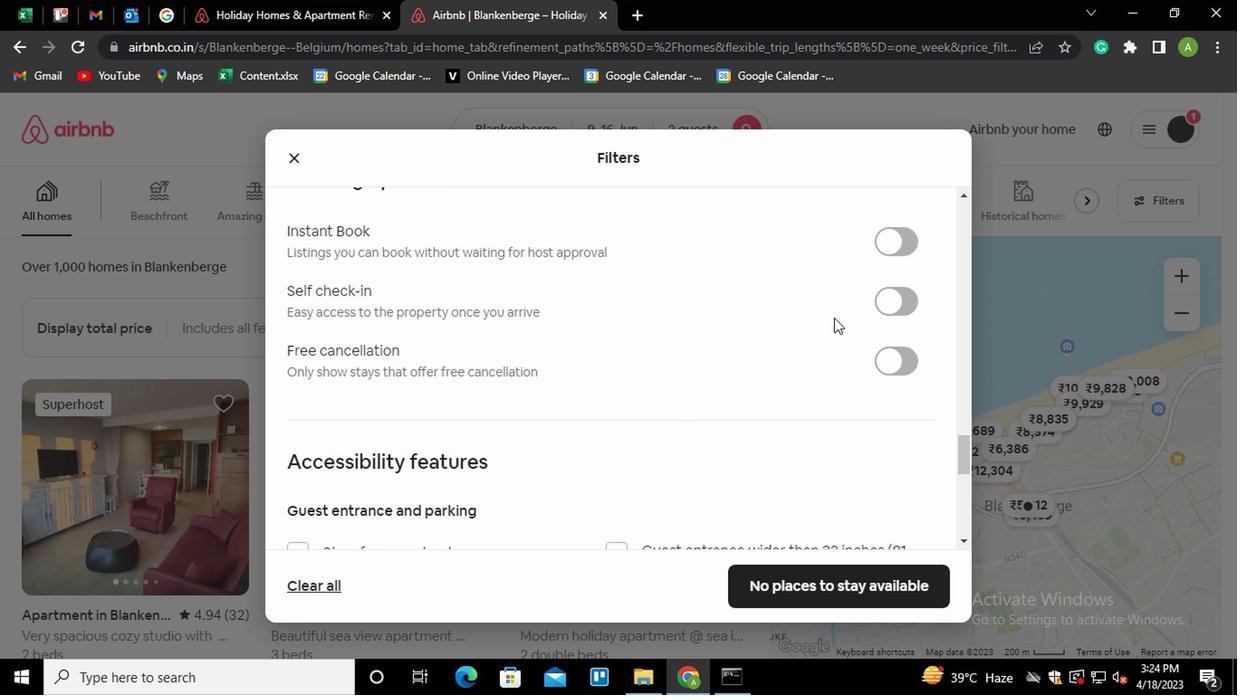 
Action: Mouse pressed left at (908, 293)
Screenshot: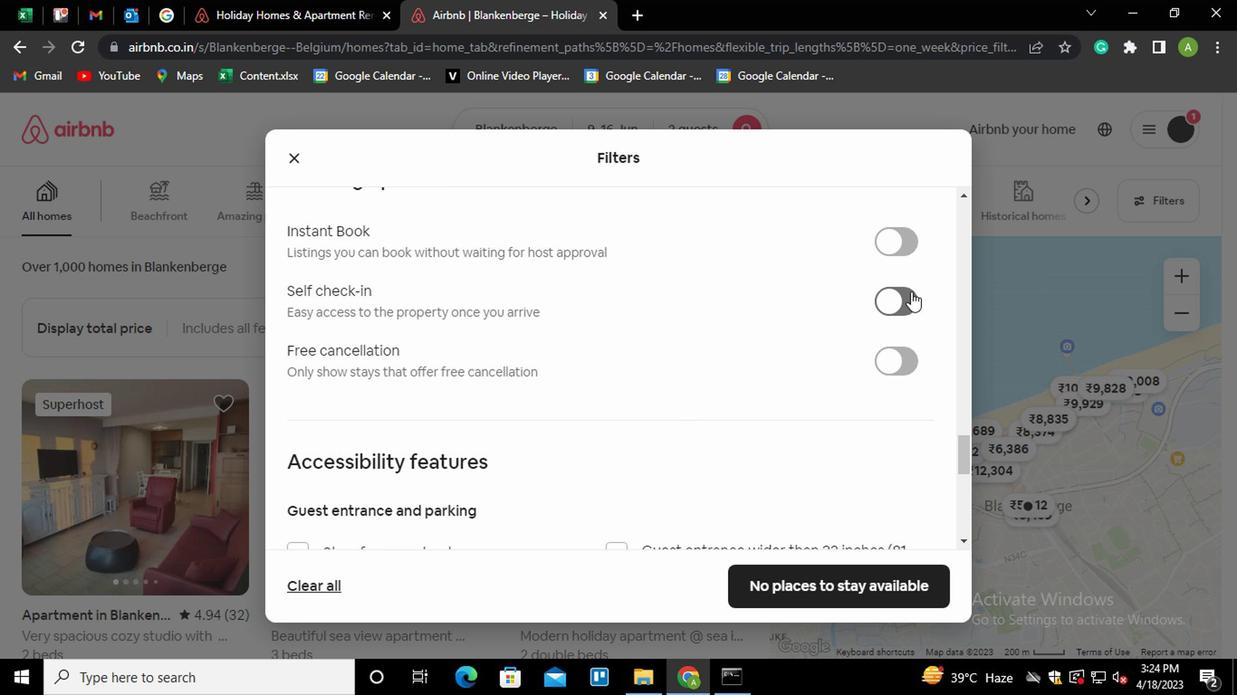 
Action: Mouse moved to (753, 399)
Screenshot: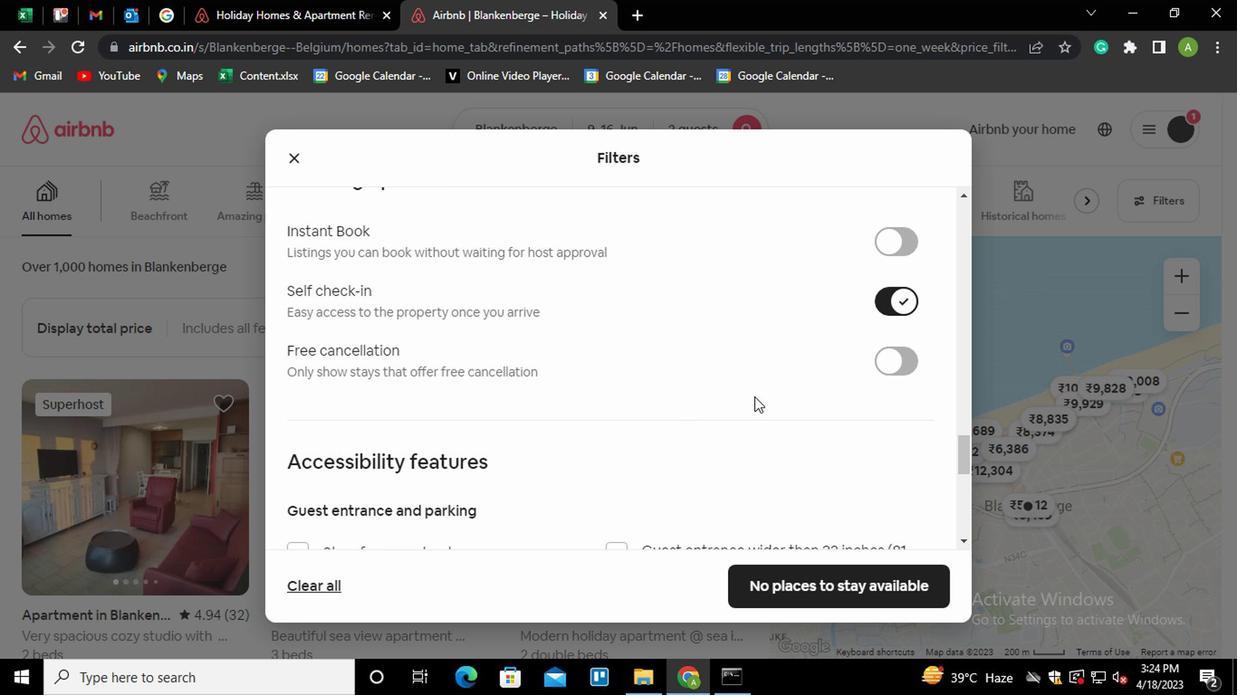 
Action: Mouse scrolled (753, 398) with delta (0, -1)
Screenshot: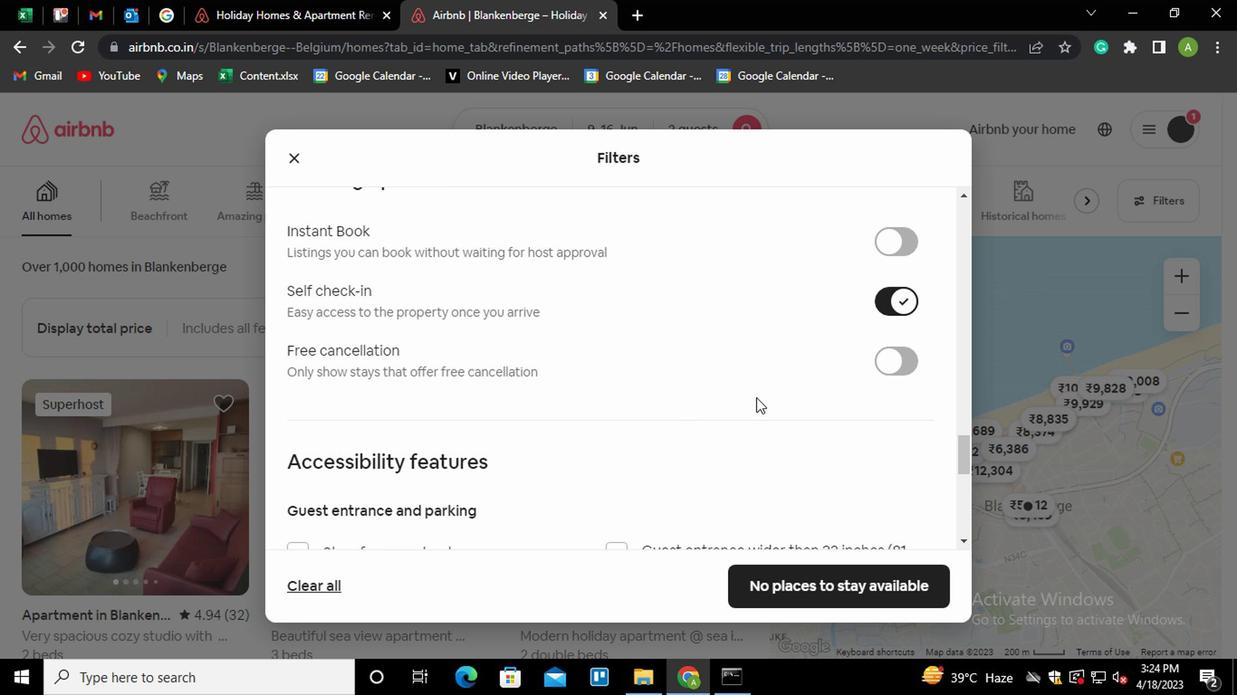 
Action: Mouse scrolled (753, 398) with delta (0, -1)
Screenshot: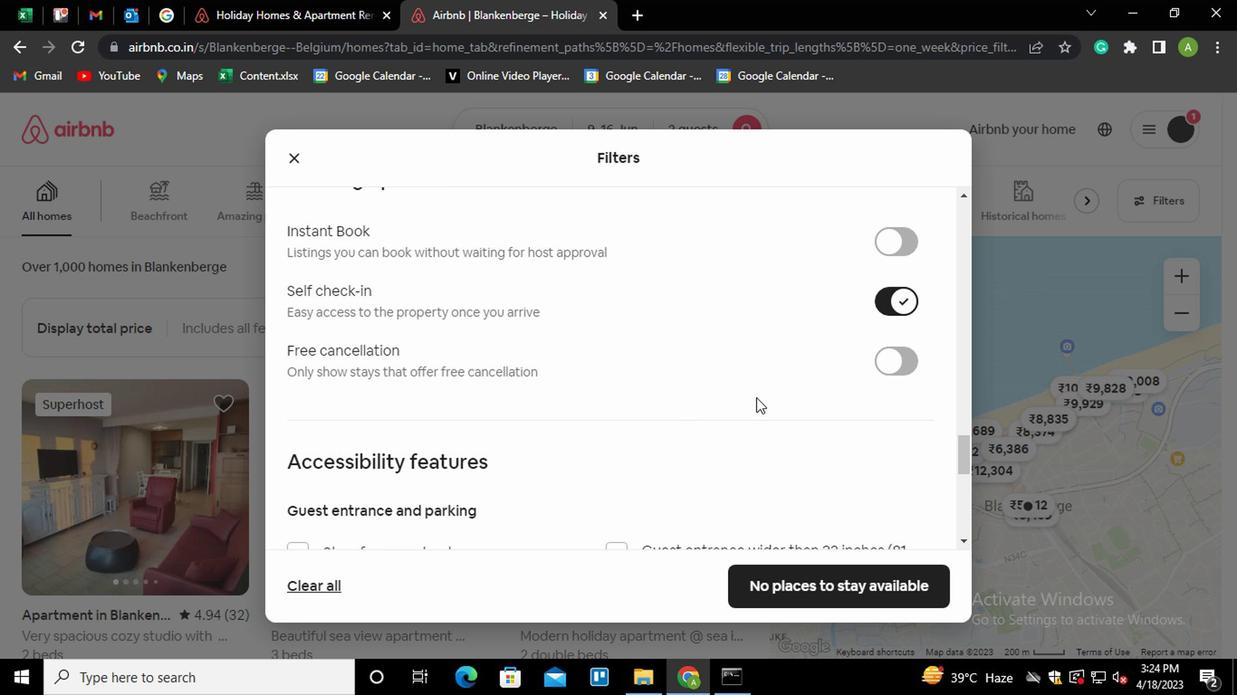 
Action: Mouse scrolled (753, 398) with delta (0, -1)
Screenshot: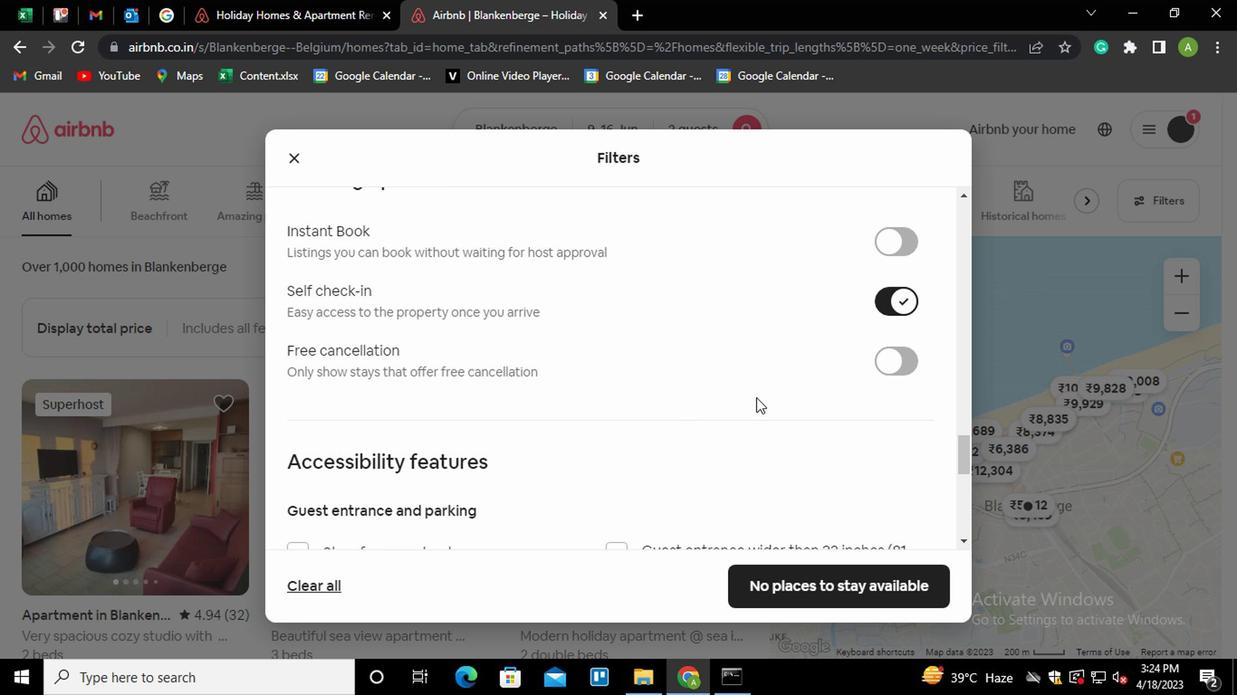 
Action: Mouse scrolled (753, 398) with delta (0, -1)
Screenshot: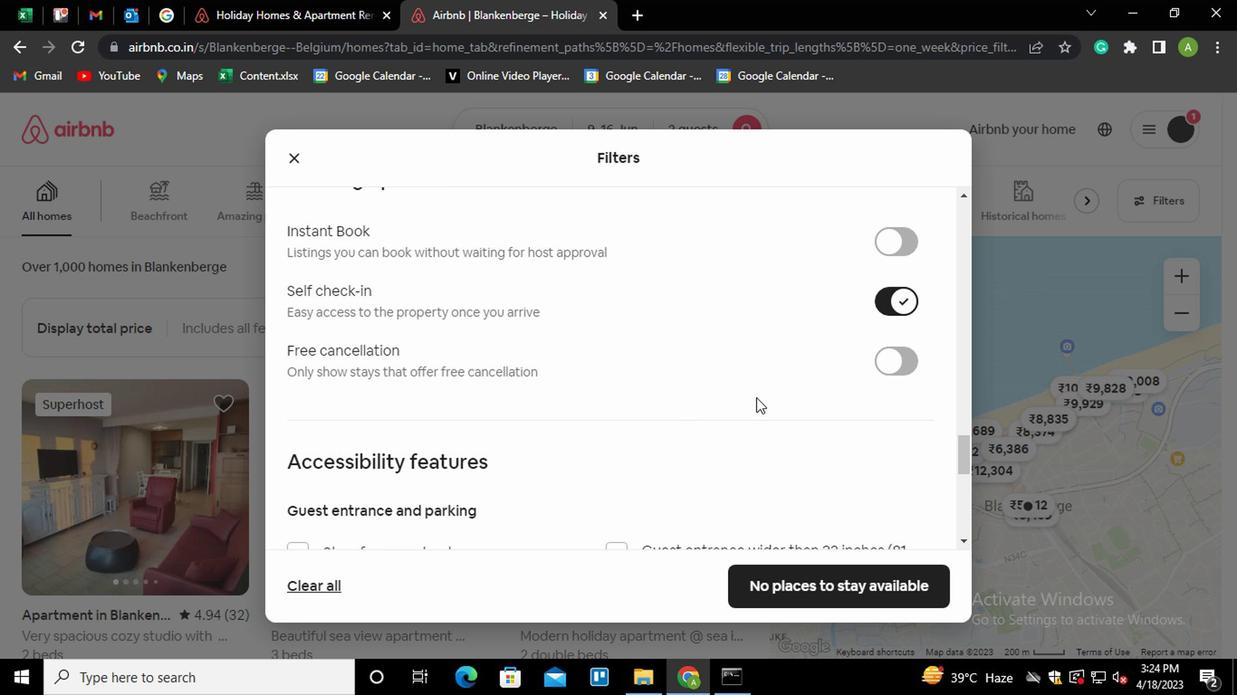 
Action: Mouse moved to (494, 446)
Screenshot: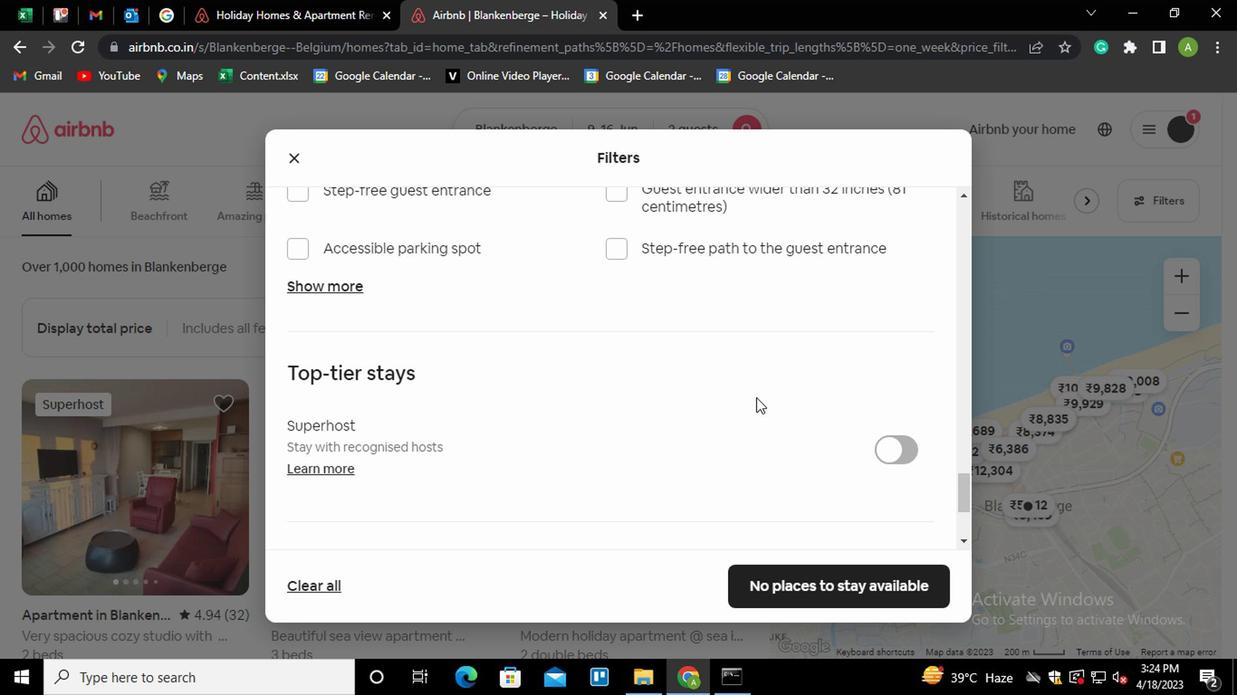 
Action: Mouse scrolled (494, 445) with delta (0, -1)
Screenshot: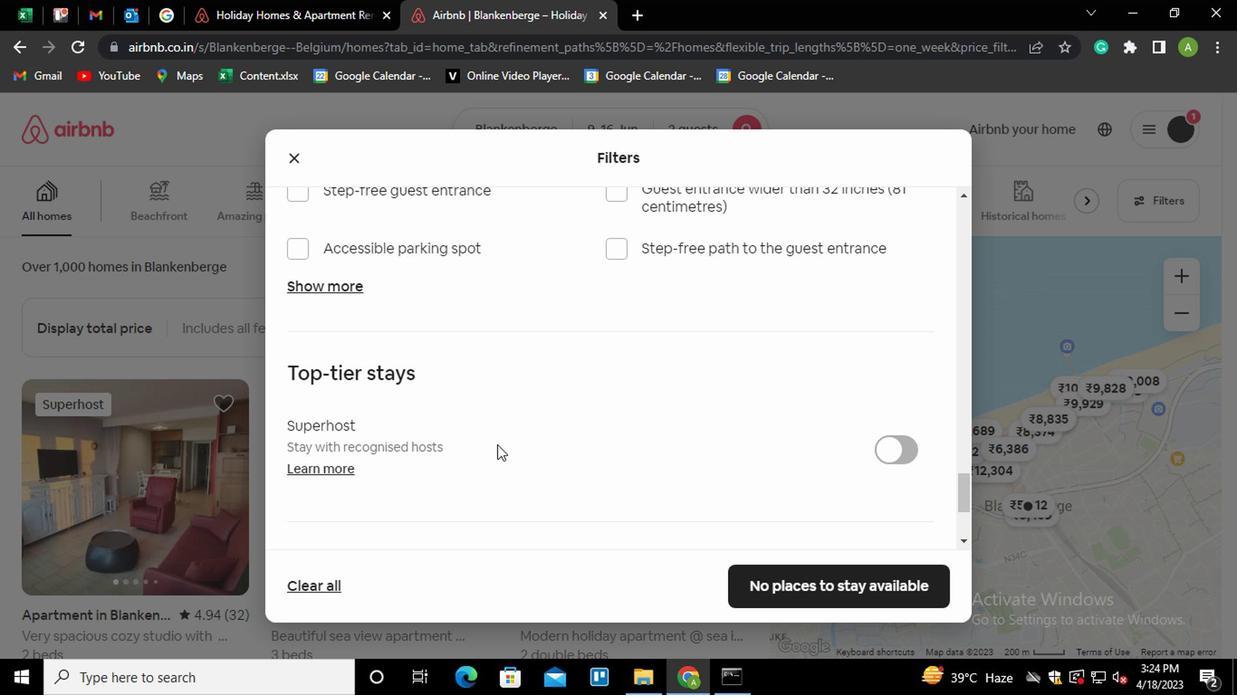 
Action: Mouse scrolled (494, 445) with delta (0, -1)
Screenshot: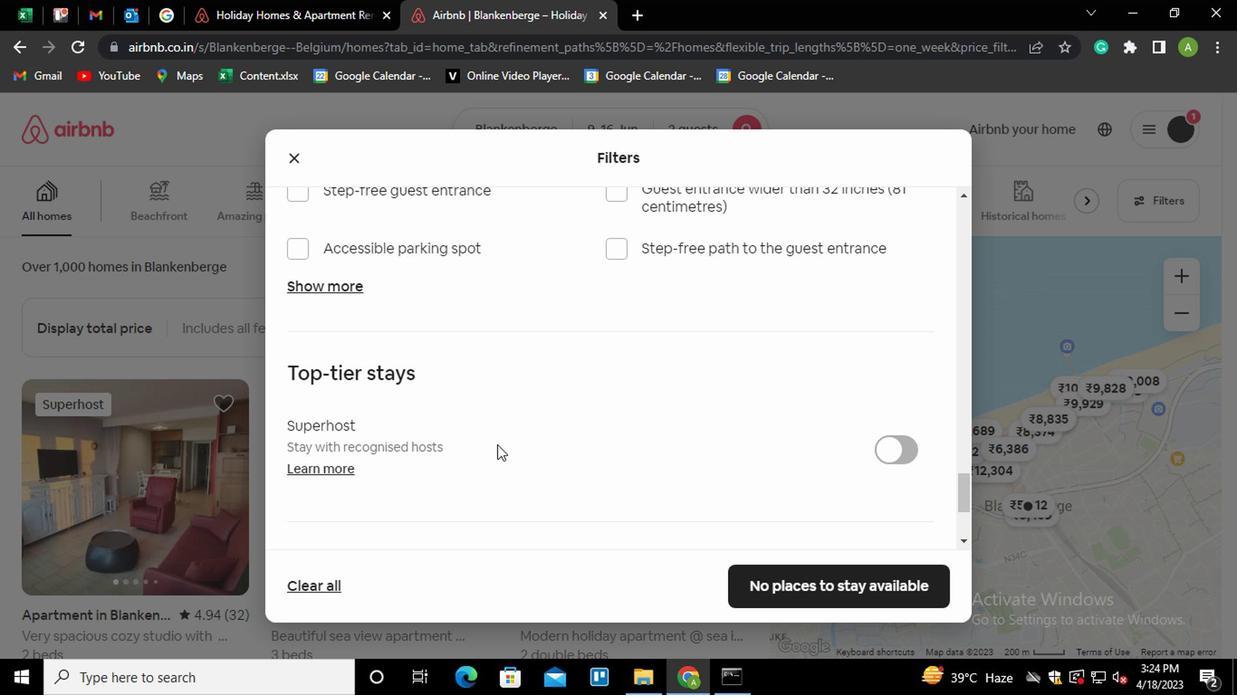 
Action: Mouse scrolled (494, 445) with delta (0, -1)
Screenshot: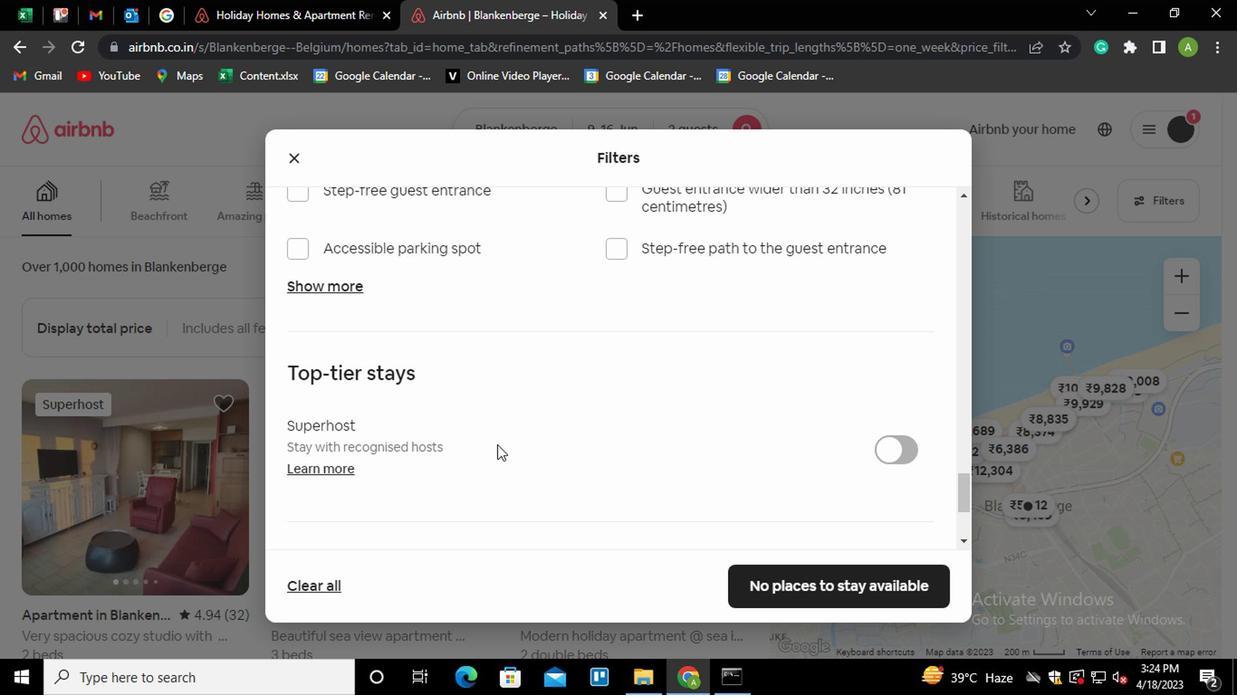 
Action: Mouse scrolled (494, 445) with delta (0, -1)
Screenshot: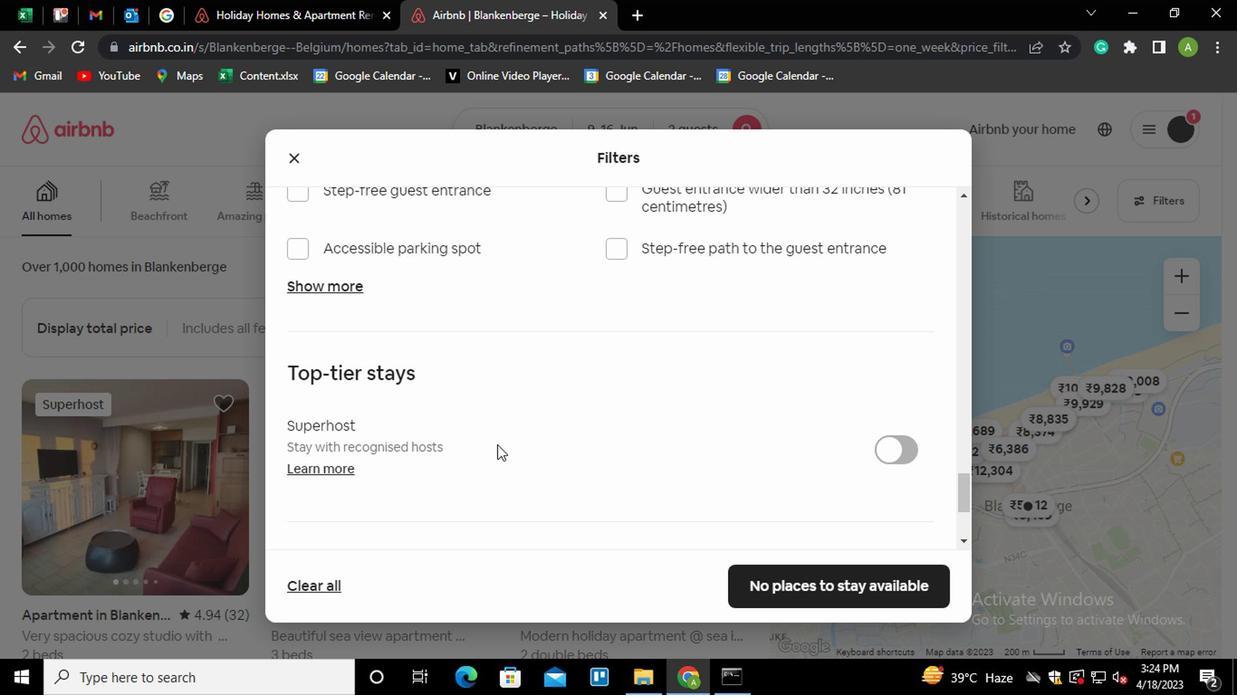
Action: Mouse scrolled (494, 445) with delta (0, -1)
Screenshot: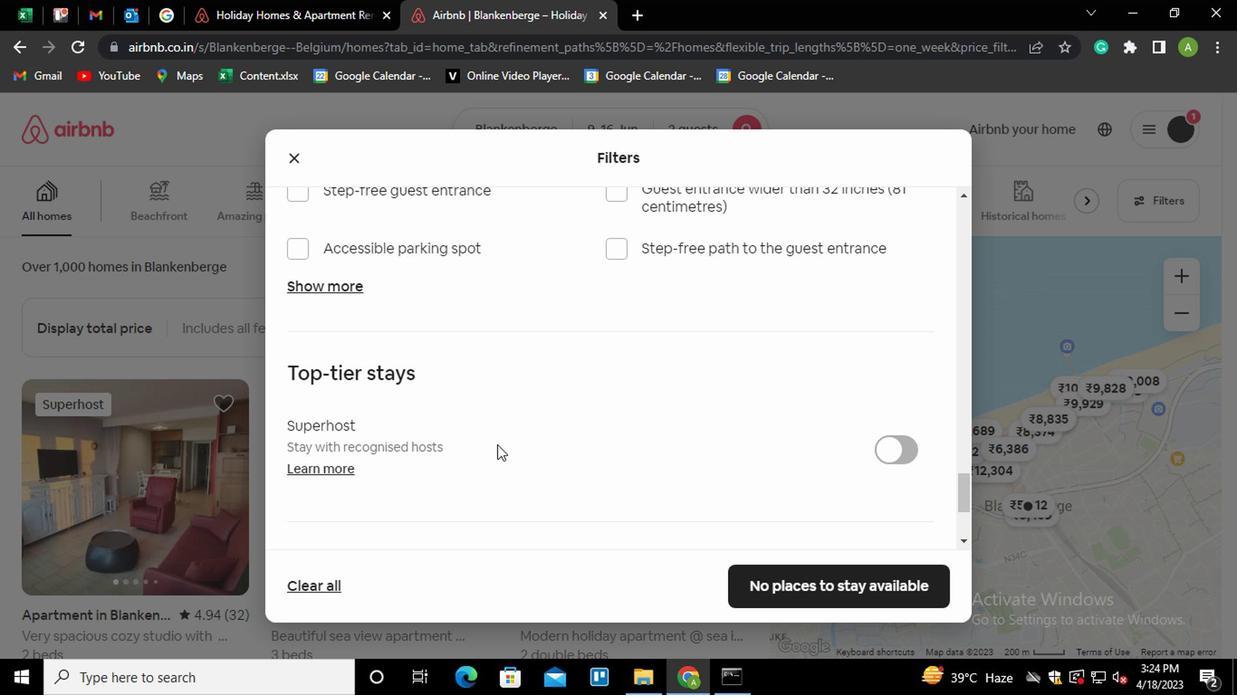 
Action: Mouse moved to (302, 429)
Screenshot: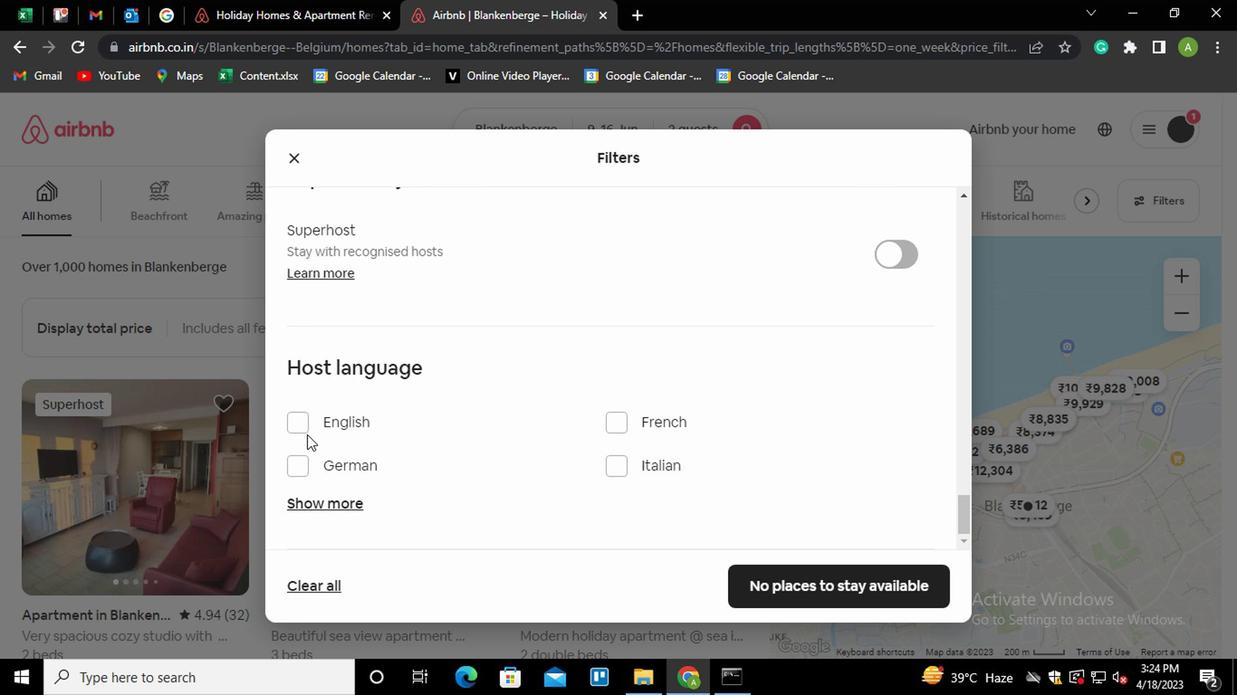 
Action: Mouse pressed left at (302, 429)
Screenshot: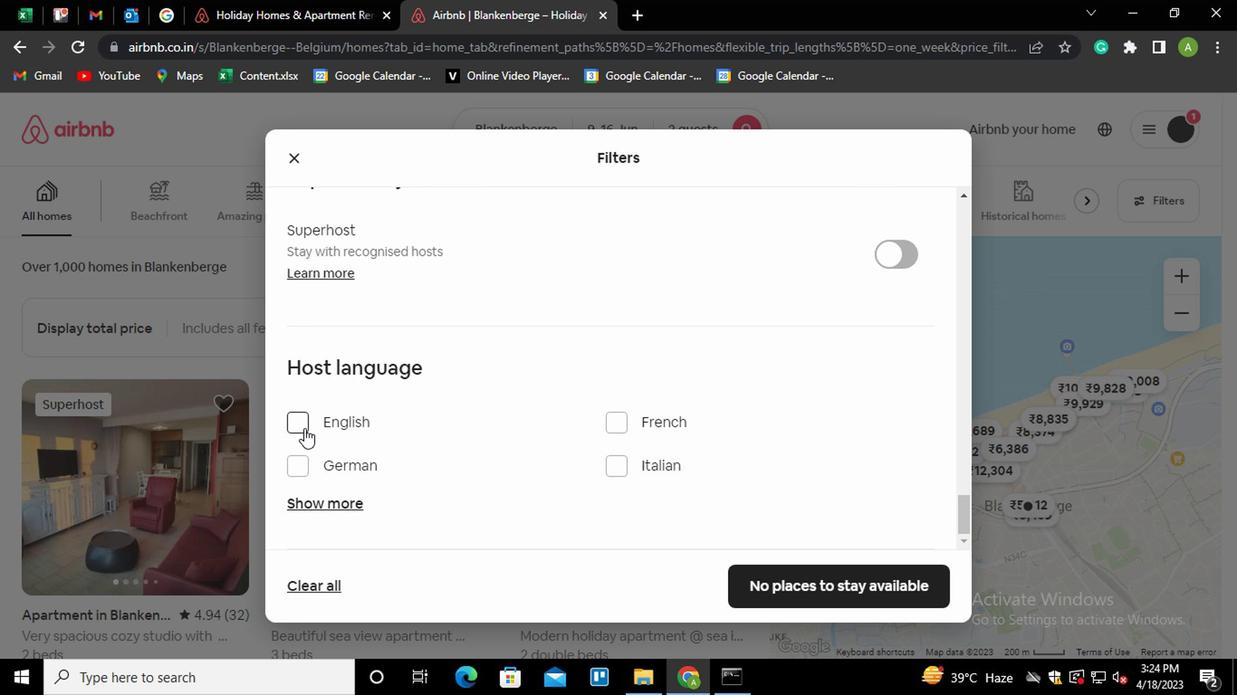 
Action: Mouse moved to (515, 451)
Screenshot: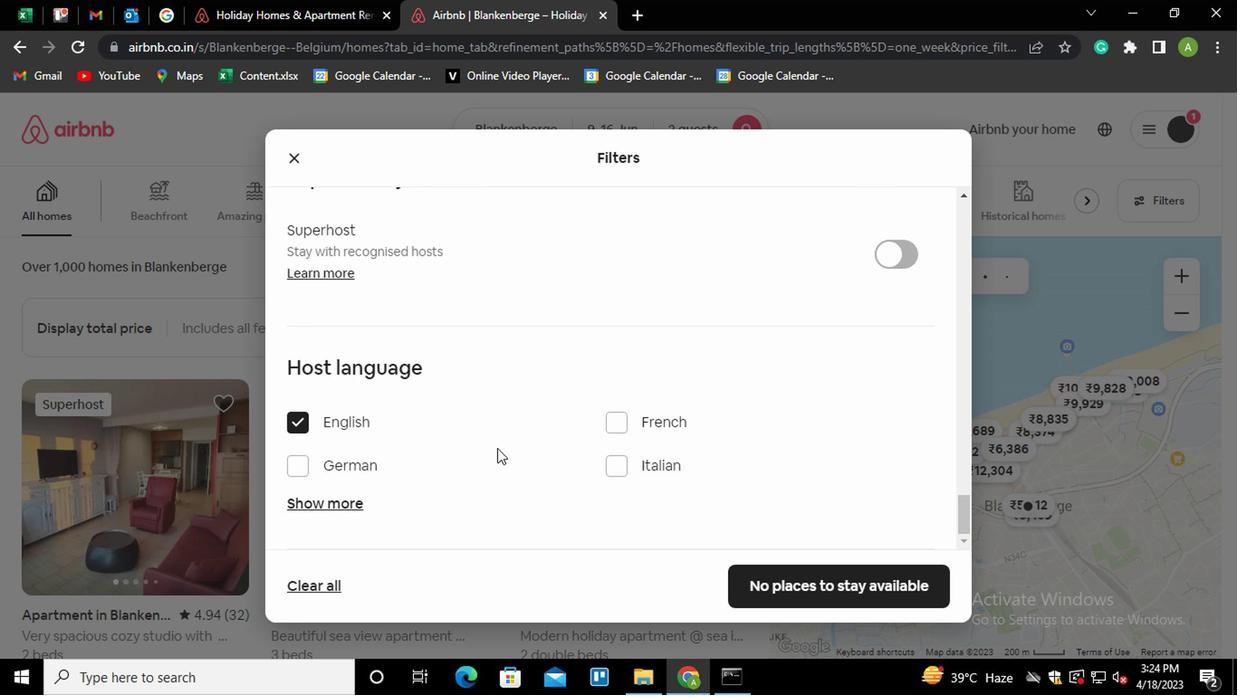
Action: Mouse scrolled (515, 449) with delta (0, -1)
Screenshot: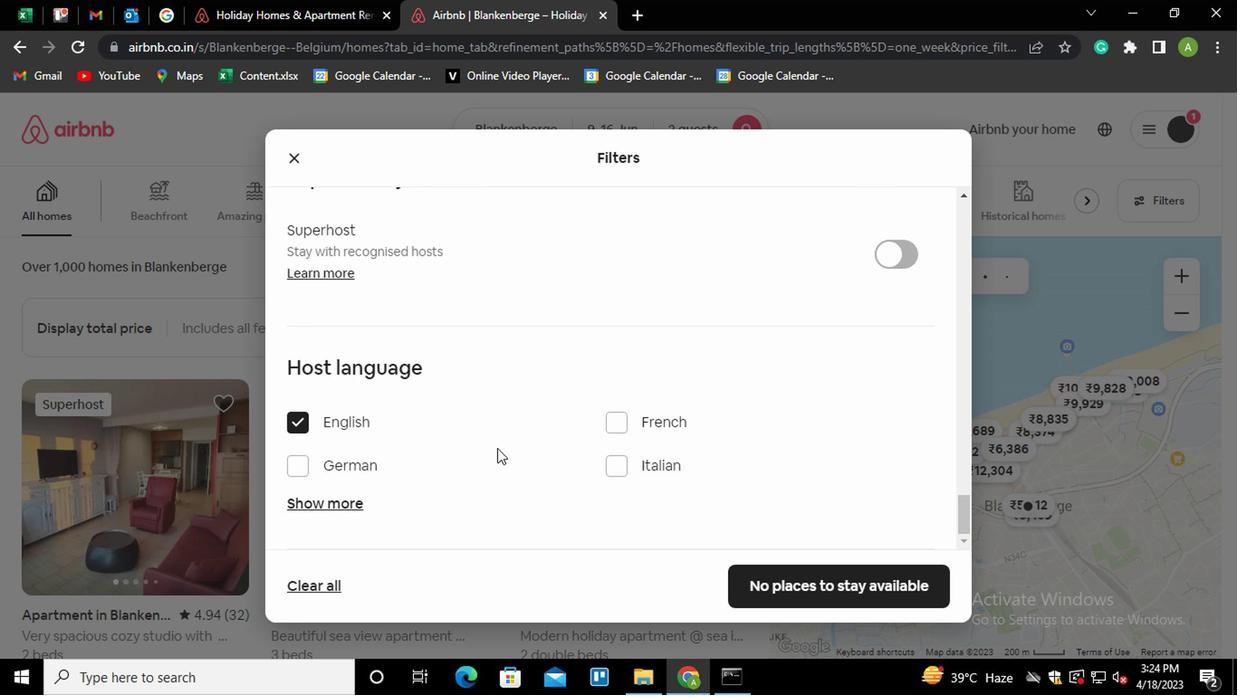 
Action: Mouse moved to (516, 451)
Screenshot: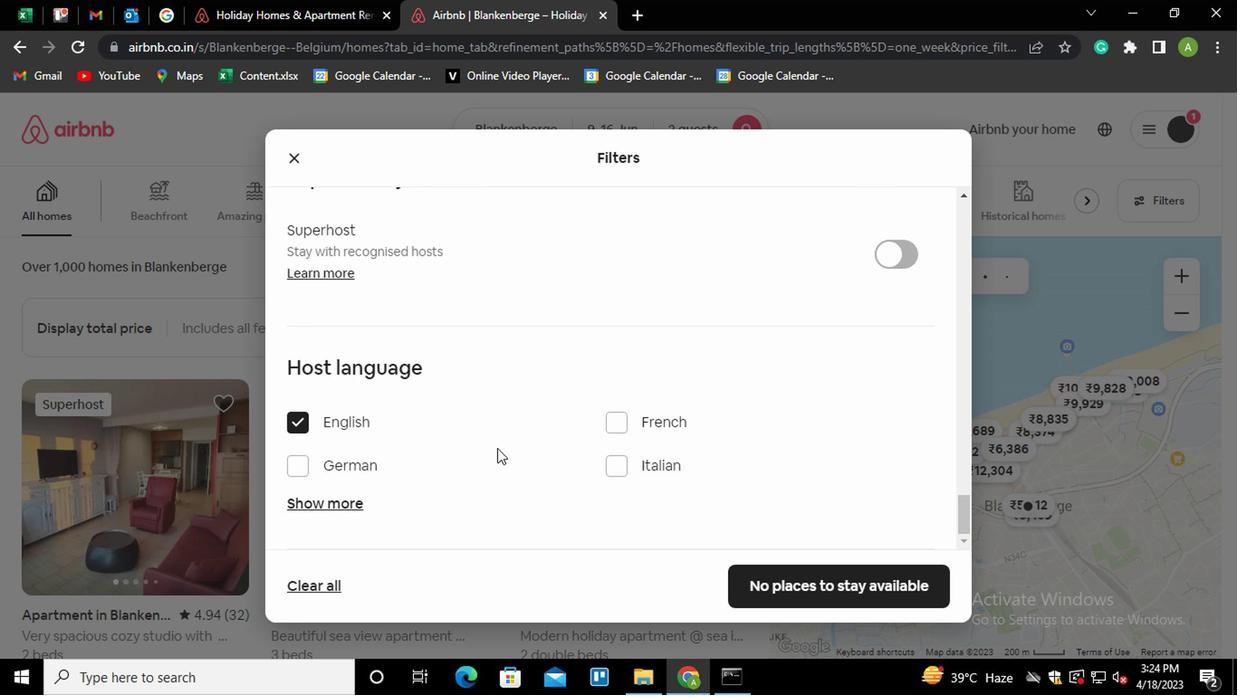 
Action: Mouse scrolled (516, 449) with delta (0, -1)
Screenshot: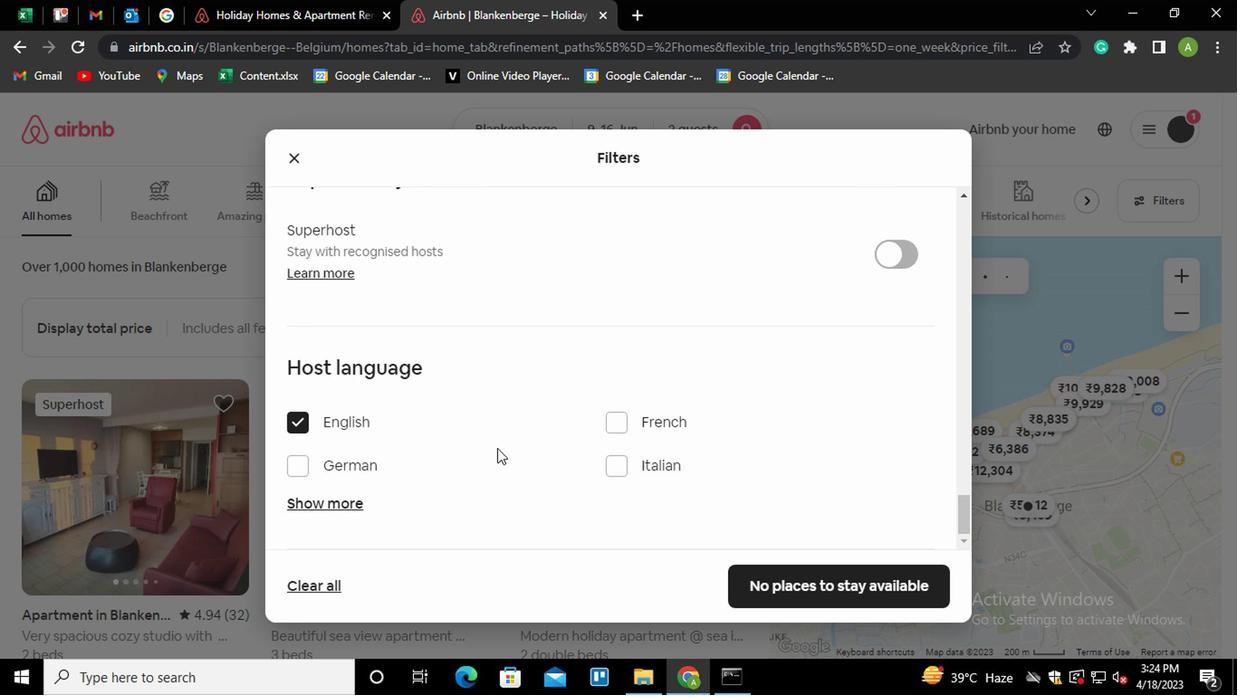 
Action: Mouse scrolled (516, 449) with delta (0, -1)
Screenshot: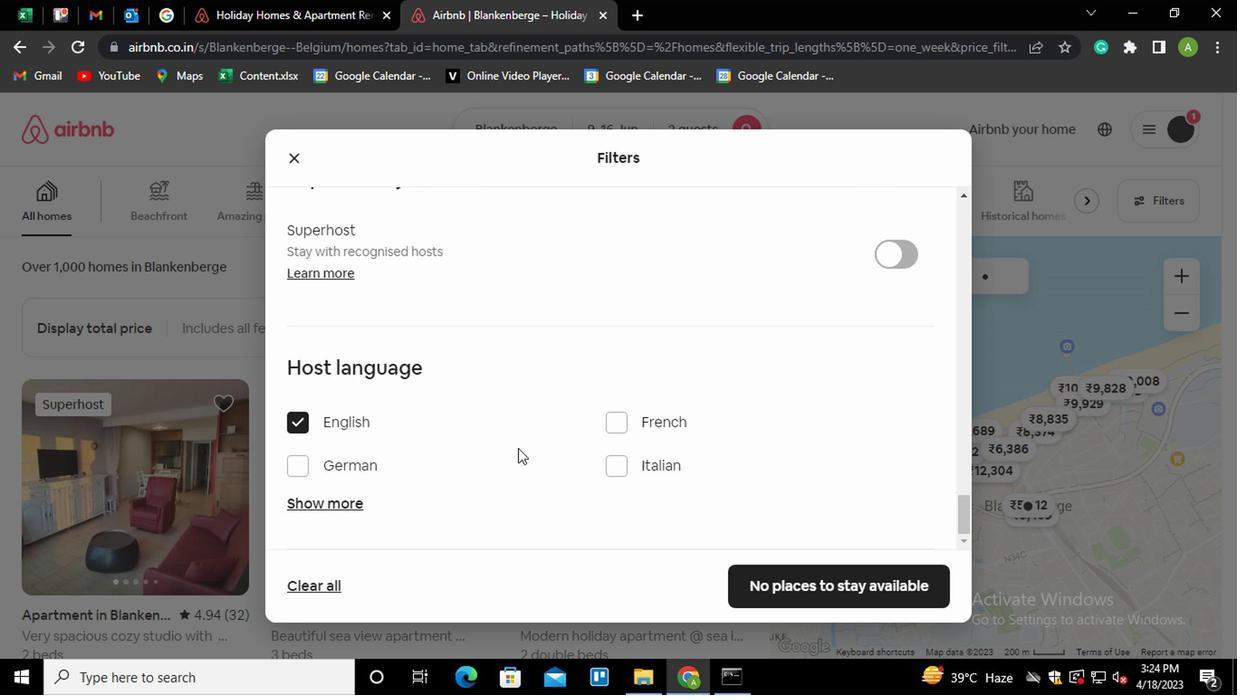 
Action: Mouse moved to (788, 585)
Screenshot: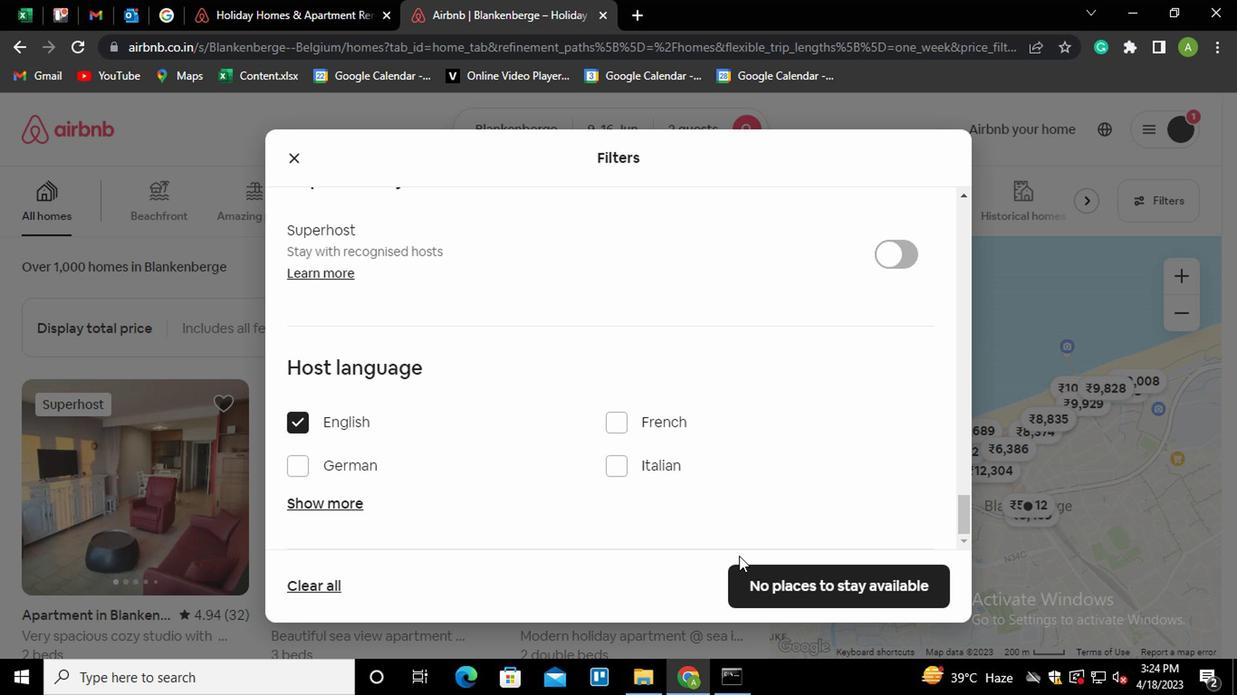 
Action: Mouse pressed left at (788, 585)
Screenshot: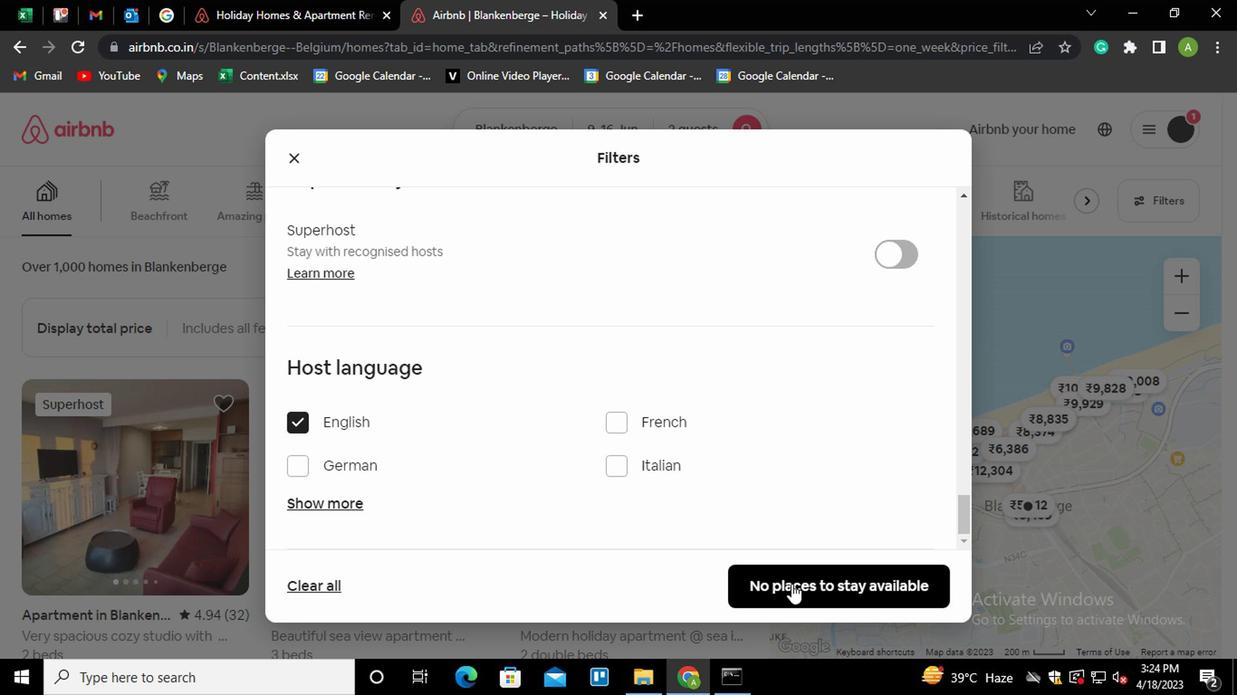 
